Task: Create a due date automation trigger when advanced on, on the monday before a card is due add fields with custom field "Resume" set to a number greater than 1 and greater or equal to 10 at 11:00 AM.
Action: Mouse moved to (1045, 307)
Screenshot: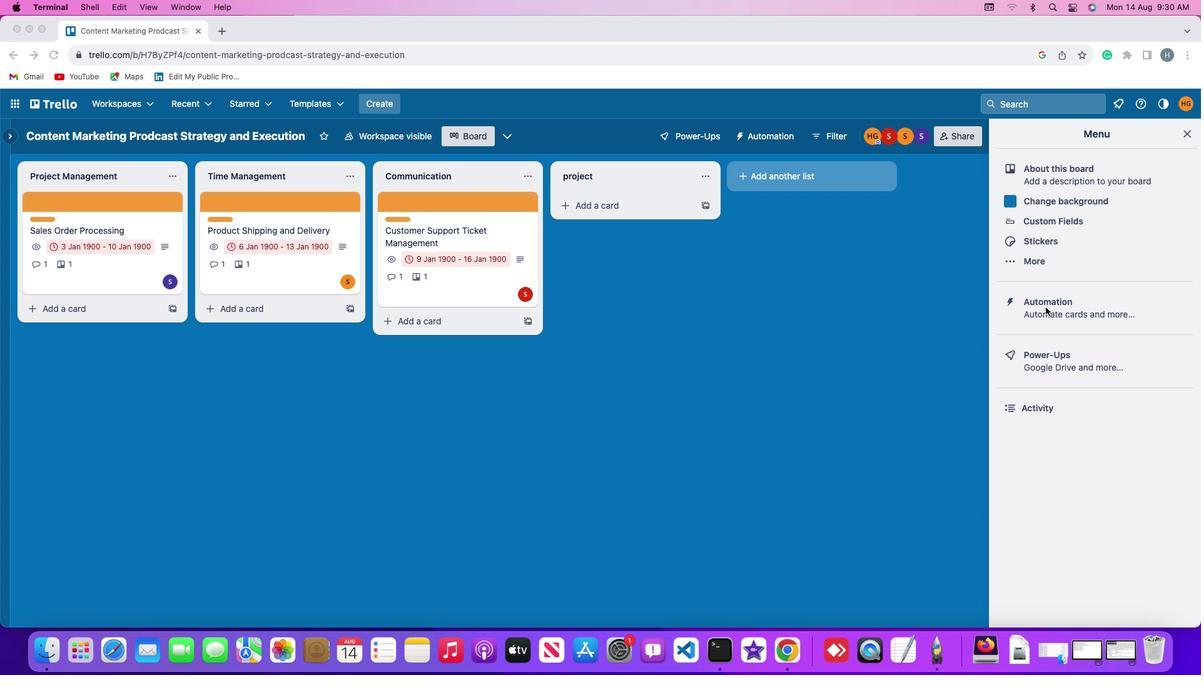 
Action: Mouse pressed left at (1045, 307)
Screenshot: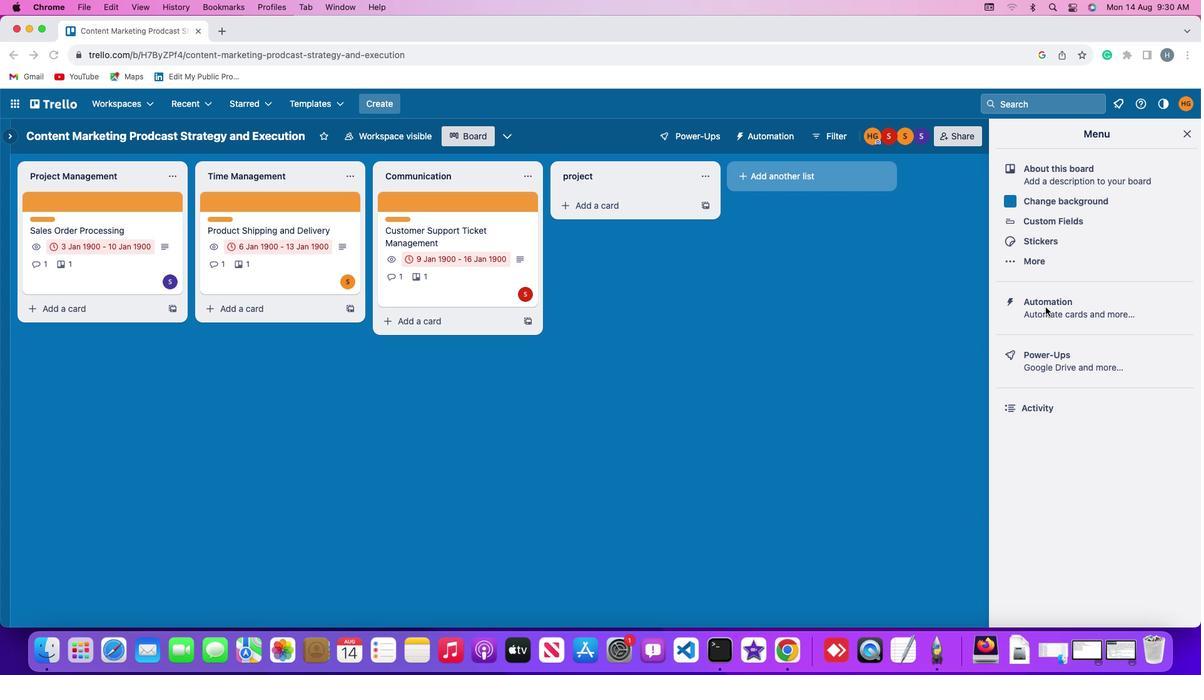 
Action: Mouse moved to (1046, 307)
Screenshot: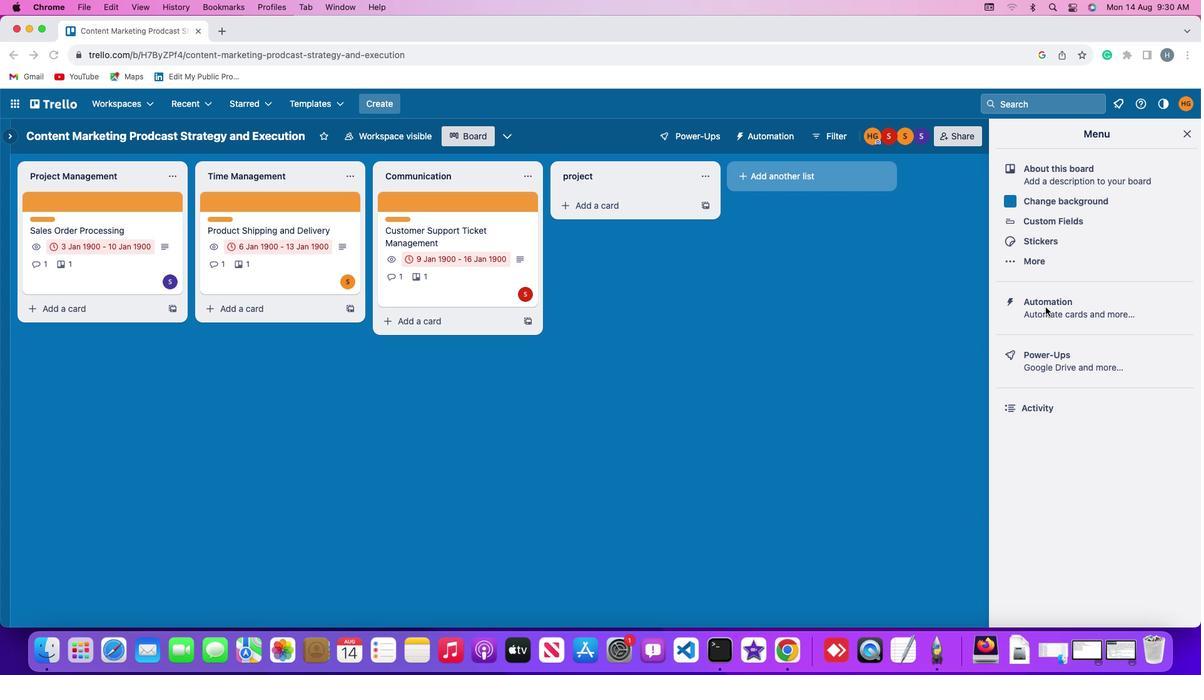 
Action: Mouse pressed left at (1046, 307)
Screenshot: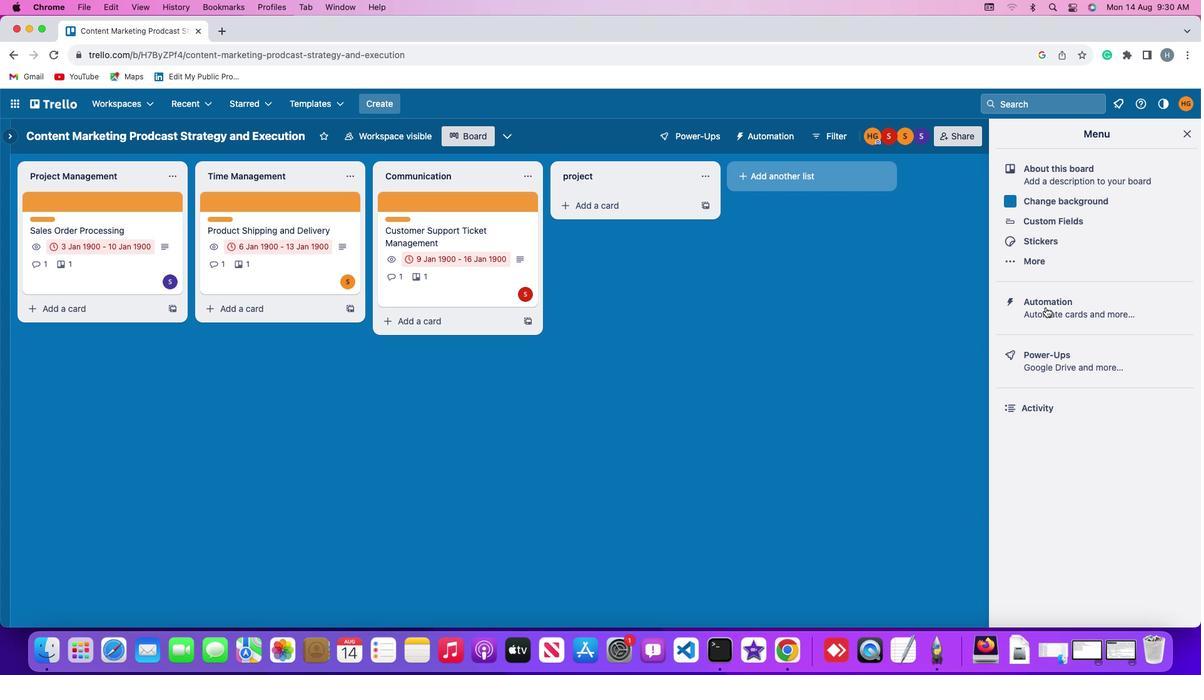 
Action: Mouse moved to (46, 300)
Screenshot: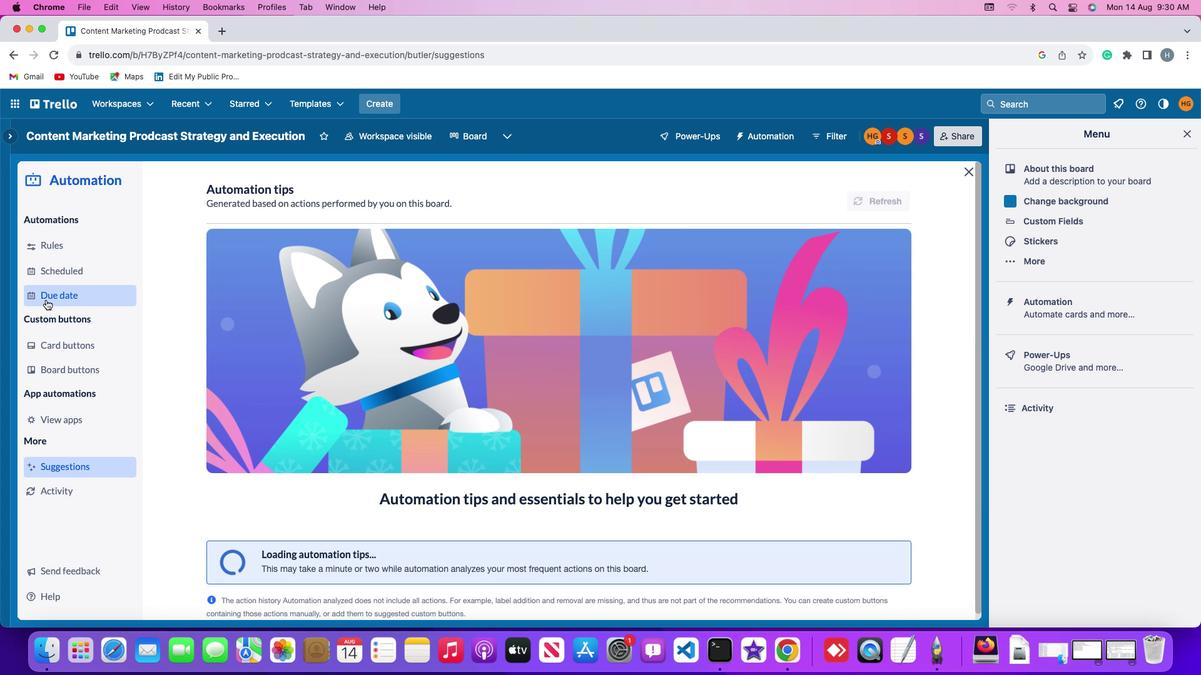 
Action: Mouse pressed left at (46, 300)
Screenshot: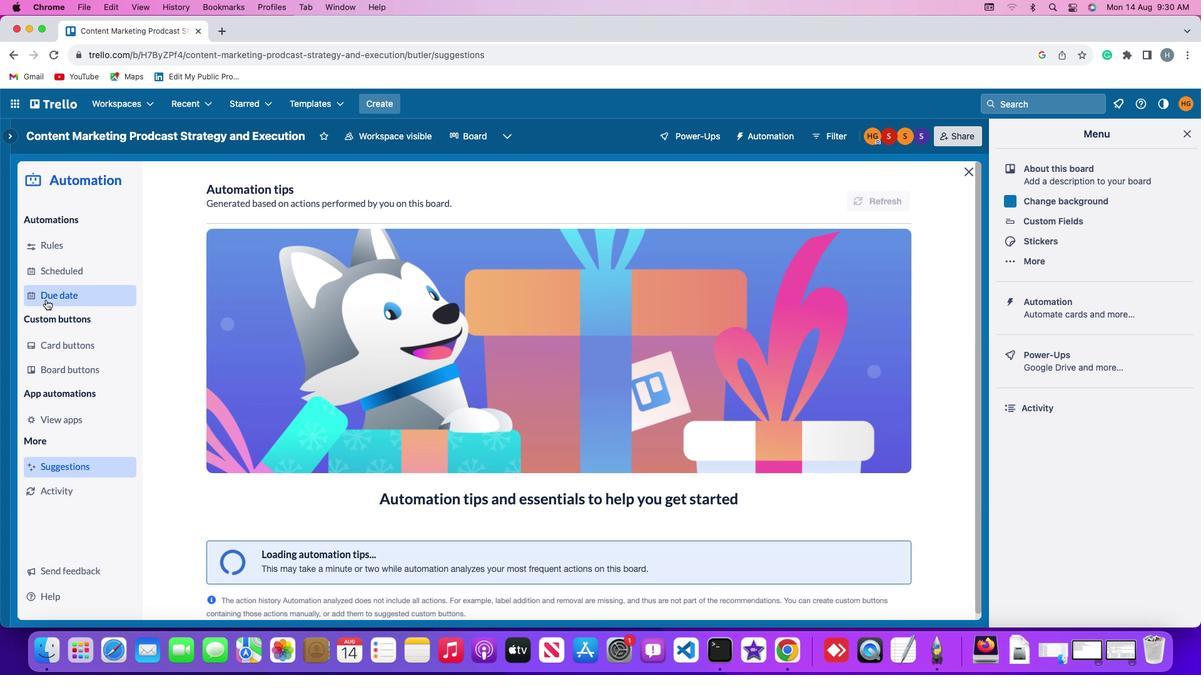 
Action: Mouse moved to (852, 192)
Screenshot: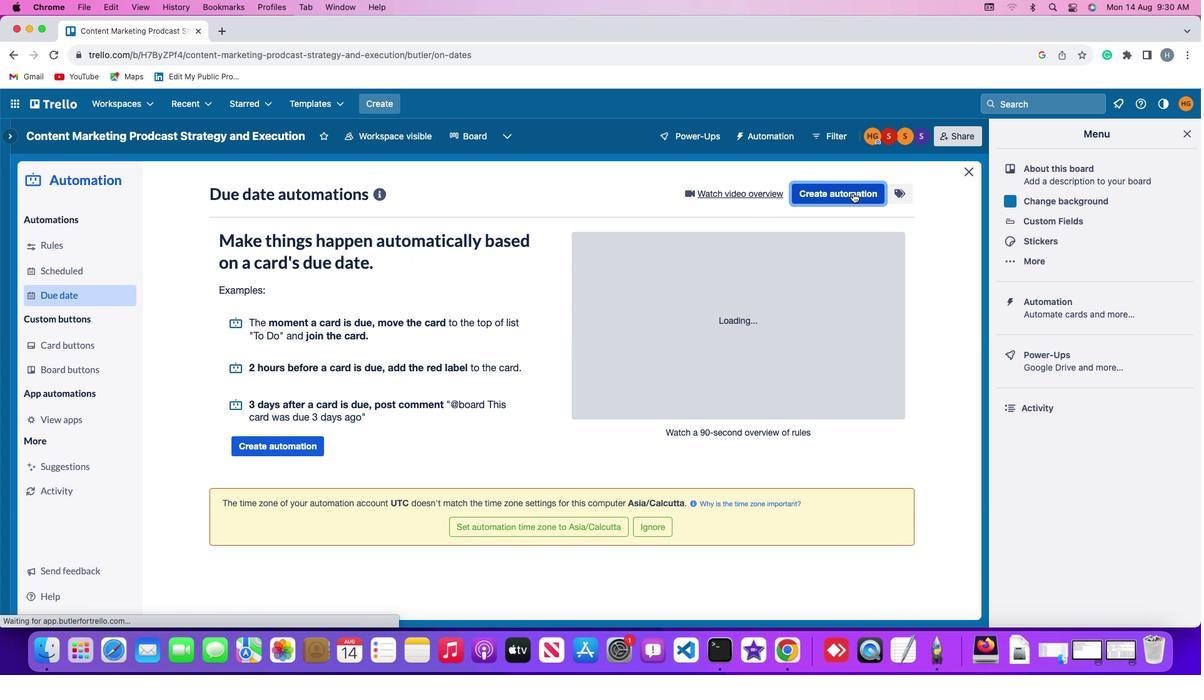 
Action: Mouse pressed left at (852, 192)
Screenshot: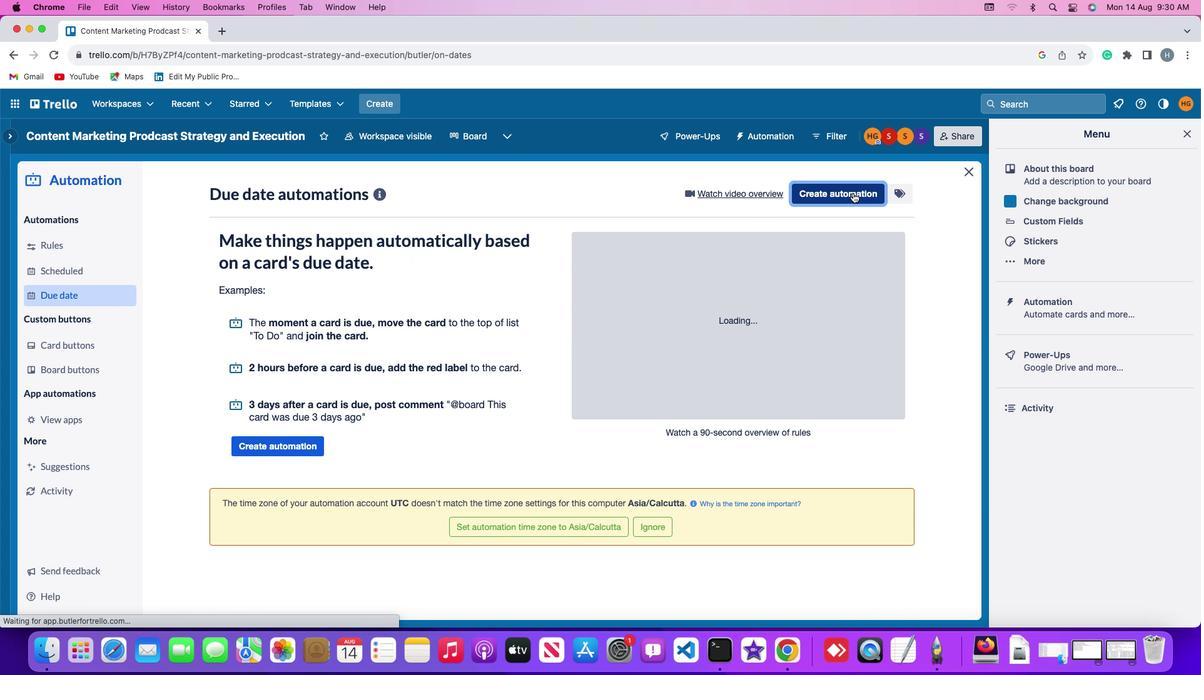 
Action: Mouse moved to (244, 316)
Screenshot: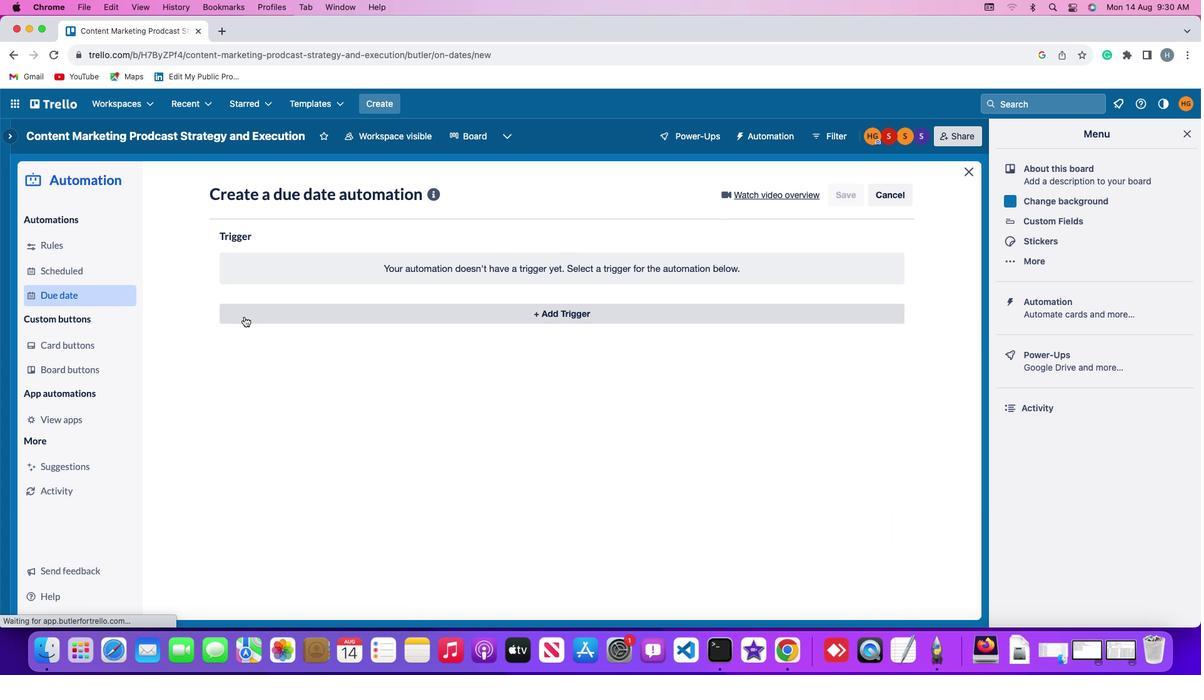 
Action: Mouse pressed left at (244, 316)
Screenshot: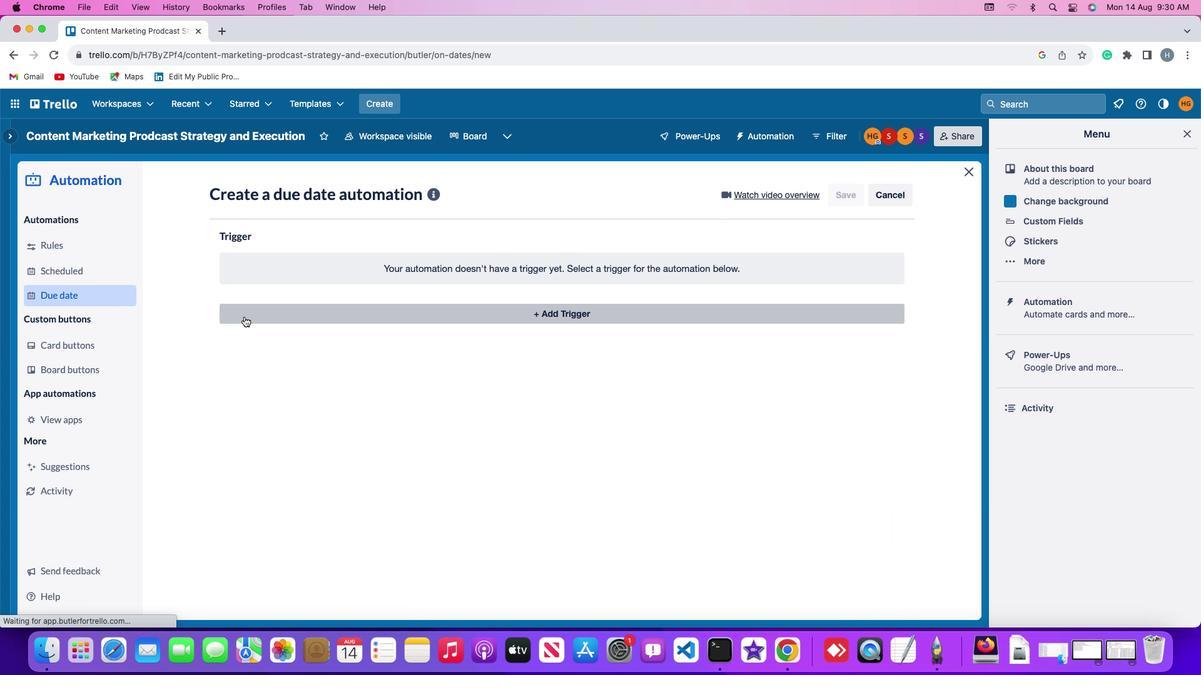 
Action: Mouse moved to (267, 552)
Screenshot: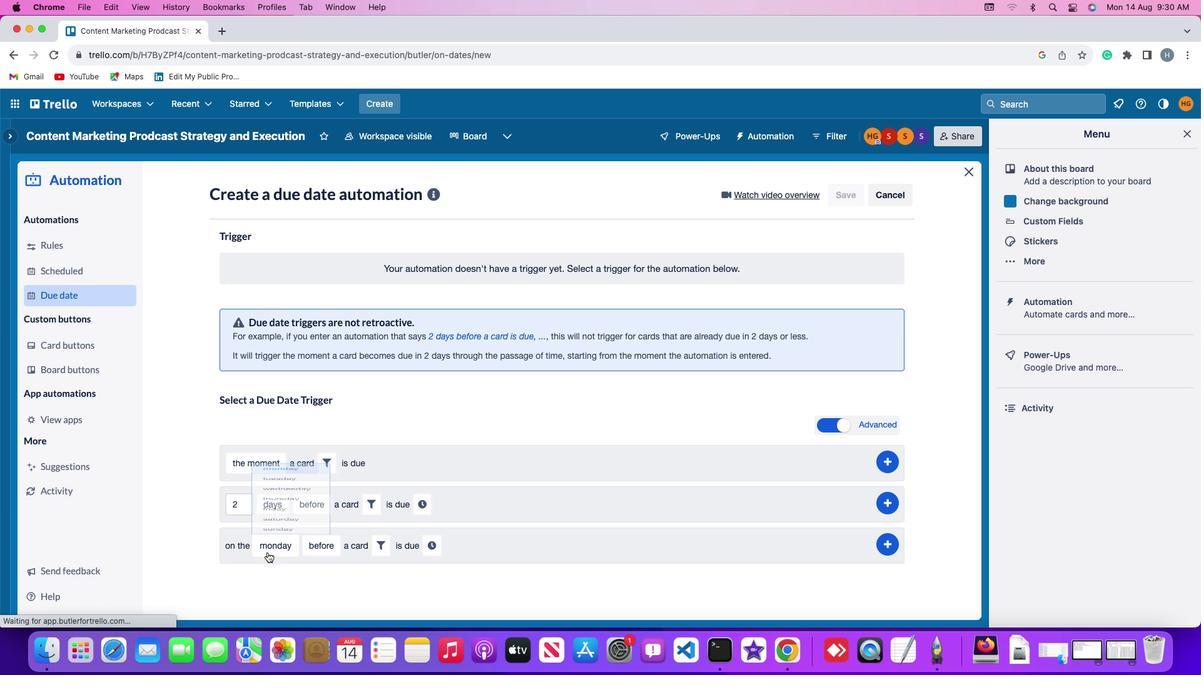 
Action: Mouse pressed left at (267, 552)
Screenshot: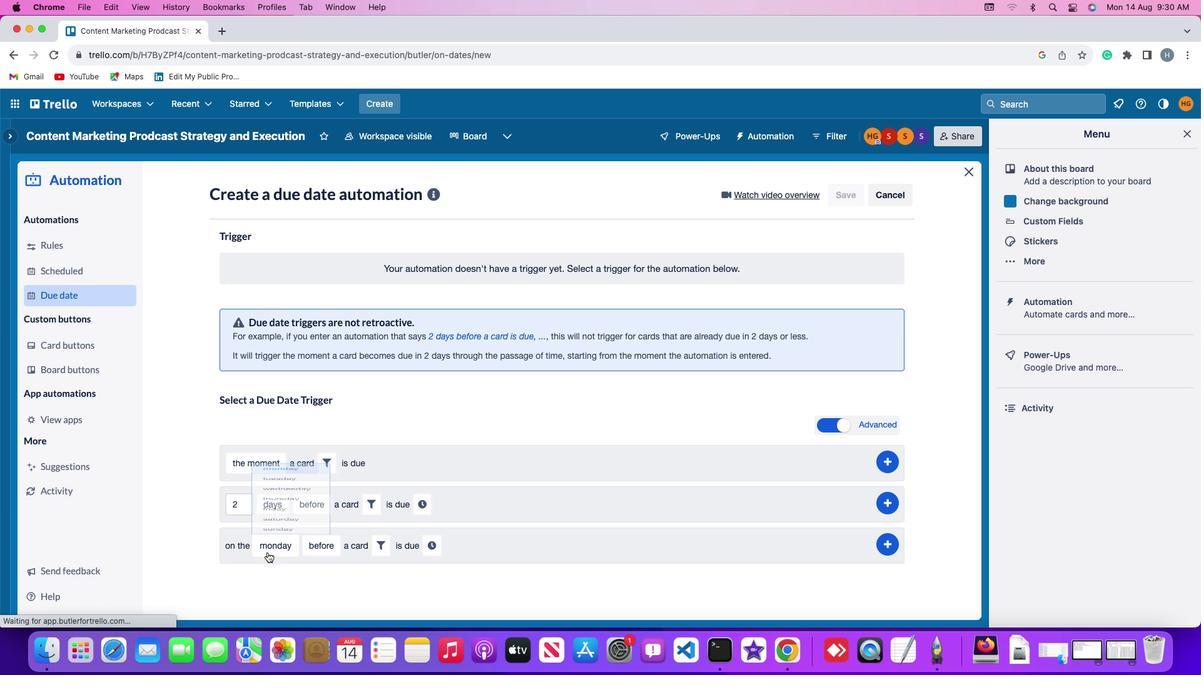 
Action: Mouse moved to (299, 366)
Screenshot: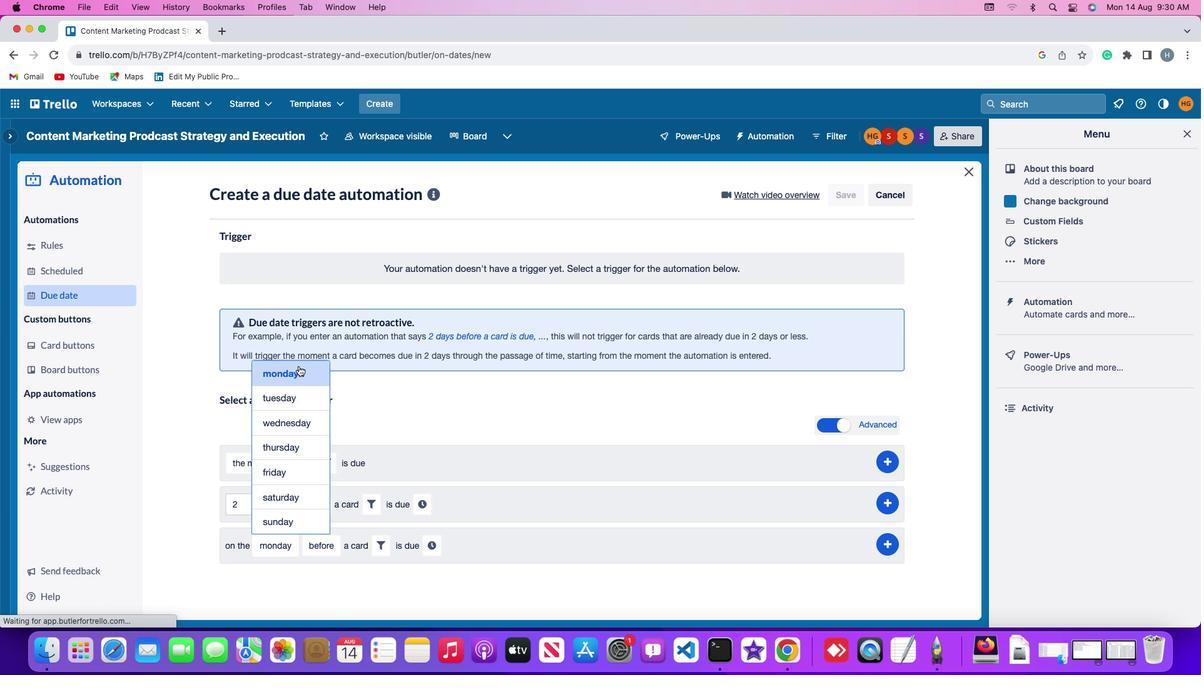 
Action: Mouse pressed left at (299, 366)
Screenshot: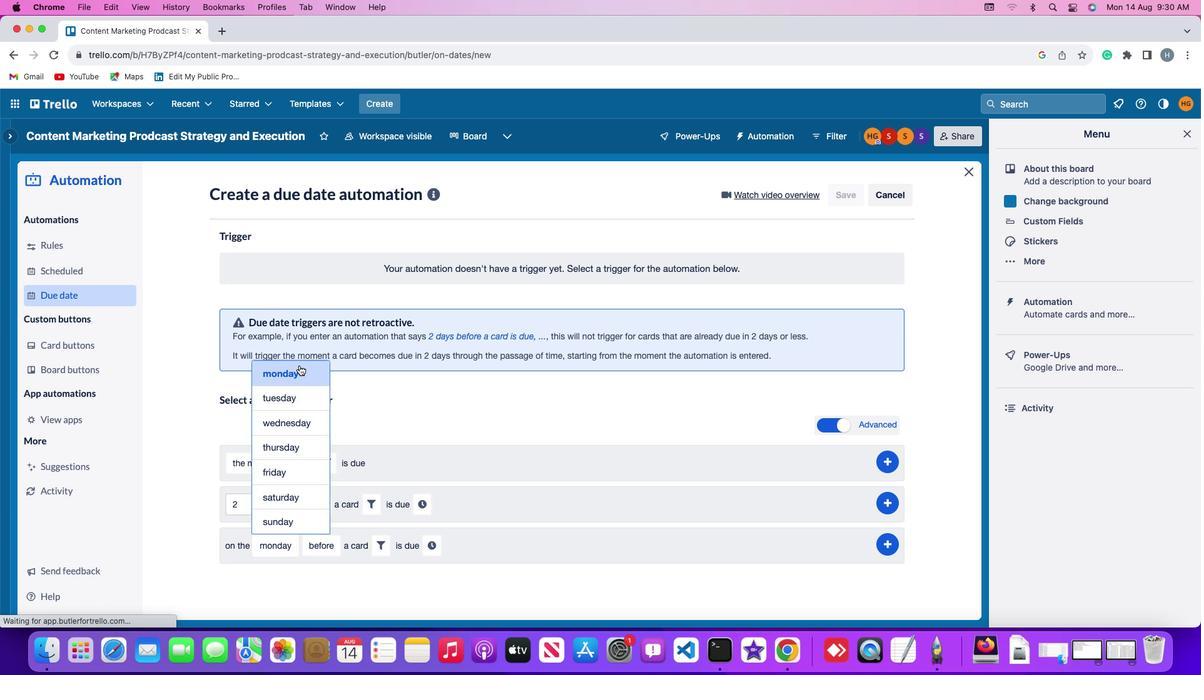 
Action: Mouse moved to (315, 550)
Screenshot: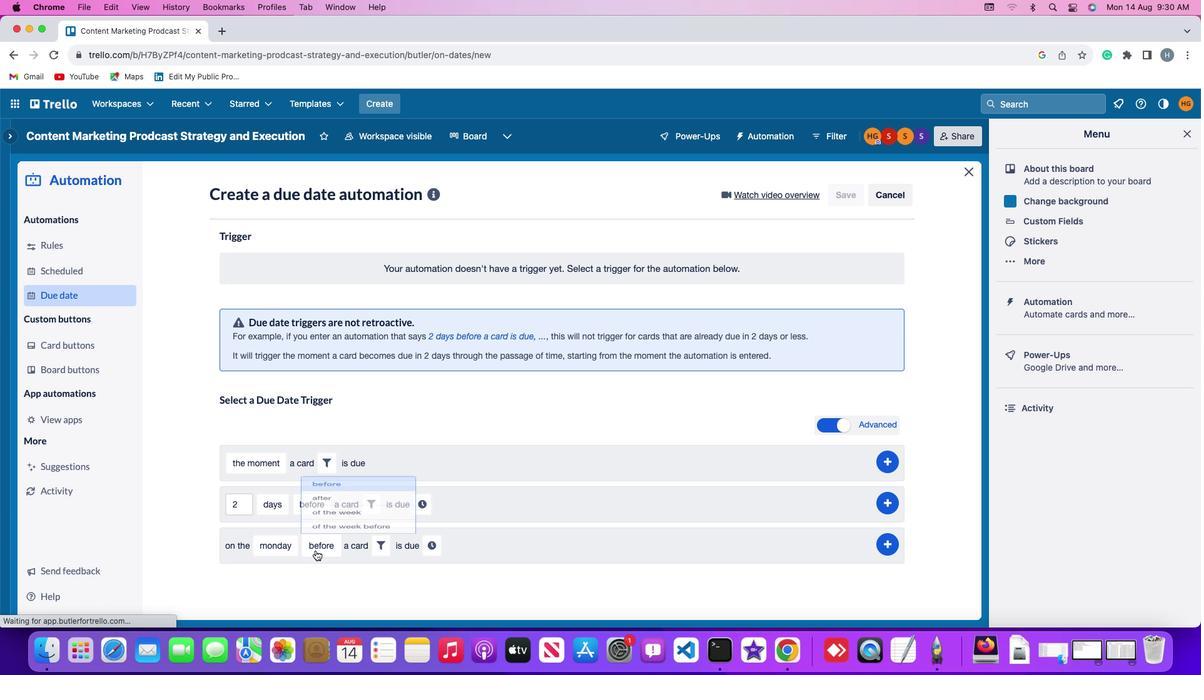 
Action: Mouse pressed left at (315, 550)
Screenshot: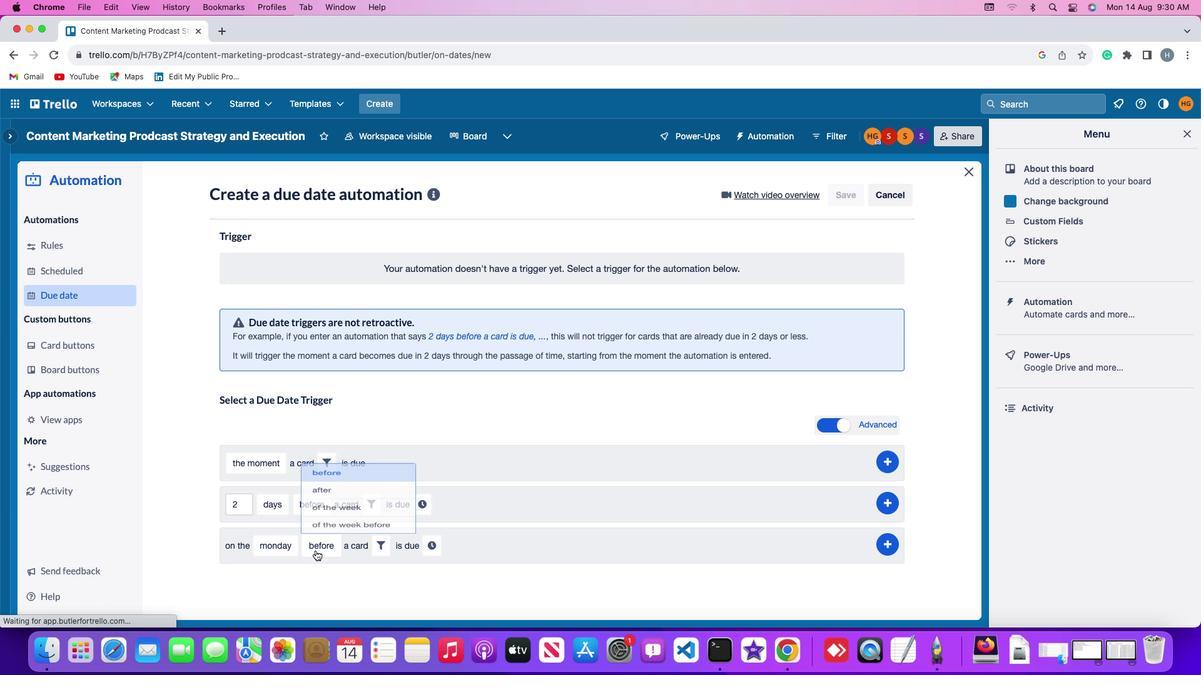 
Action: Mouse moved to (334, 447)
Screenshot: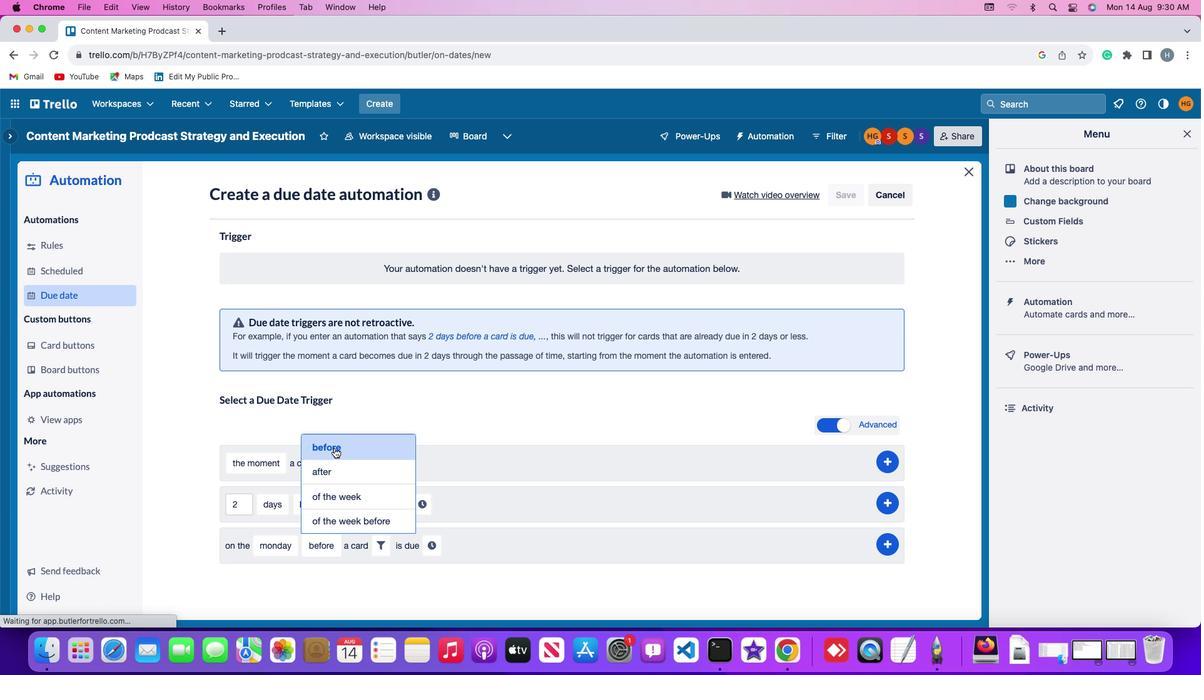 
Action: Mouse pressed left at (334, 447)
Screenshot: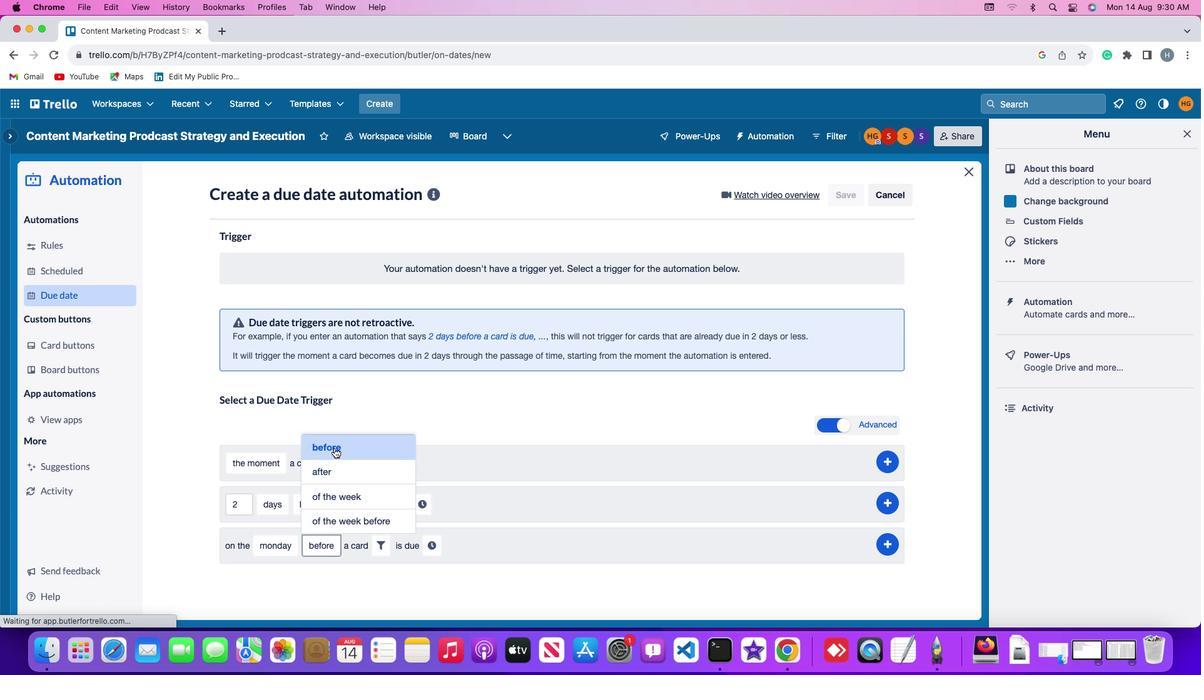 
Action: Mouse moved to (381, 549)
Screenshot: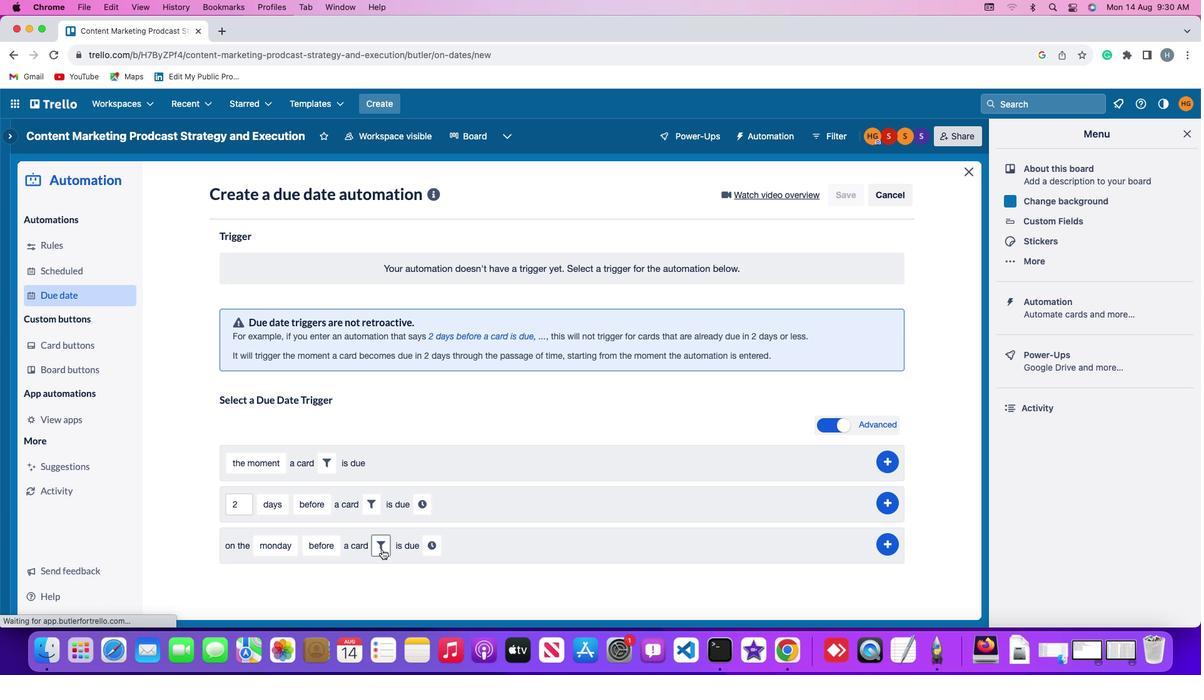 
Action: Mouse pressed left at (381, 549)
Screenshot: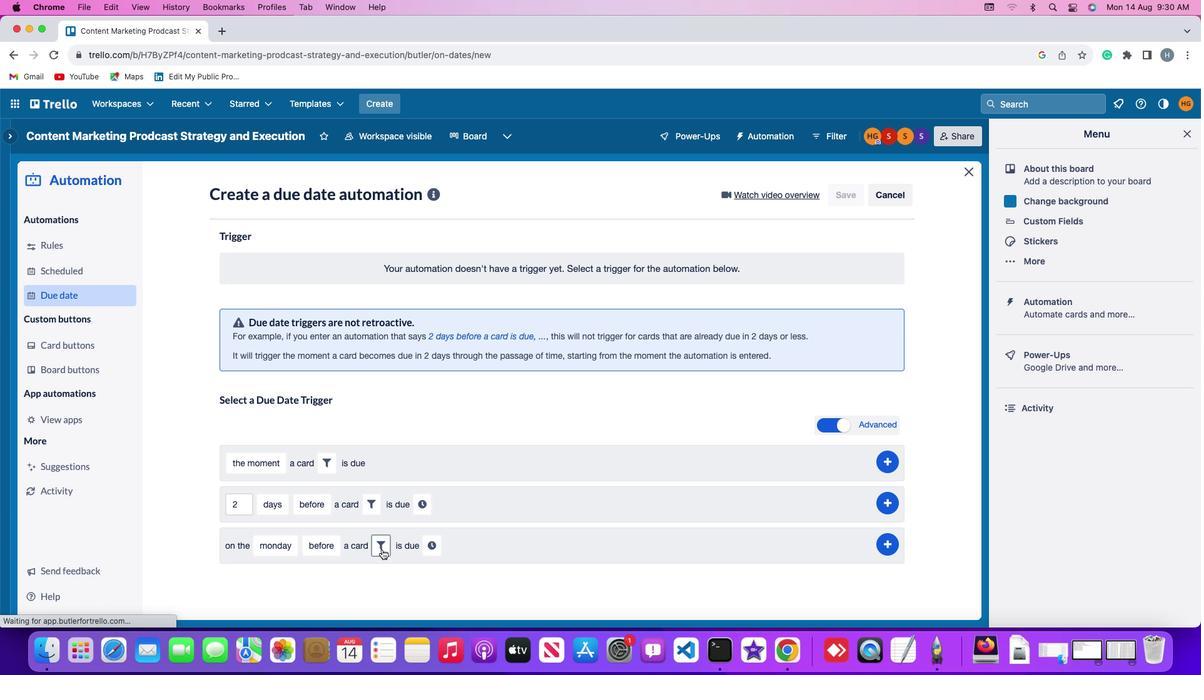 
Action: Mouse moved to (581, 586)
Screenshot: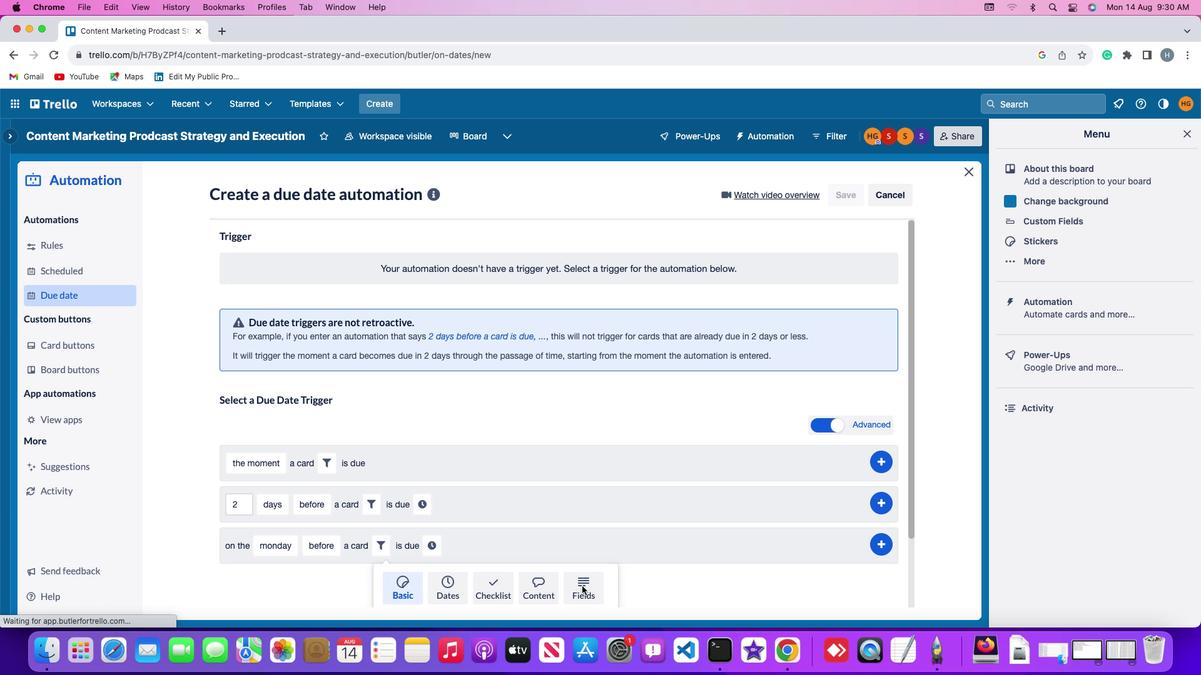 
Action: Mouse pressed left at (581, 586)
Screenshot: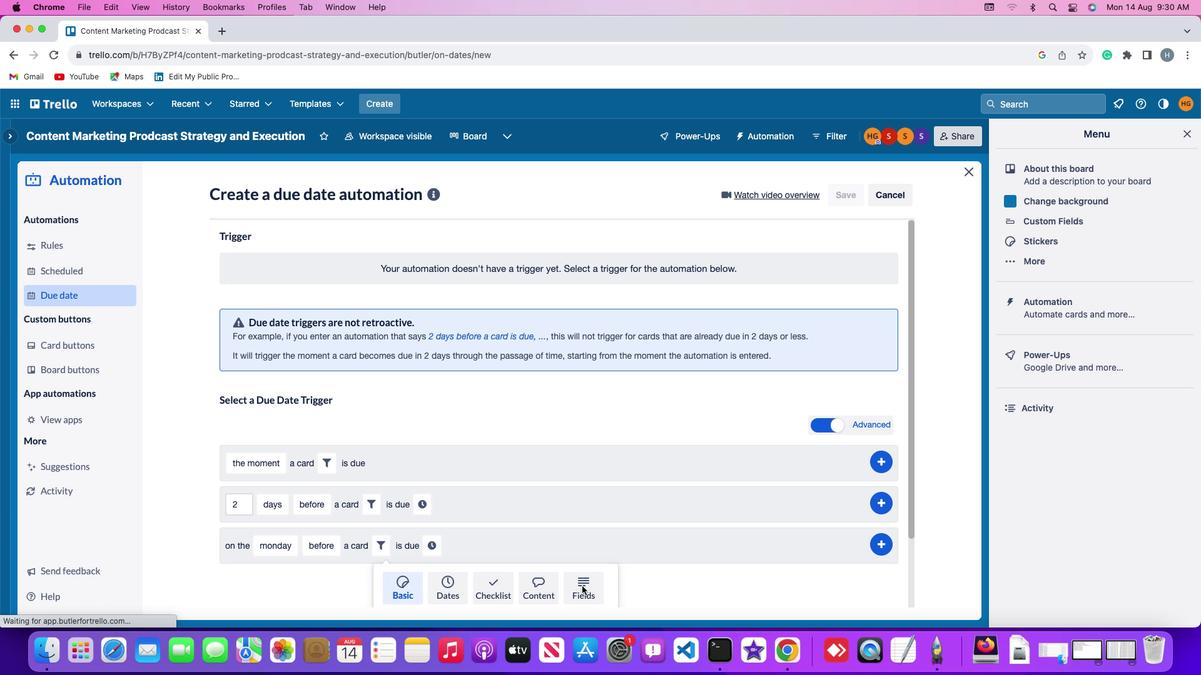 
Action: Mouse moved to (319, 585)
Screenshot: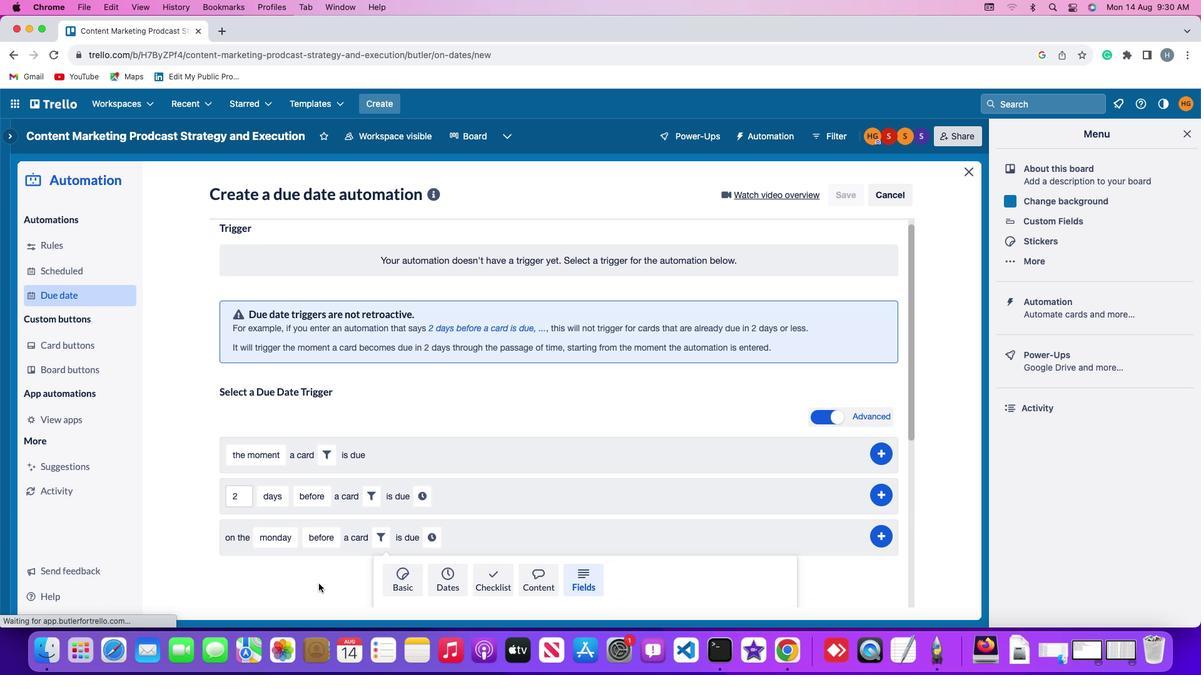 
Action: Mouse scrolled (319, 585) with delta (0, 0)
Screenshot: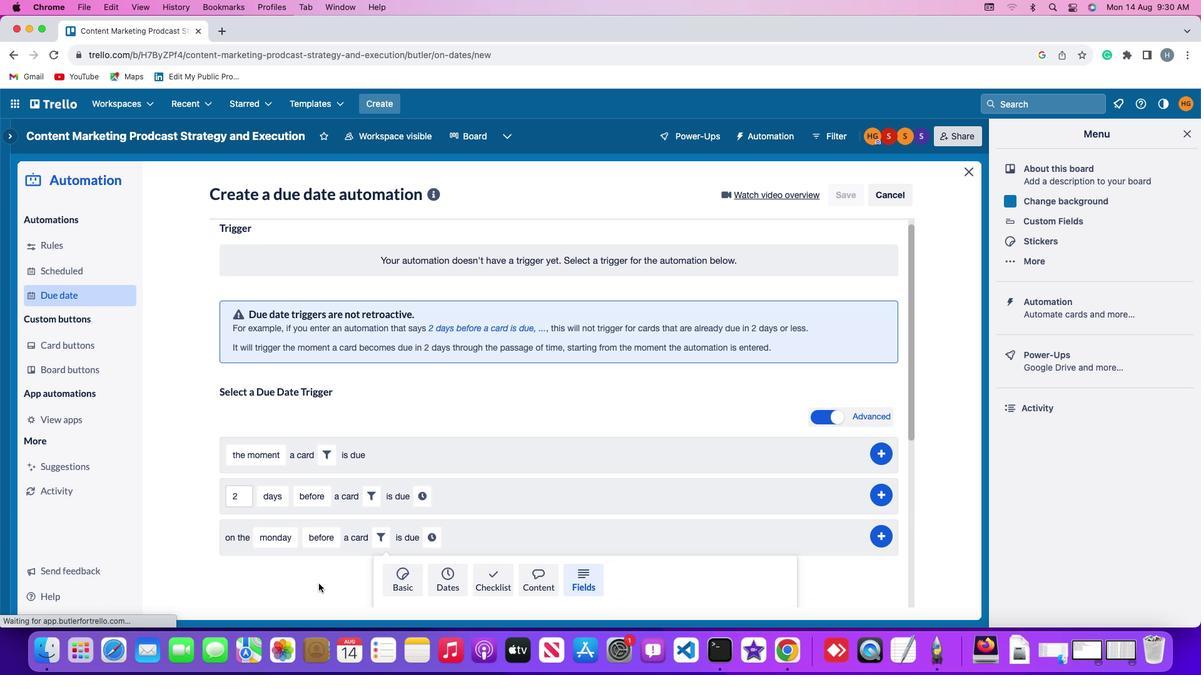 
Action: Mouse moved to (319, 585)
Screenshot: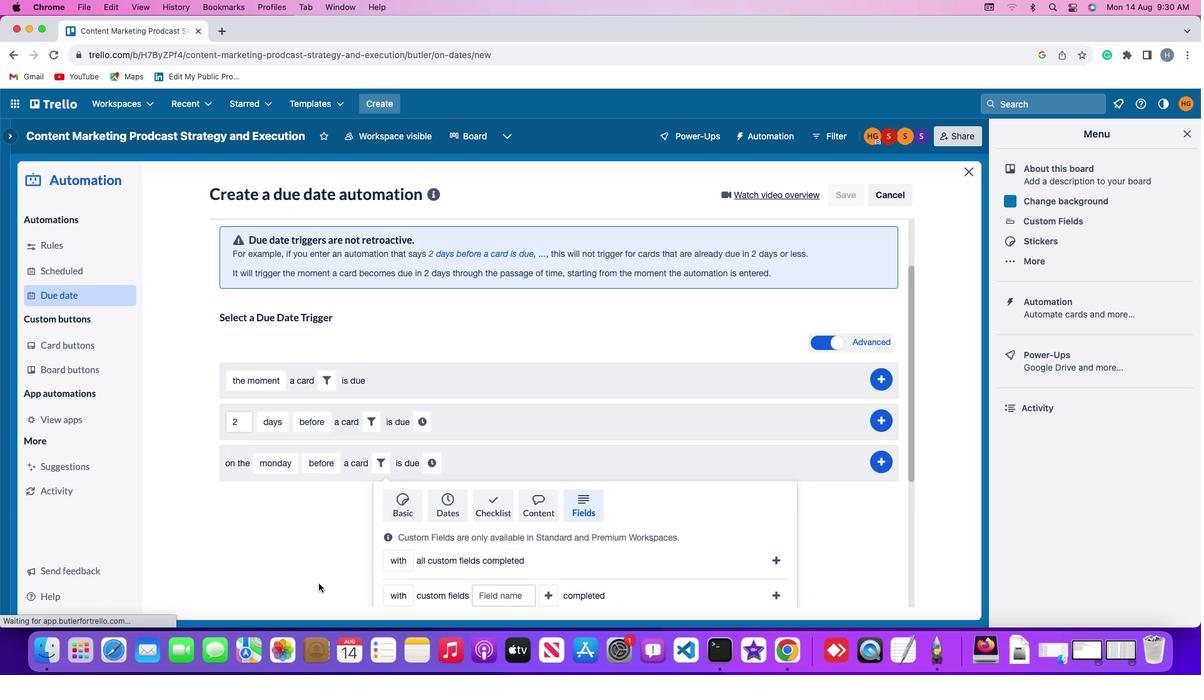 
Action: Mouse scrolled (319, 585) with delta (0, 0)
Screenshot: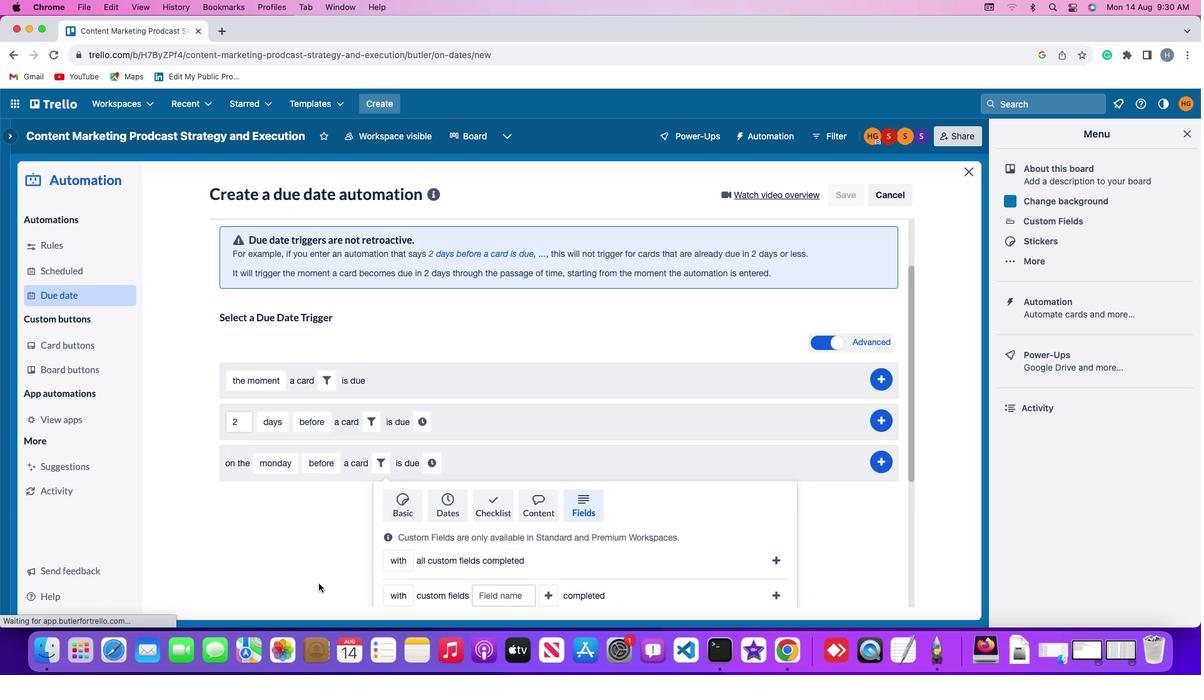 
Action: Mouse moved to (319, 584)
Screenshot: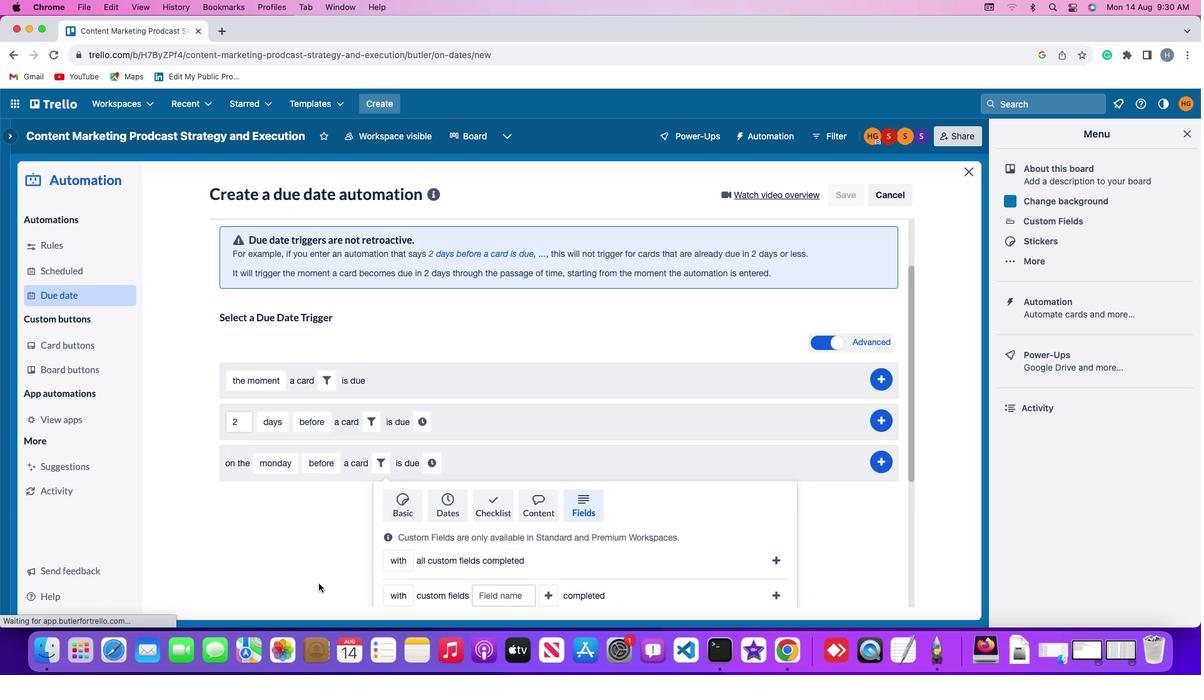 
Action: Mouse scrolled (319, 584) with delta (0, -1)
Screenshot: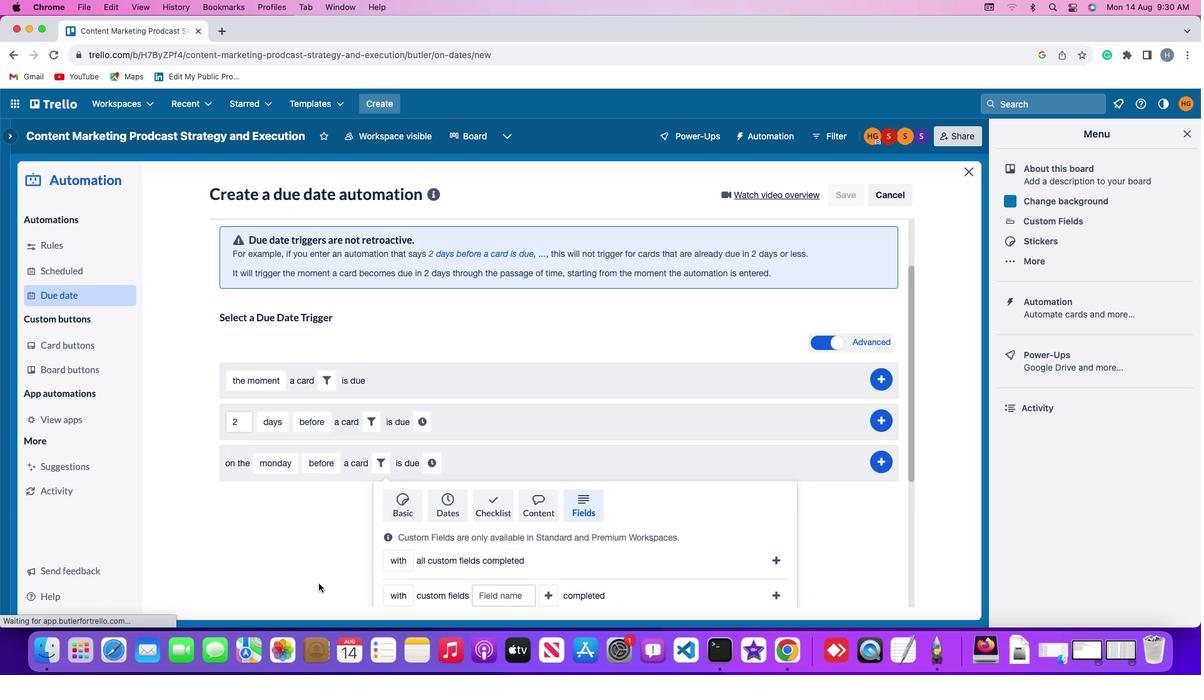 
Action: Mouse scrolled (319, 584) with delta (0, -3)
Screenshot: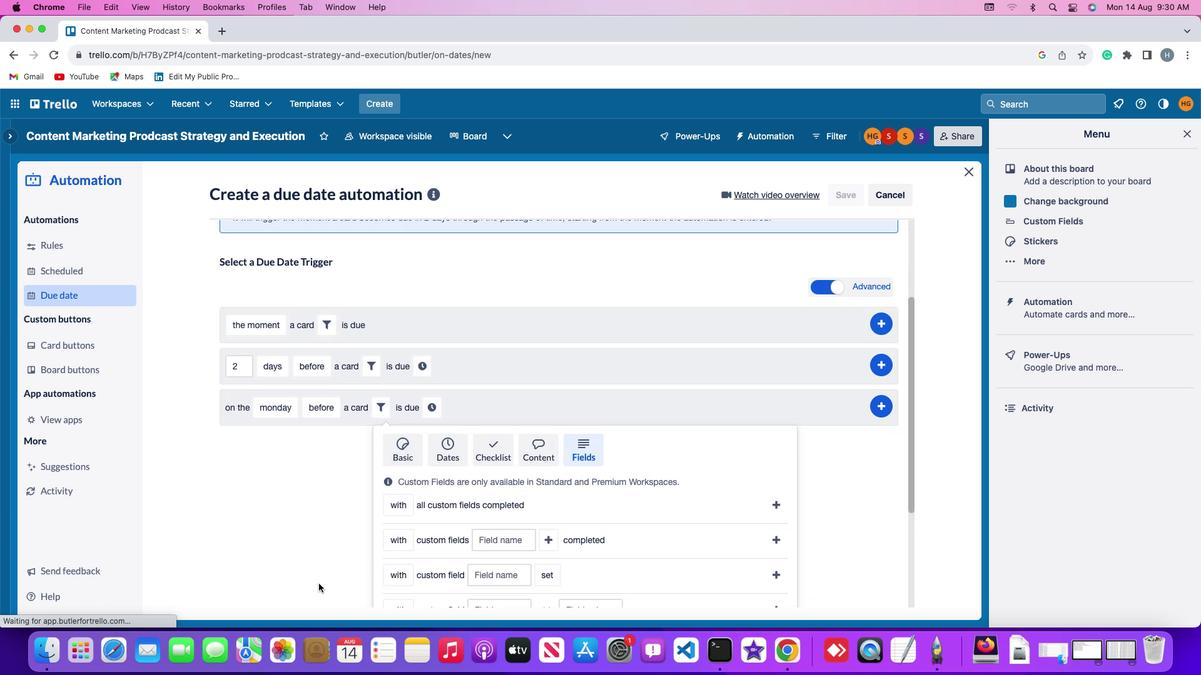 
Action: Mouse moved to (319, 584)
Screenshot: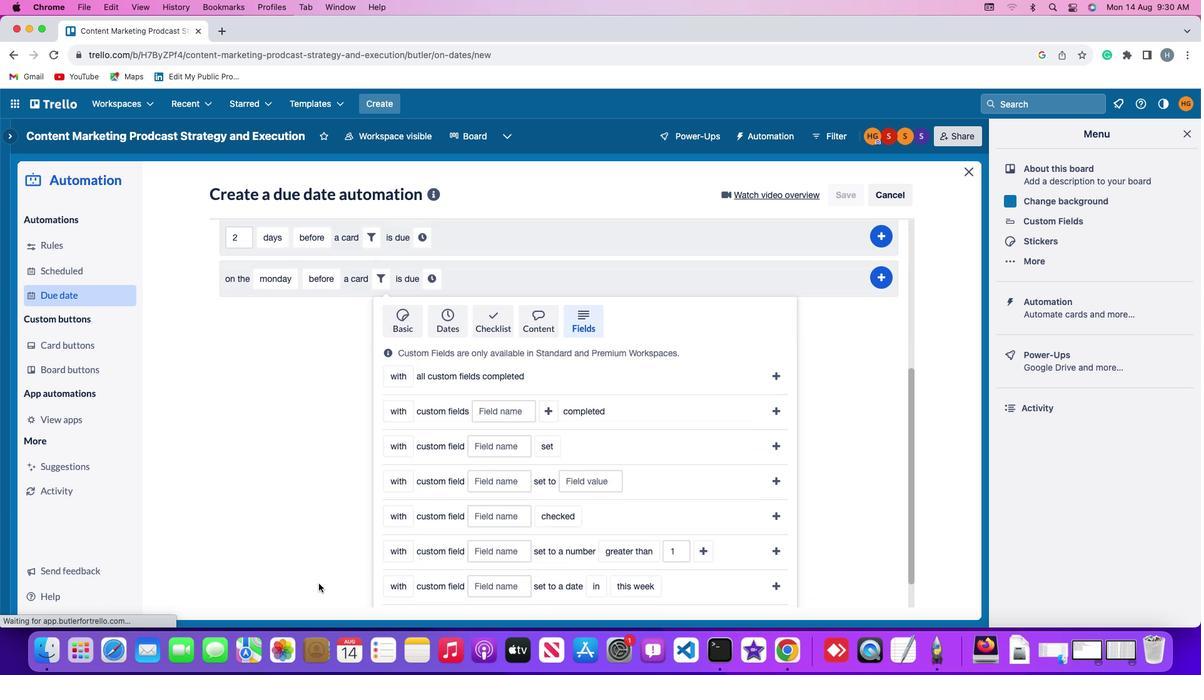 
Action: Mouse scrolled (319, 584) with delta (0, -3)
Screenshot: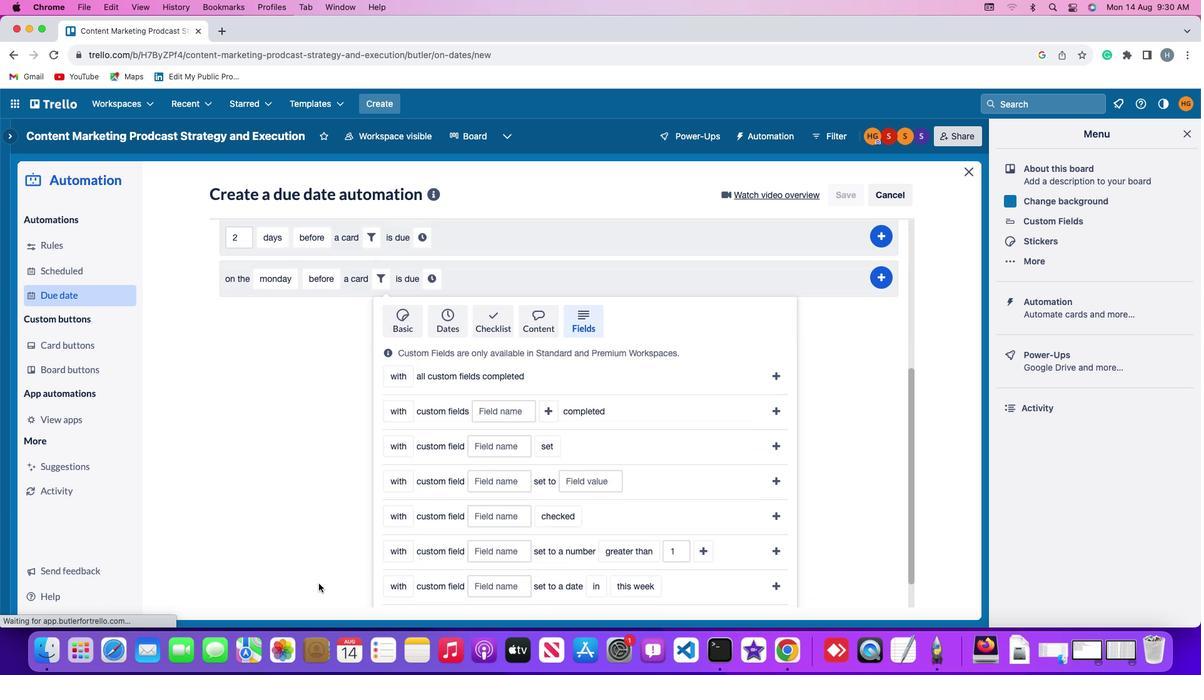 
Action: Mouse moved to (317, 579)
Screenshot: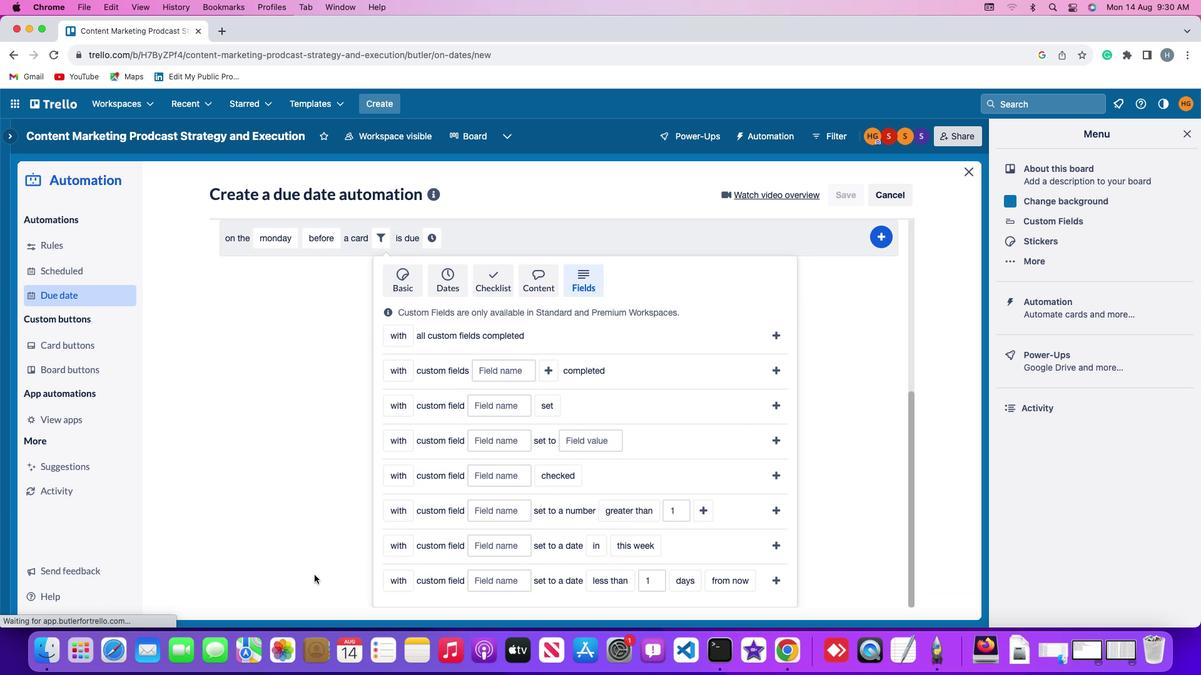 
Action: Mouse scrolled (317, 579) with delta (0, 0)
Screenshot: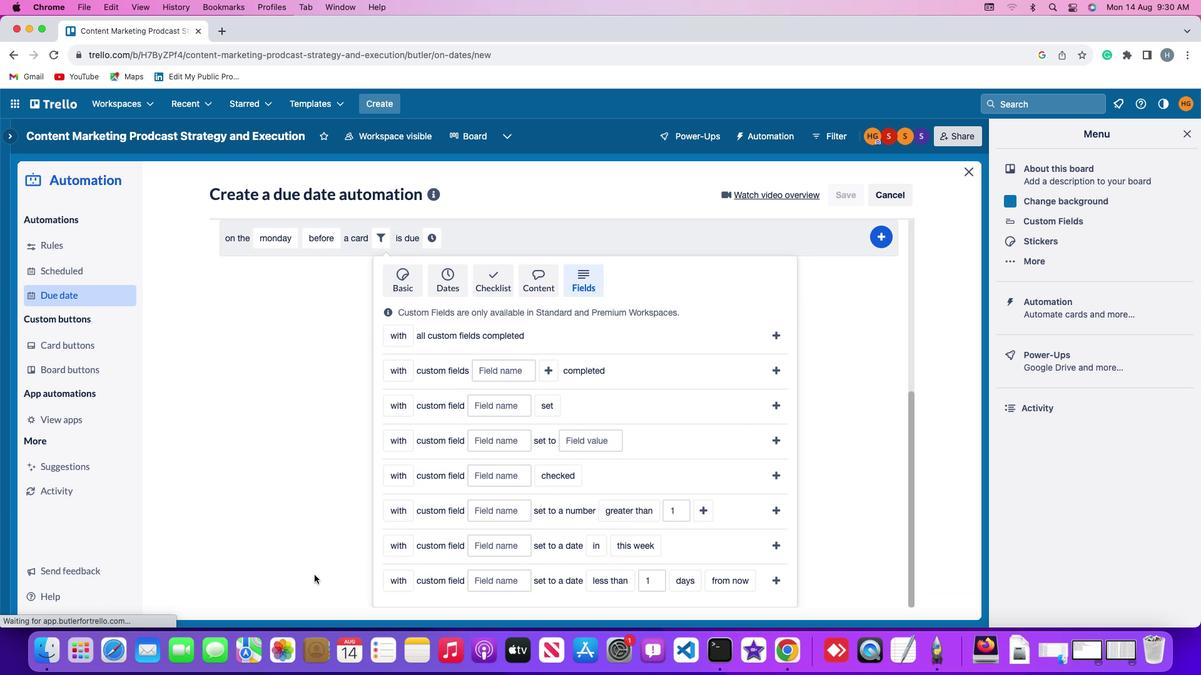 
Action: Mouse moved to (317, 578)
Screenshot: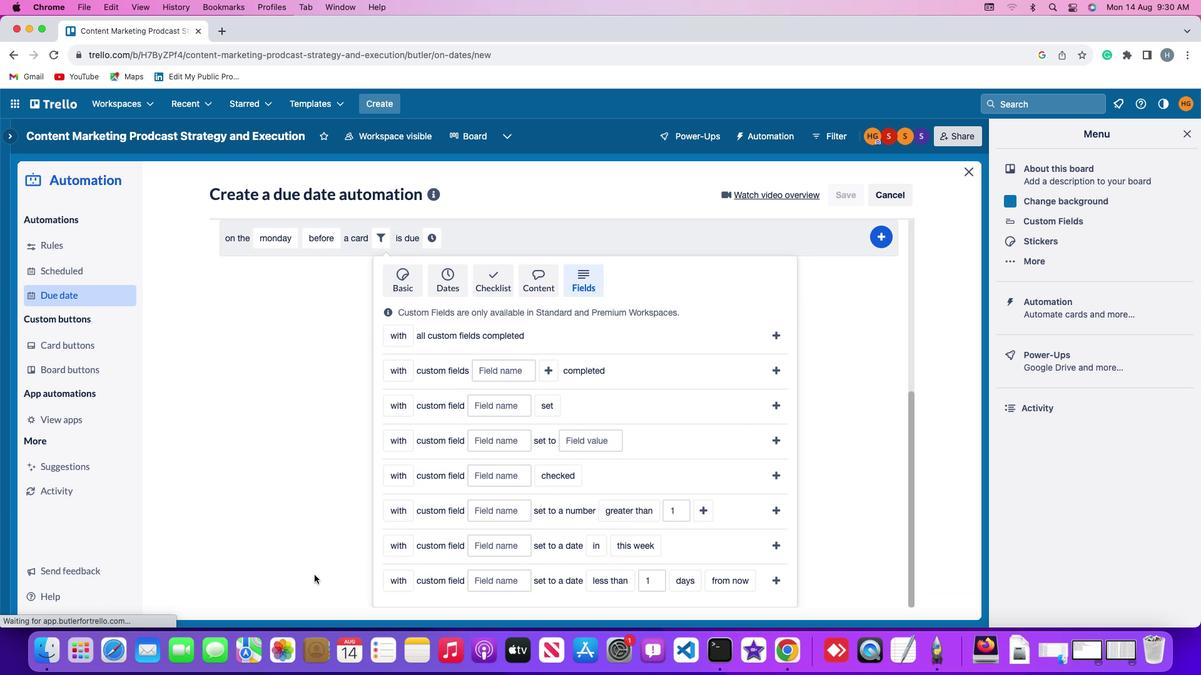 
Action: Mouse scrolled (317, 578) with delta (0, 0)
Screenshot: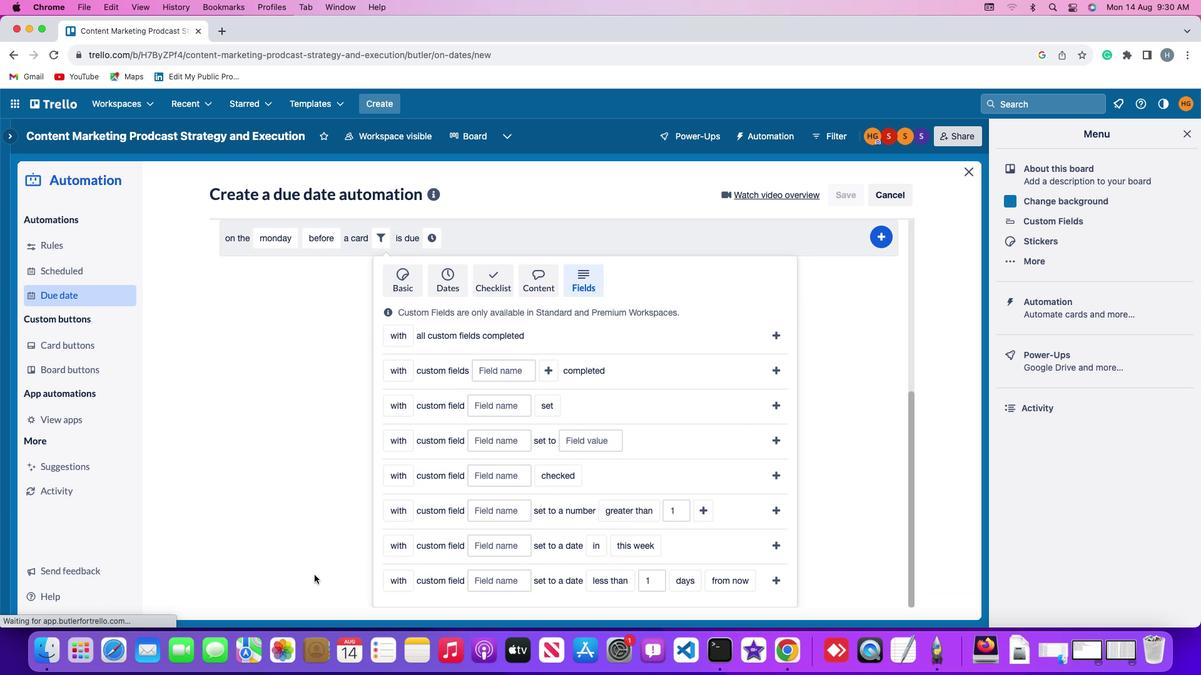 
Action: Mouse moved to (317, 576)
Screenshot: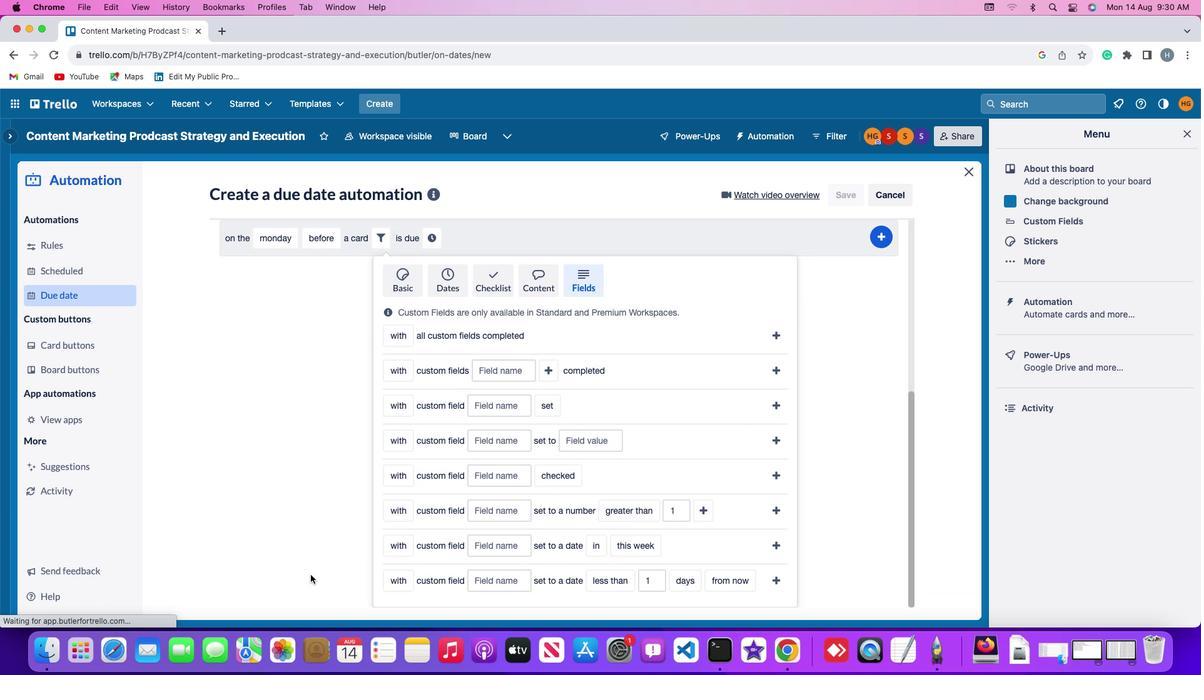 
Action: Mouse scrolled (317, 576) with delta (0, -1)
Screenshot: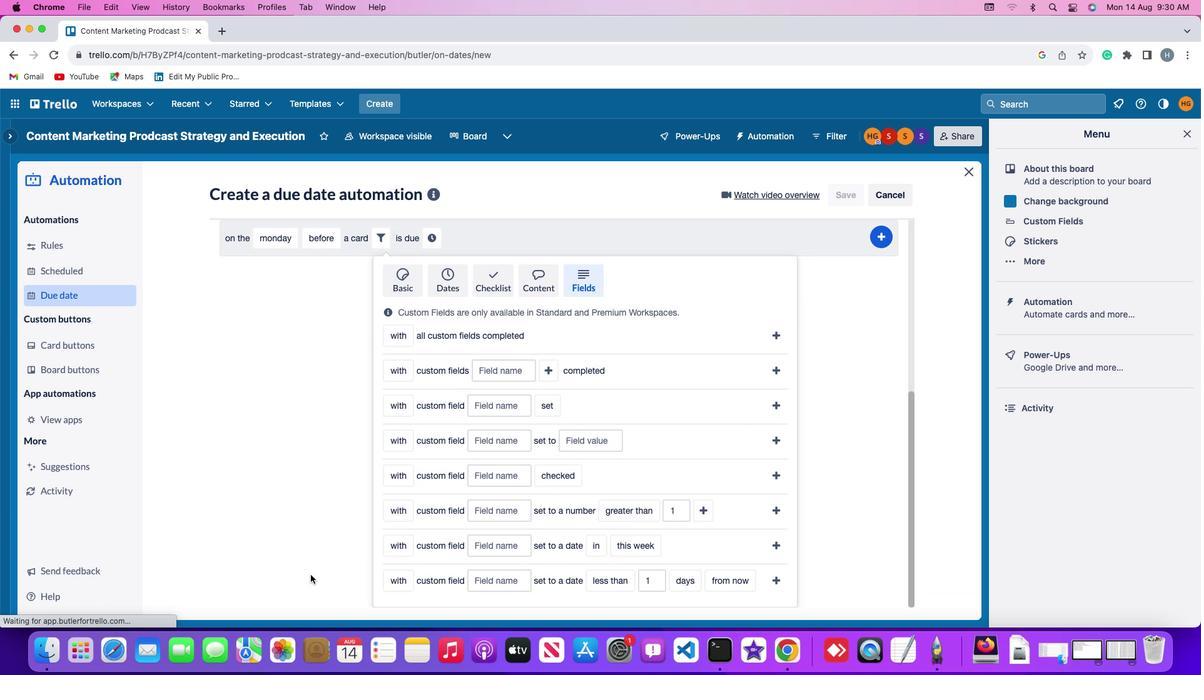 
Action: Mouse moved to (315, 575)
Screenshot: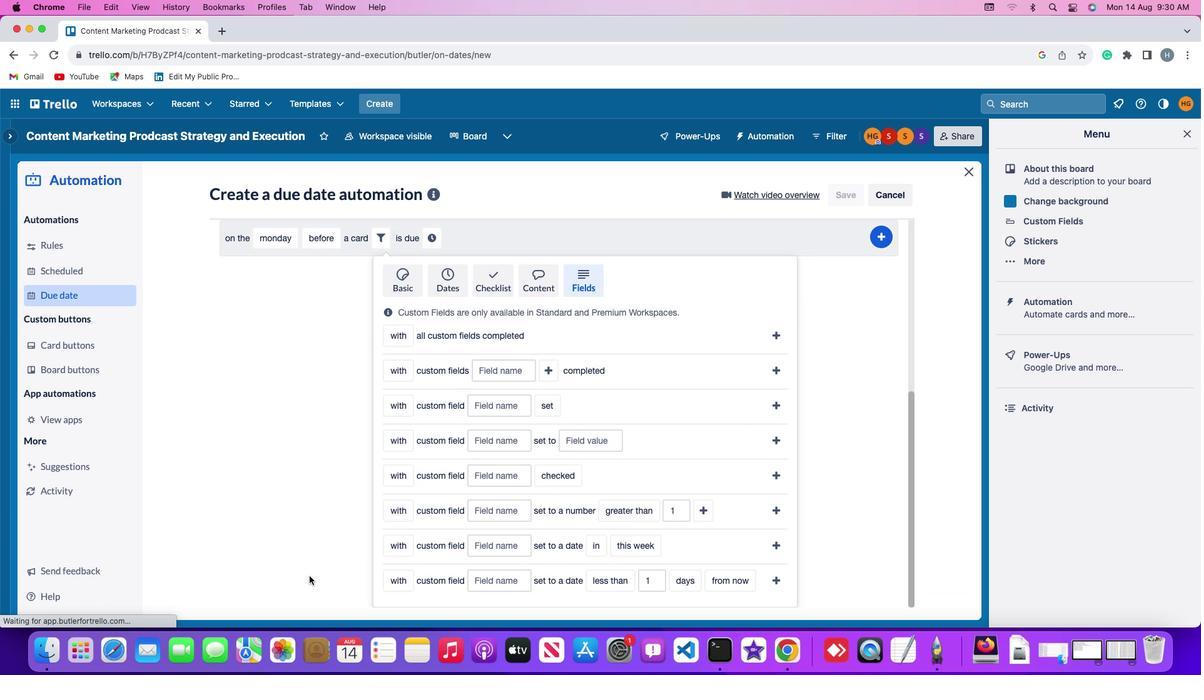 
Action: Mouse scrolled (315, 575) with delta (0, -3)
Screenshot: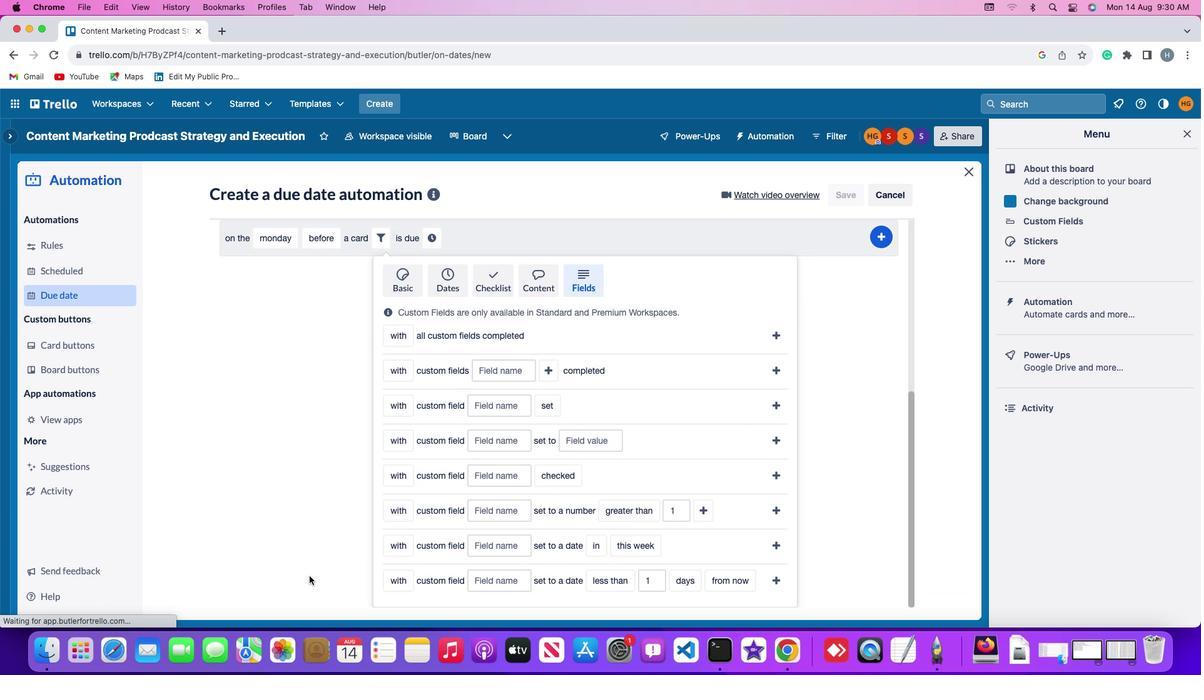 
Action: Mouse moved to (405, 510)
Screenshot: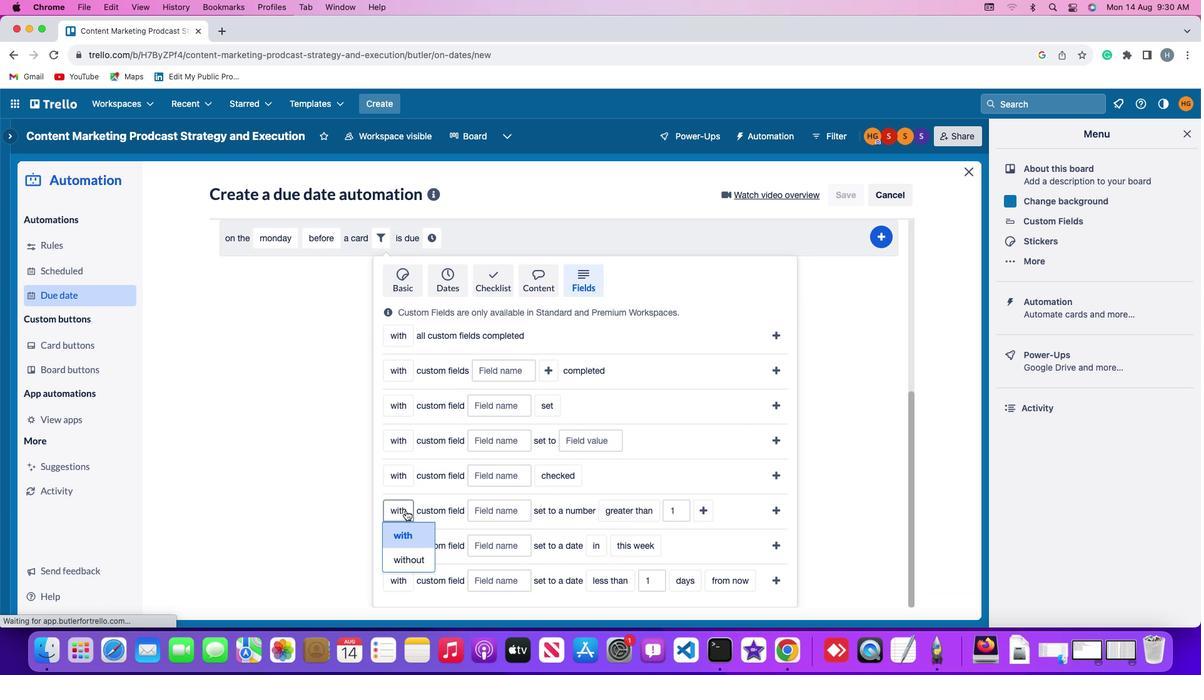 
Action: Mouse pressed left at (405, 510)
Screenshot: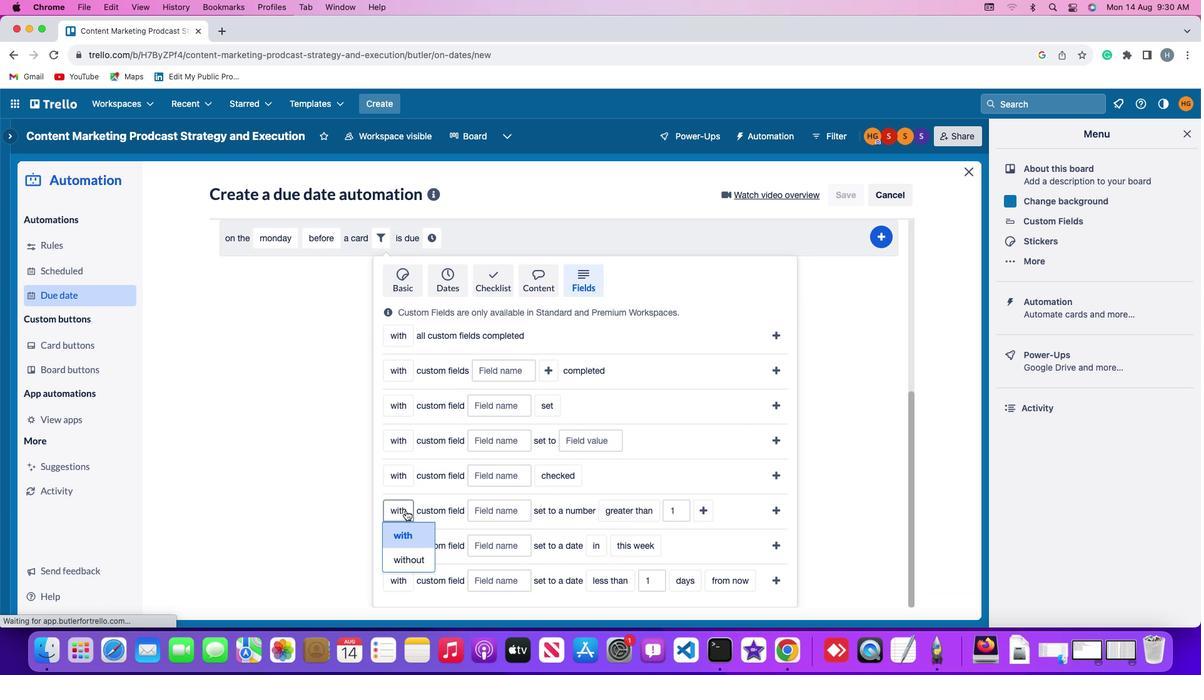 
Action: Mouse moved to (406, 532)
Screenshot: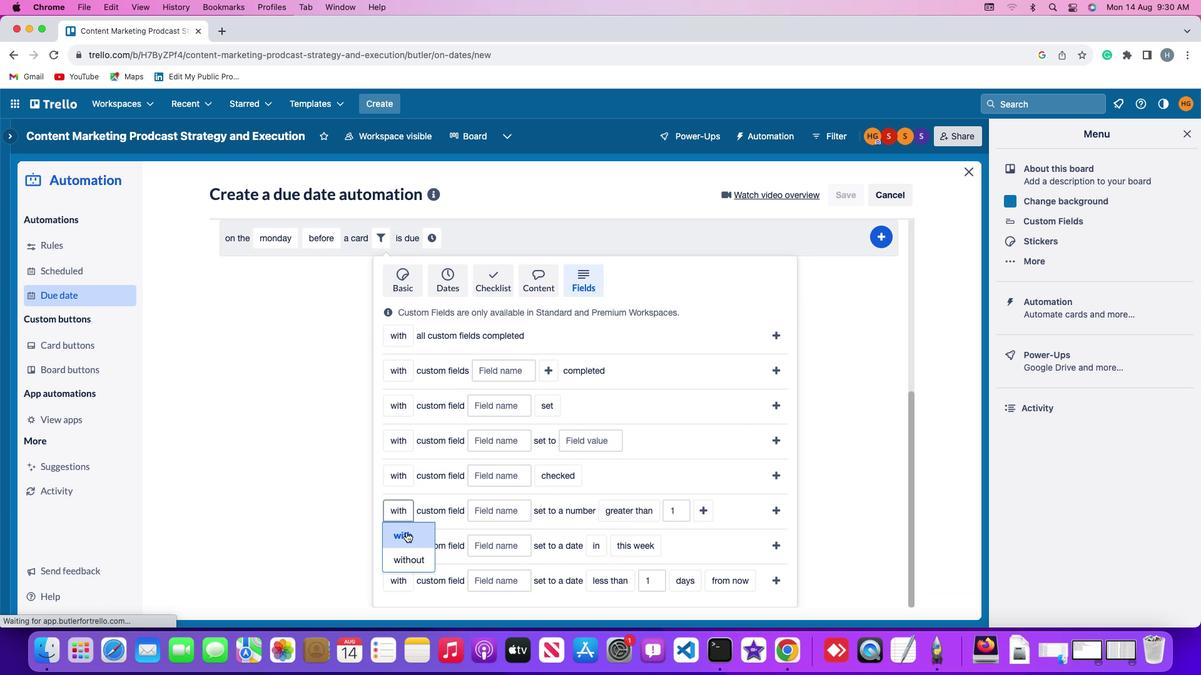 
Action: Mouse pressed left at (406, 532)
Screenshot: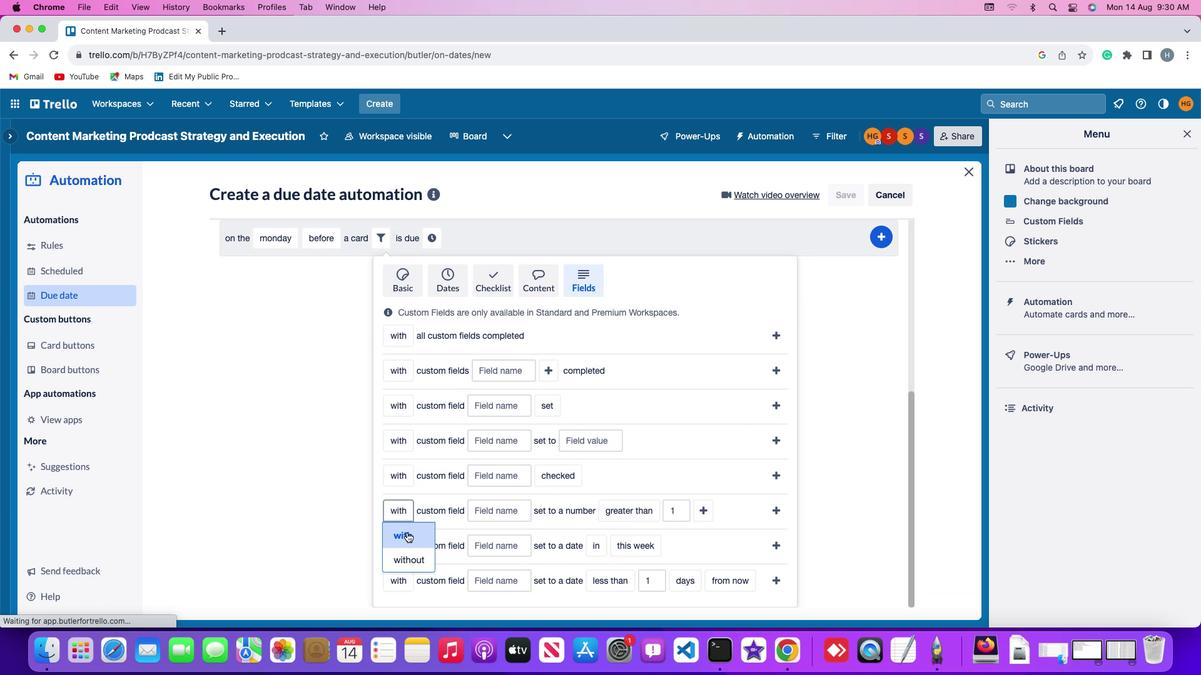 
Action: Mouse moved to (489, 515)
Screenshot: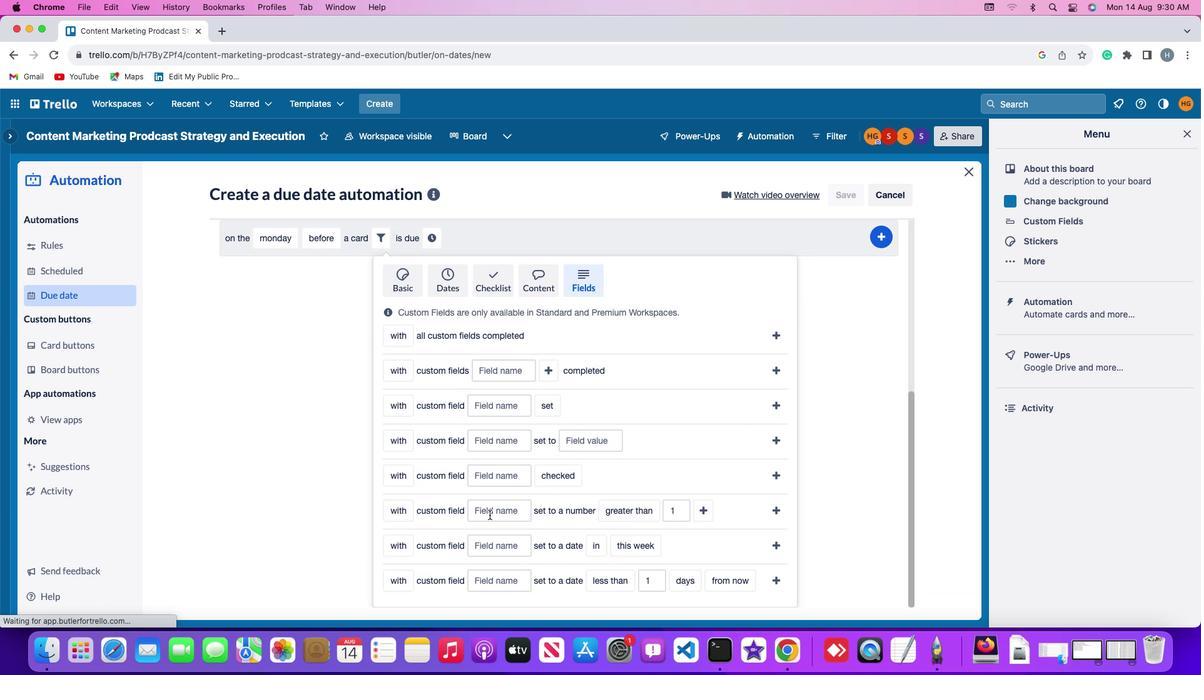 
Action: Mouse pressed left at (489, 515)
Screenshot: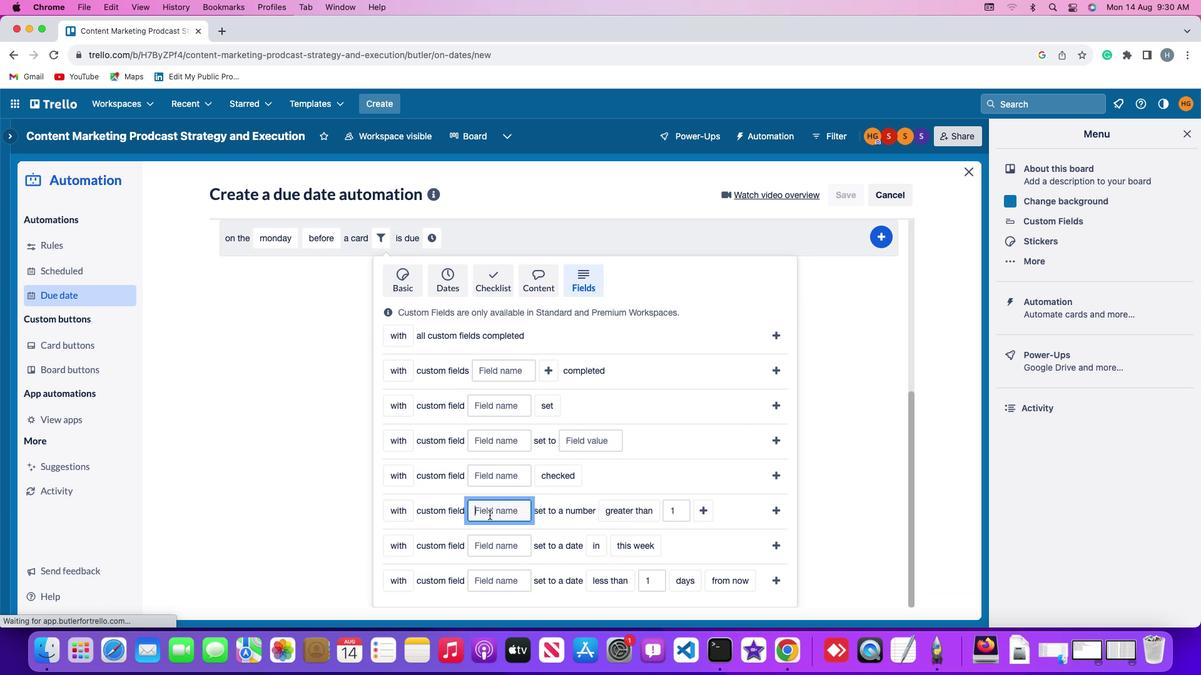 
Action: Mouse moved to (490, 515)
Screenshot: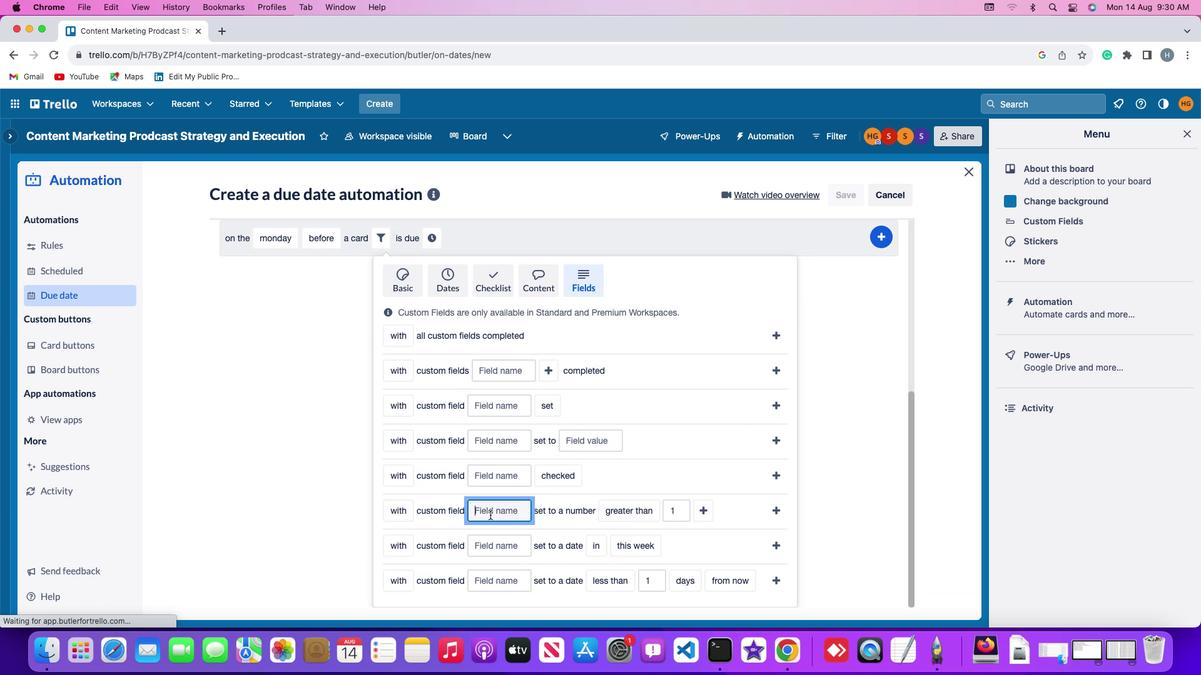 
Action: Key pressed Key.shift'R''e''s''u''m'
Screenshot: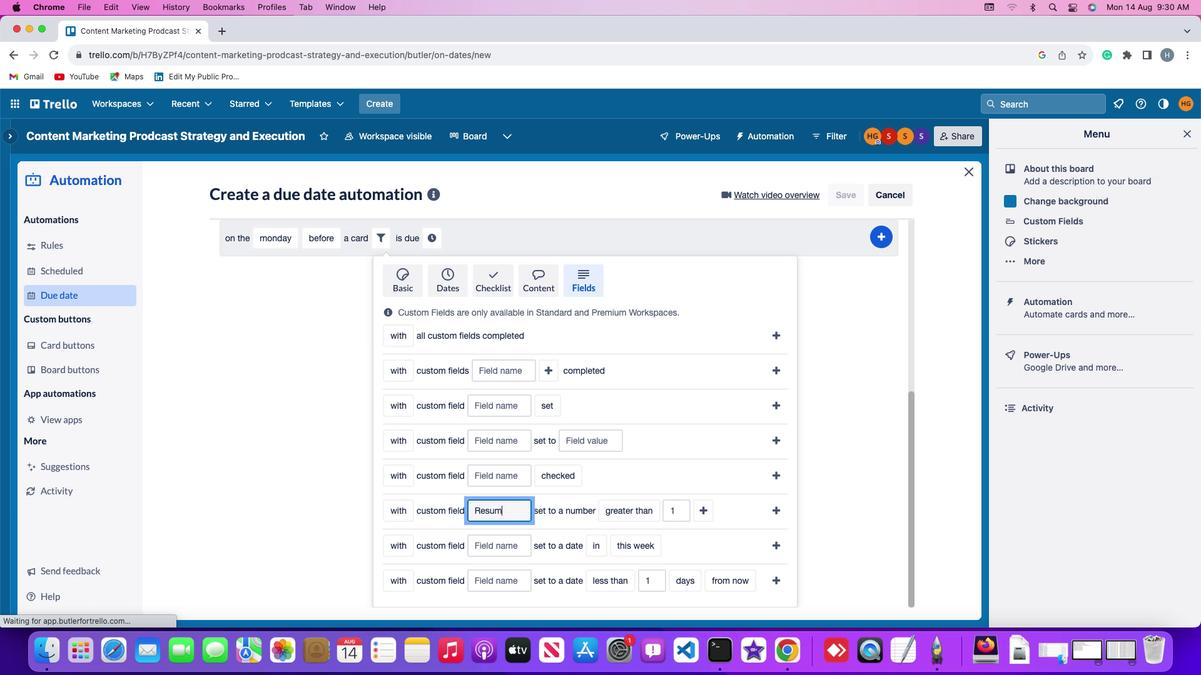 
Action: Mouse moved to (490, 514)
Screenshot: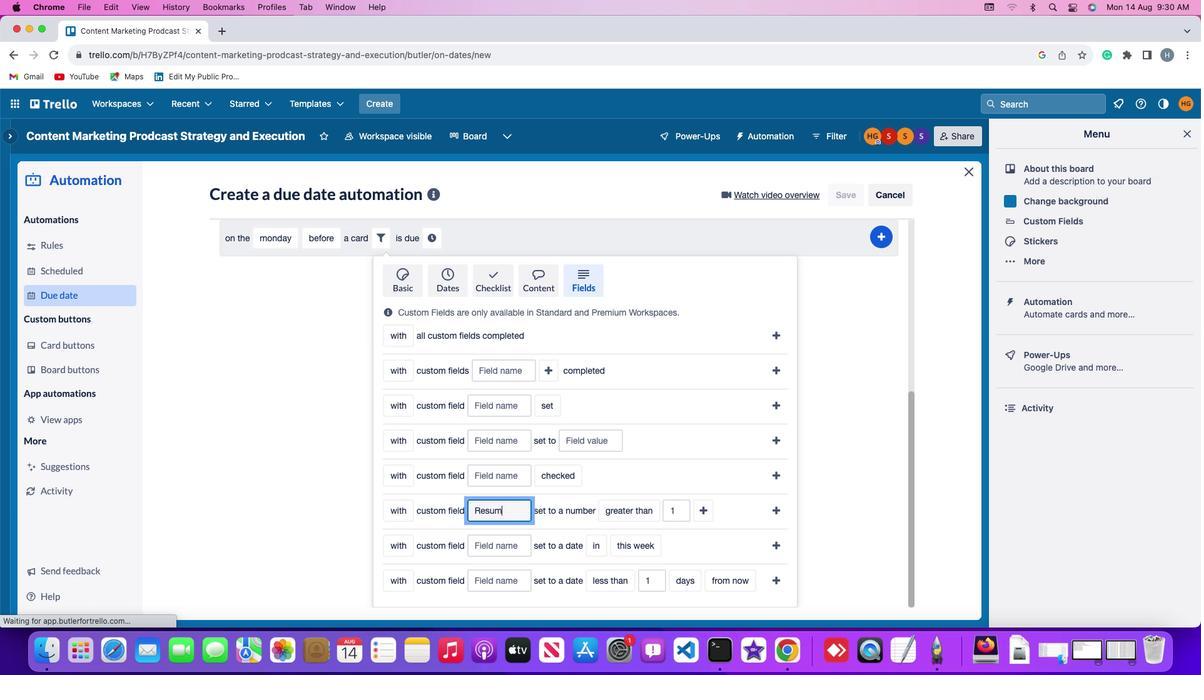 
Action: Key pressed 'e'
Screenshot: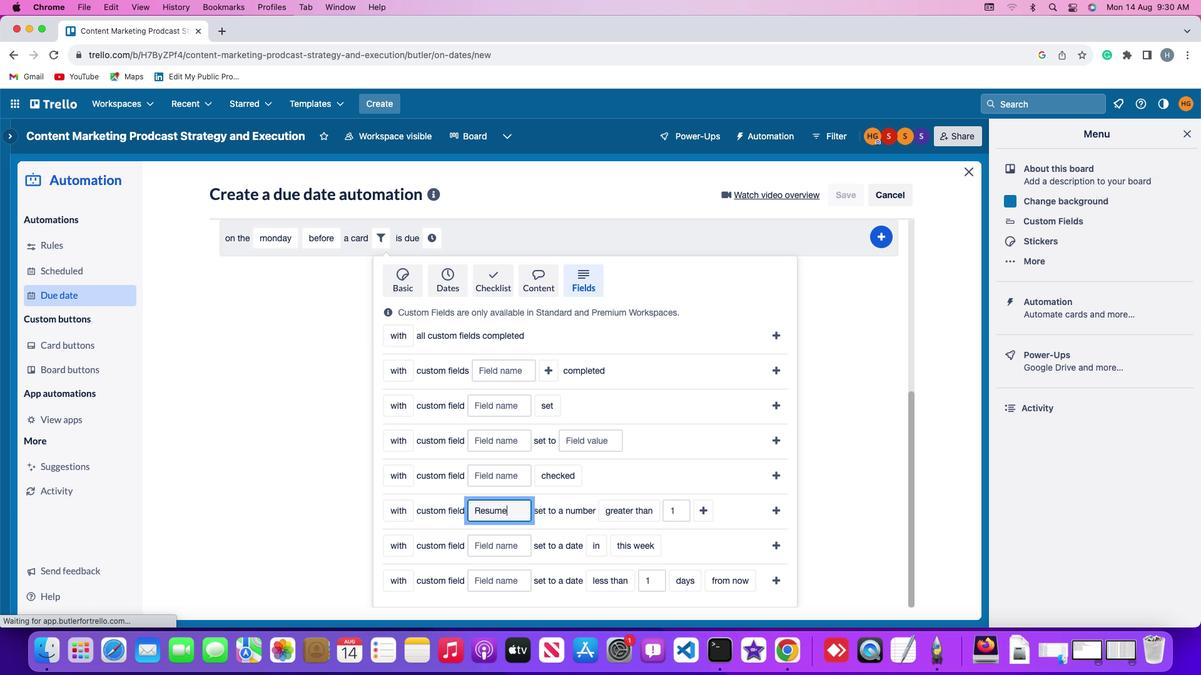 
Action: Mouse moved to (615, 509)
Screenshot: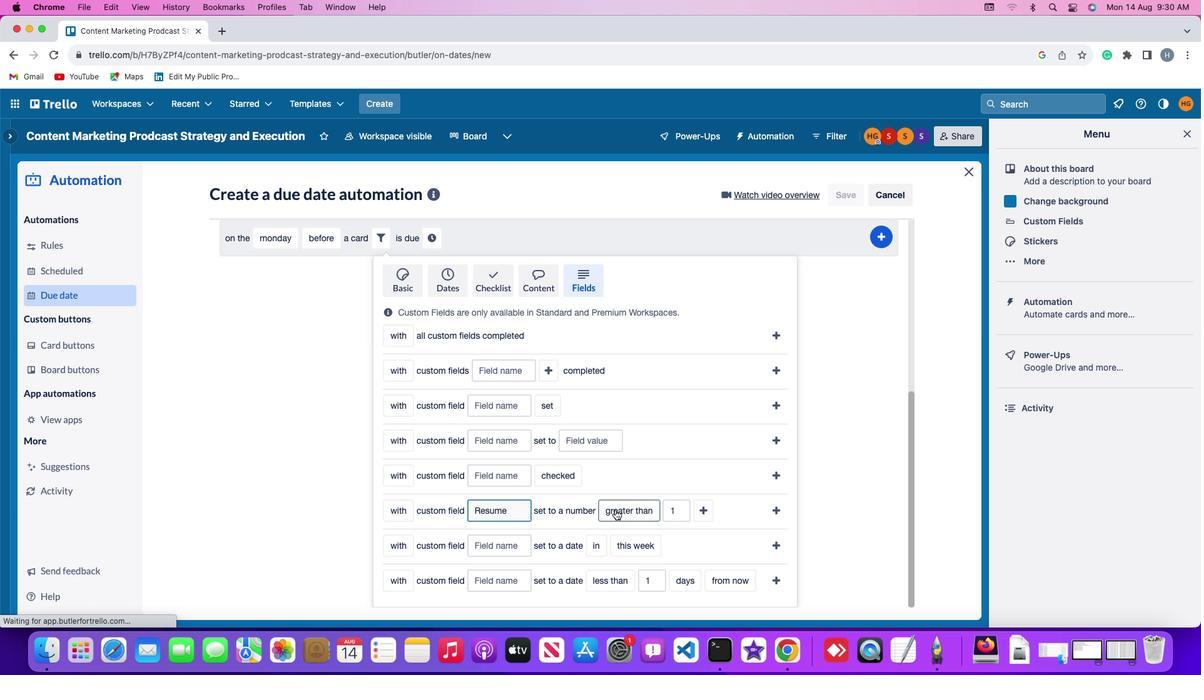 
Action: Mouse pressed left at (615, 509)
Screenshot: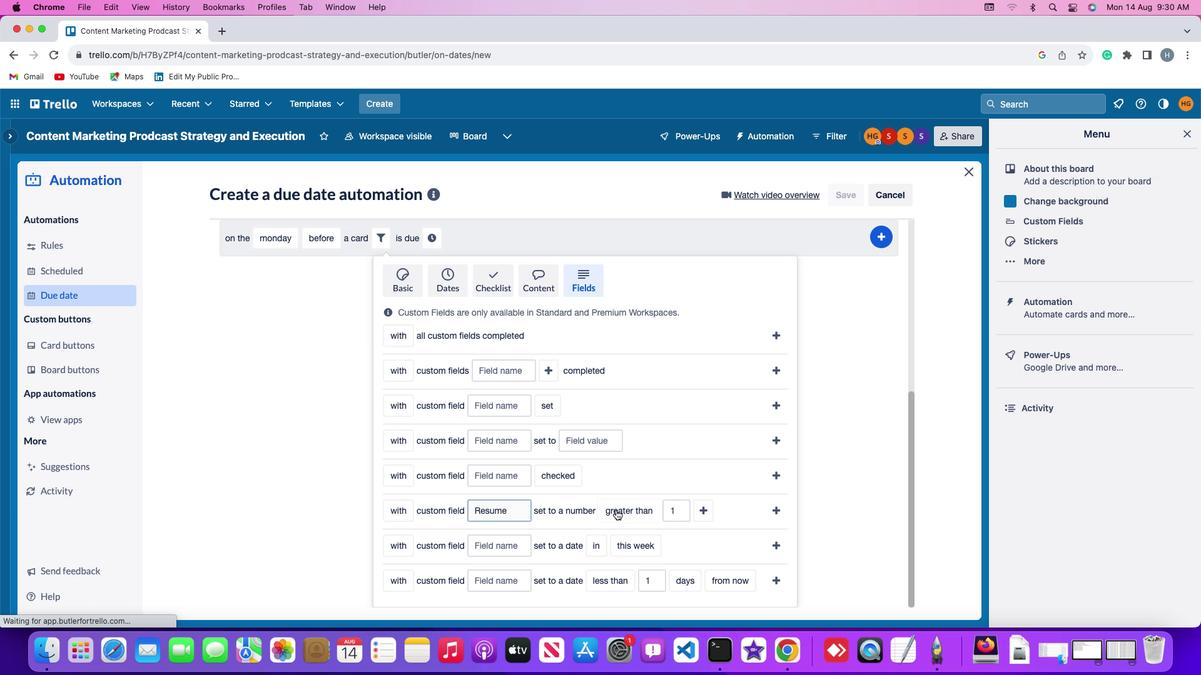 
Action: Mouse moved to (646, 412)
Screenshot: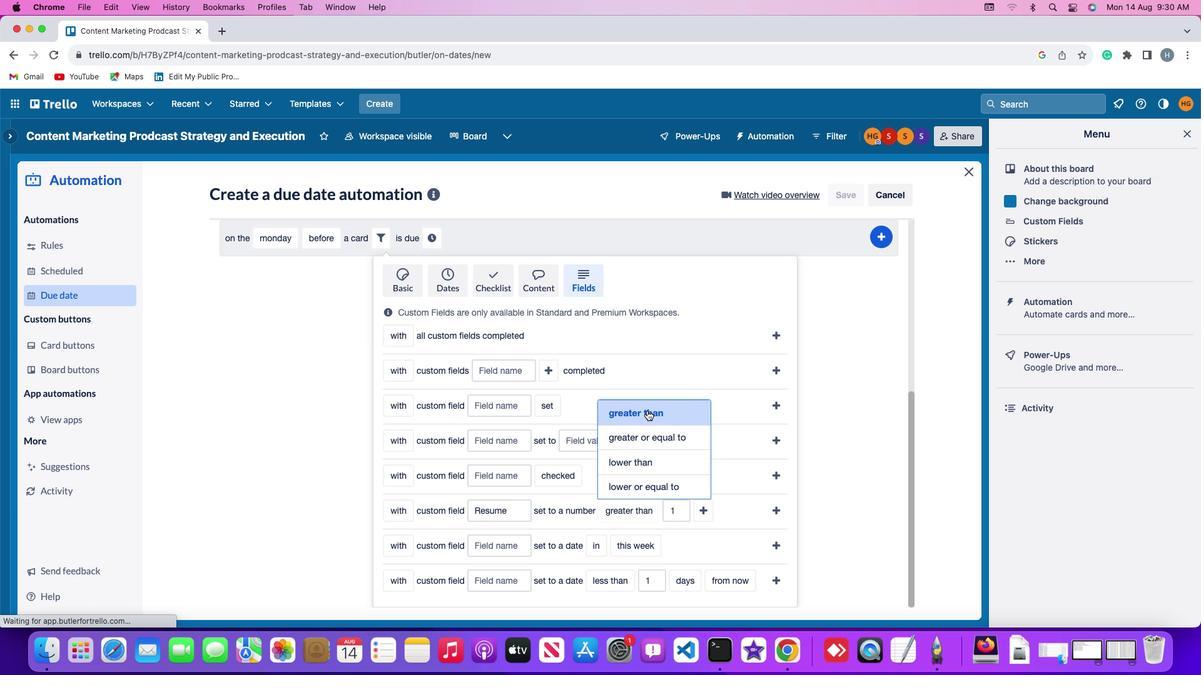 
Action: Mouse pressed left at (646, 412)
Screenshot: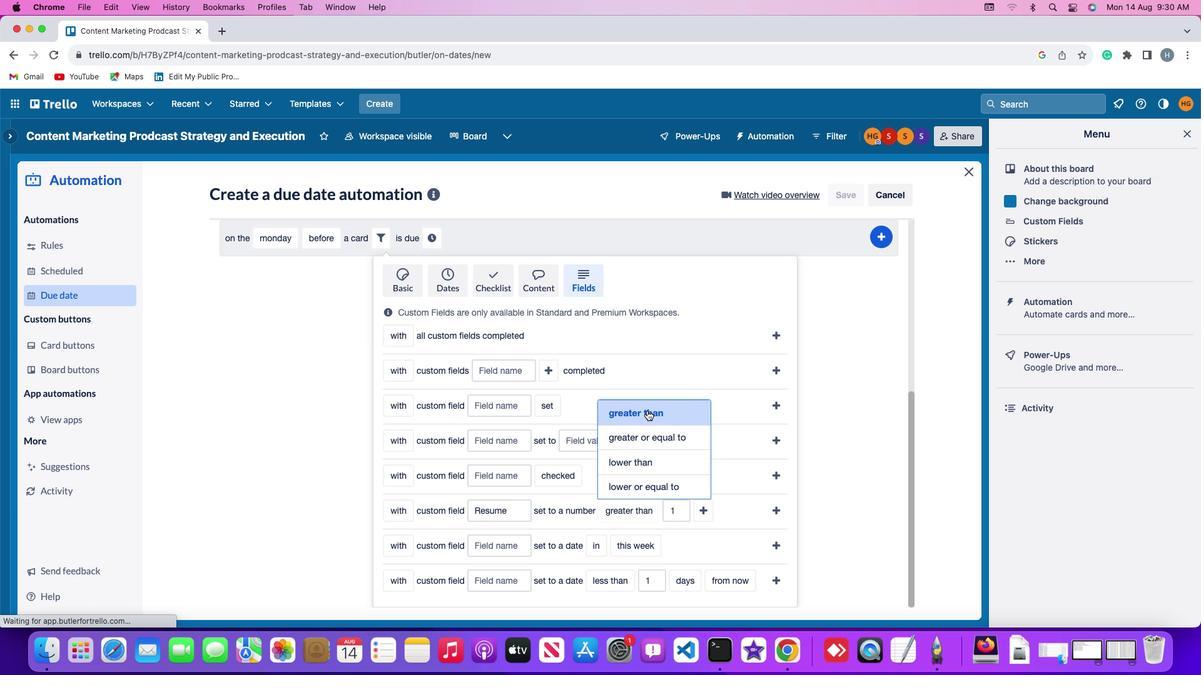 
Action: Mouse moved to (684, 510)
Screenshot: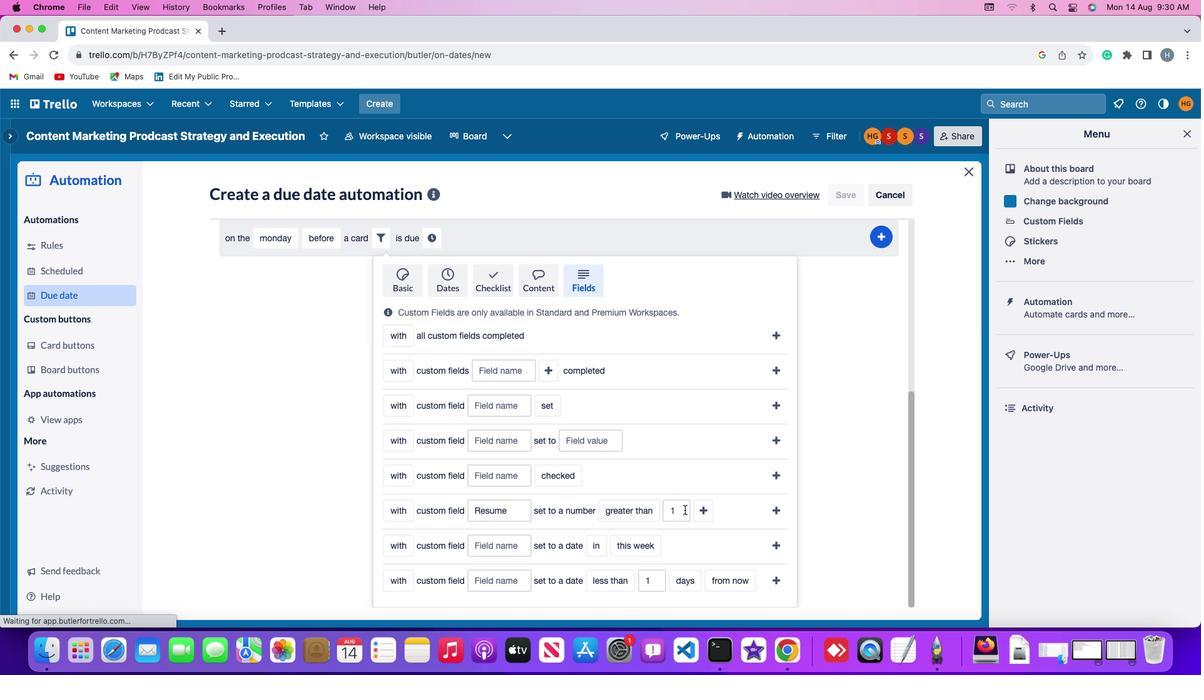 
Action: Mouse pressed left at (684, 510)
Screenshot: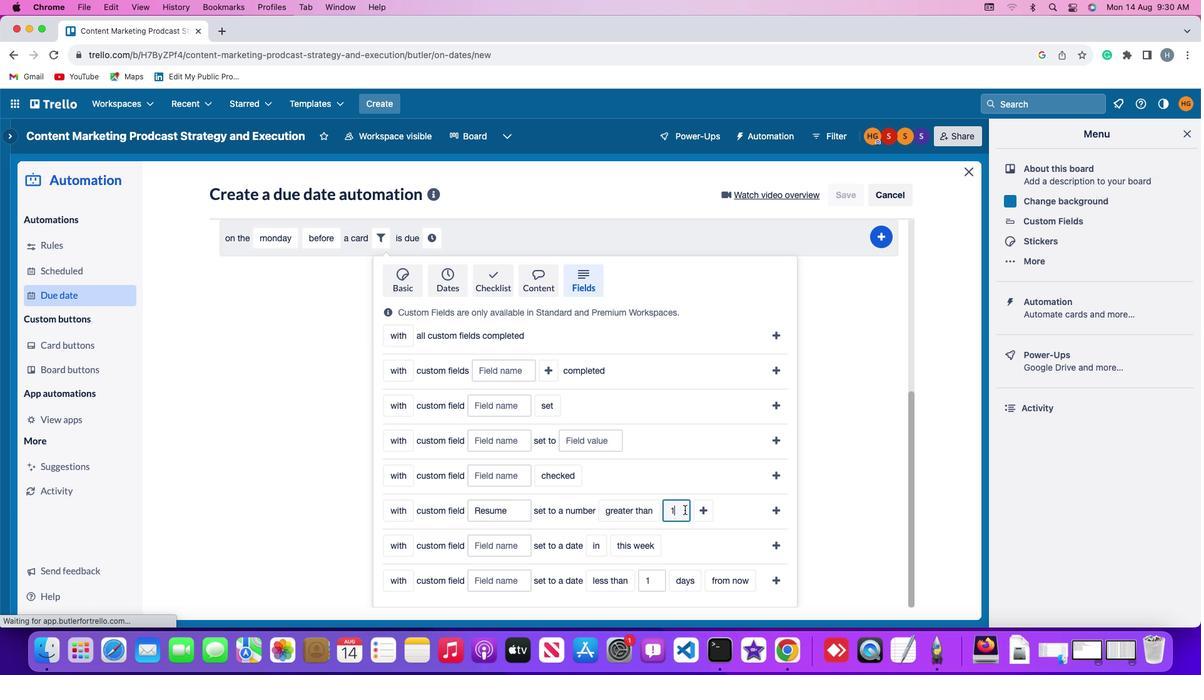 
Action: Key pressed Key.backspace
Screenshot: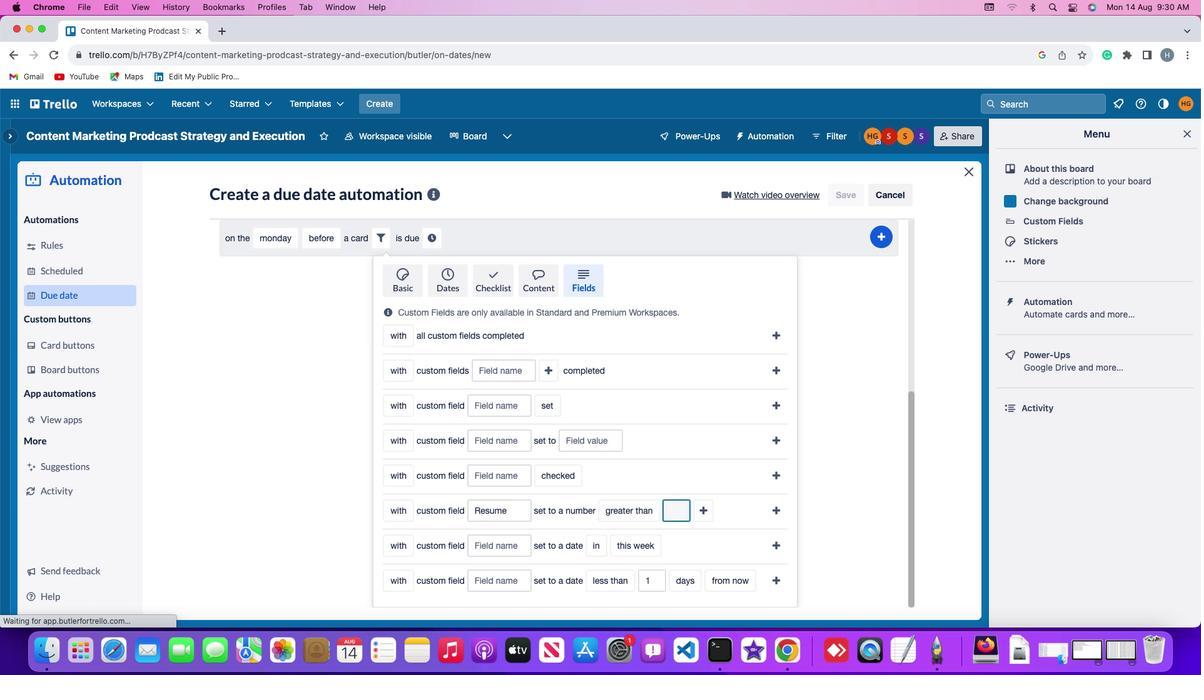 
Action: Mouse moved to (697, 509)
Screenshot: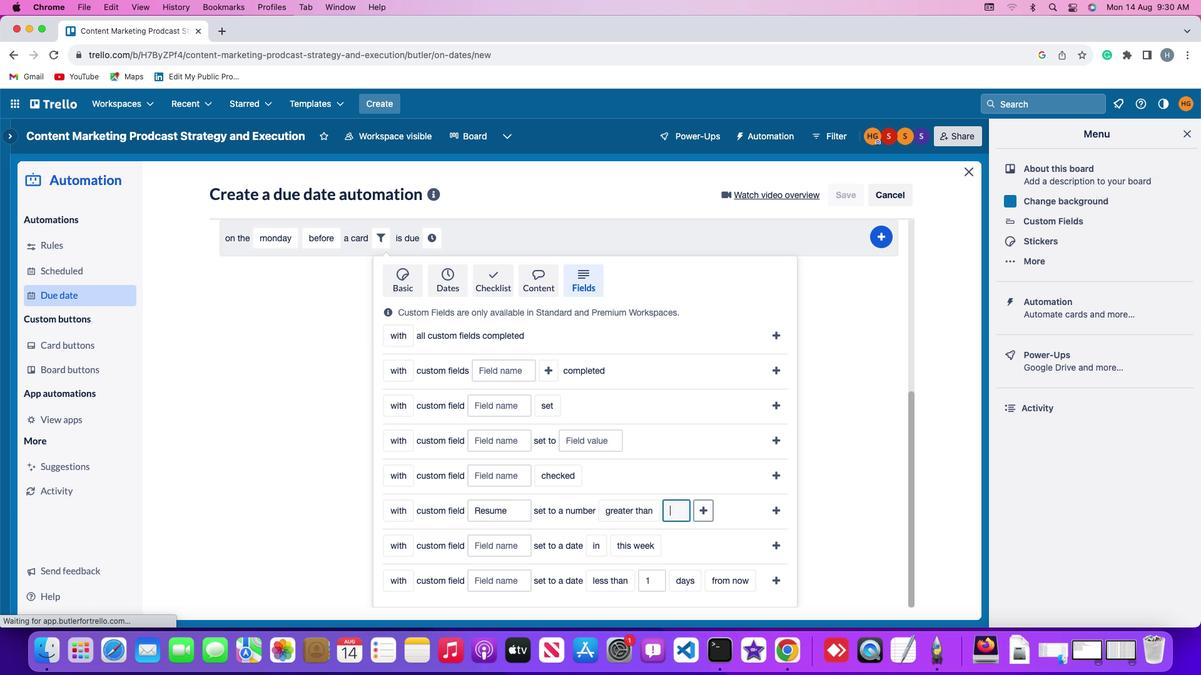 
Action: Key pressed Key.backspace
Screenshot: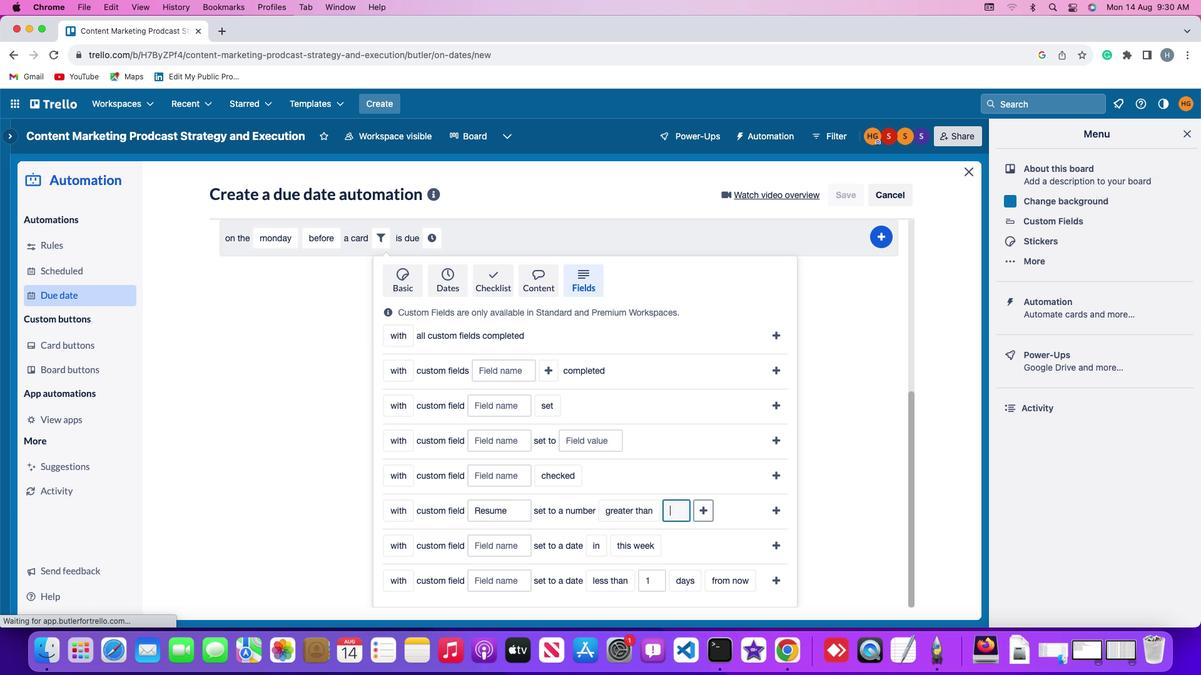 
Action: Mouse moved to (677, 508)
Screenshot: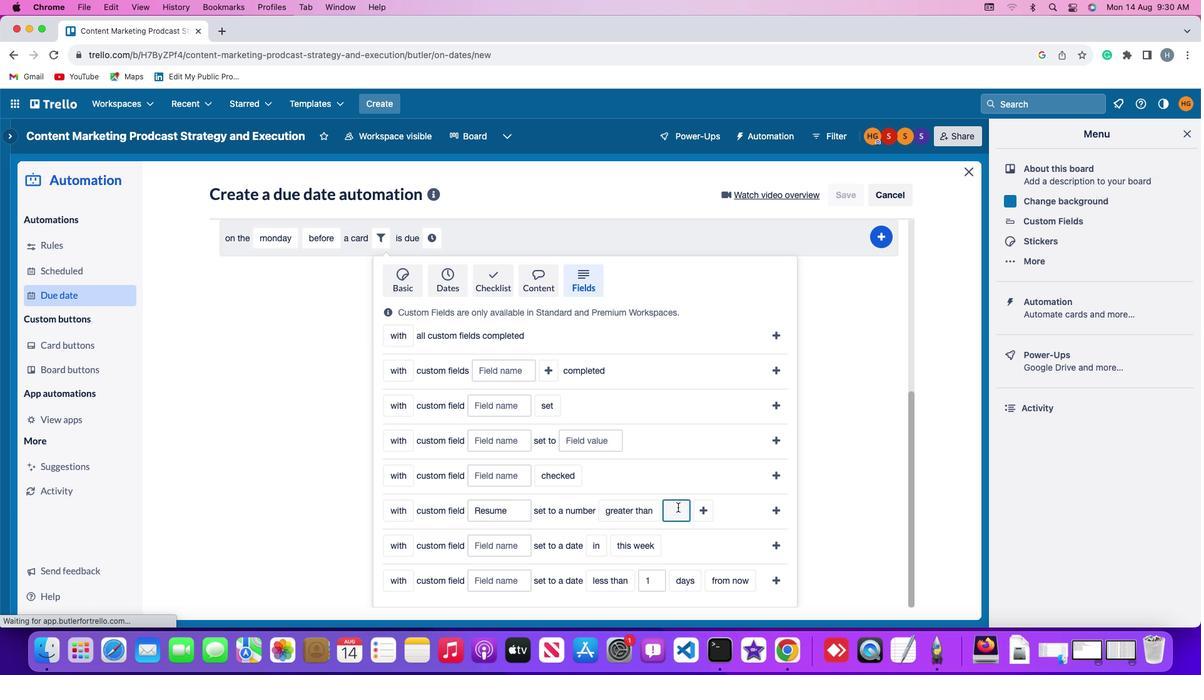 
Action: Mouse pressed left at (677, 508)
Screenshot: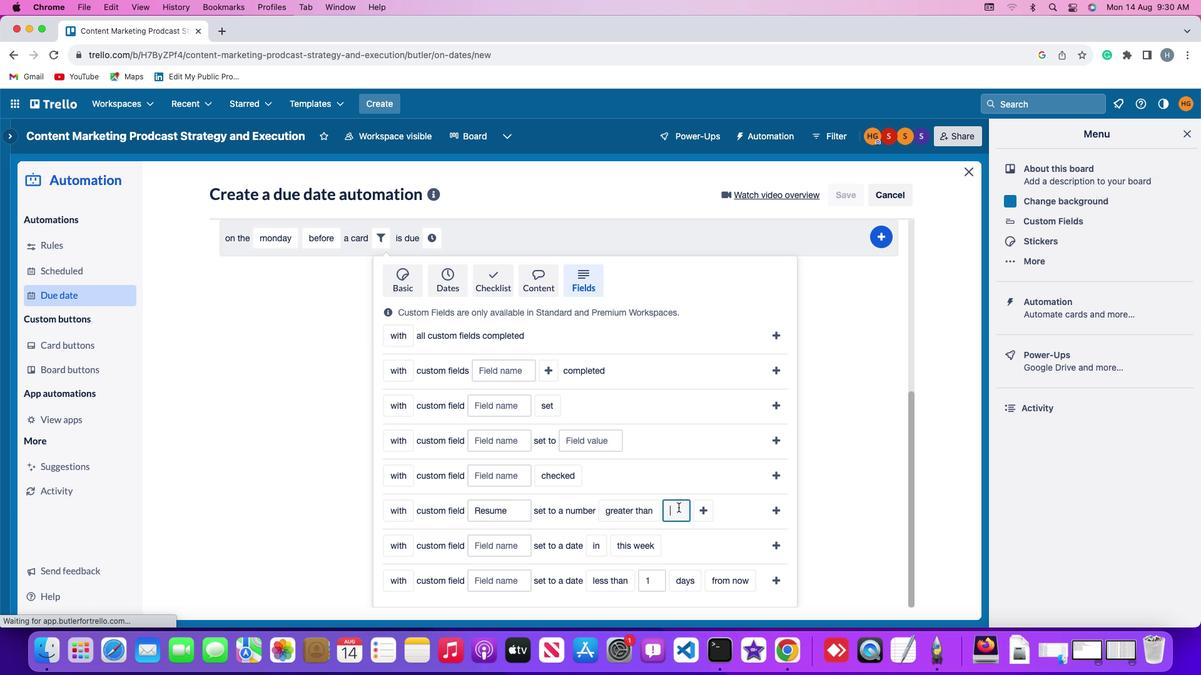 
Action: Mouse moved to (678, 507)
Screenshot: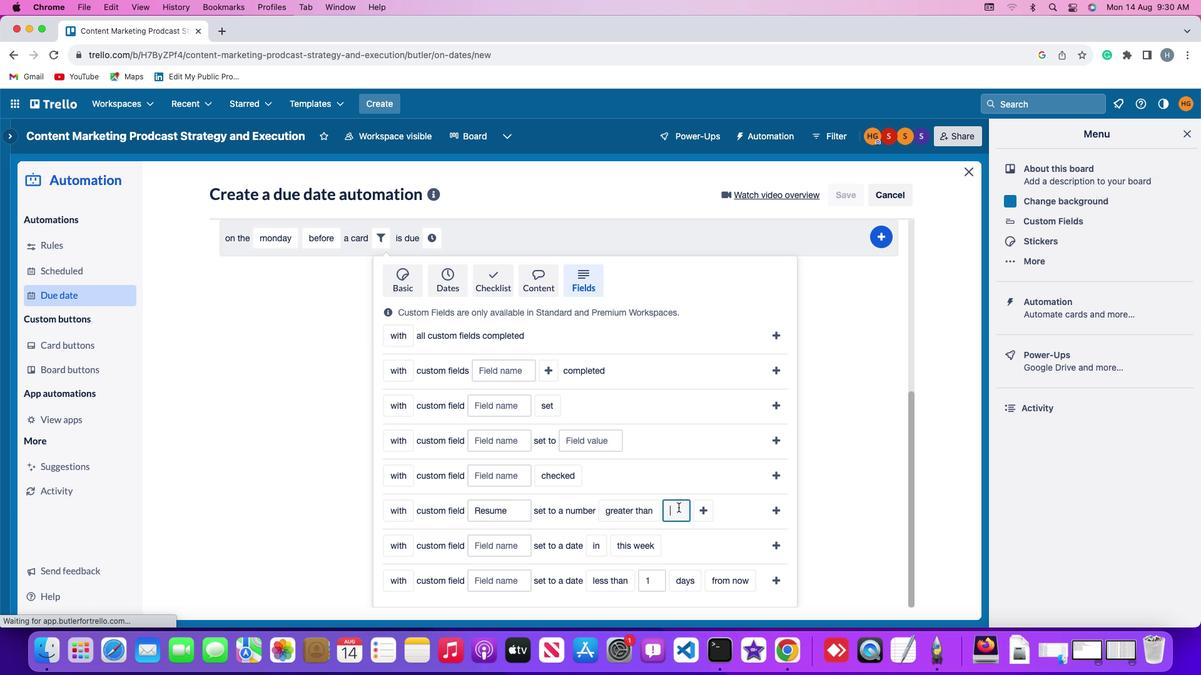 
Action: Key pressed '1'
Screenshot: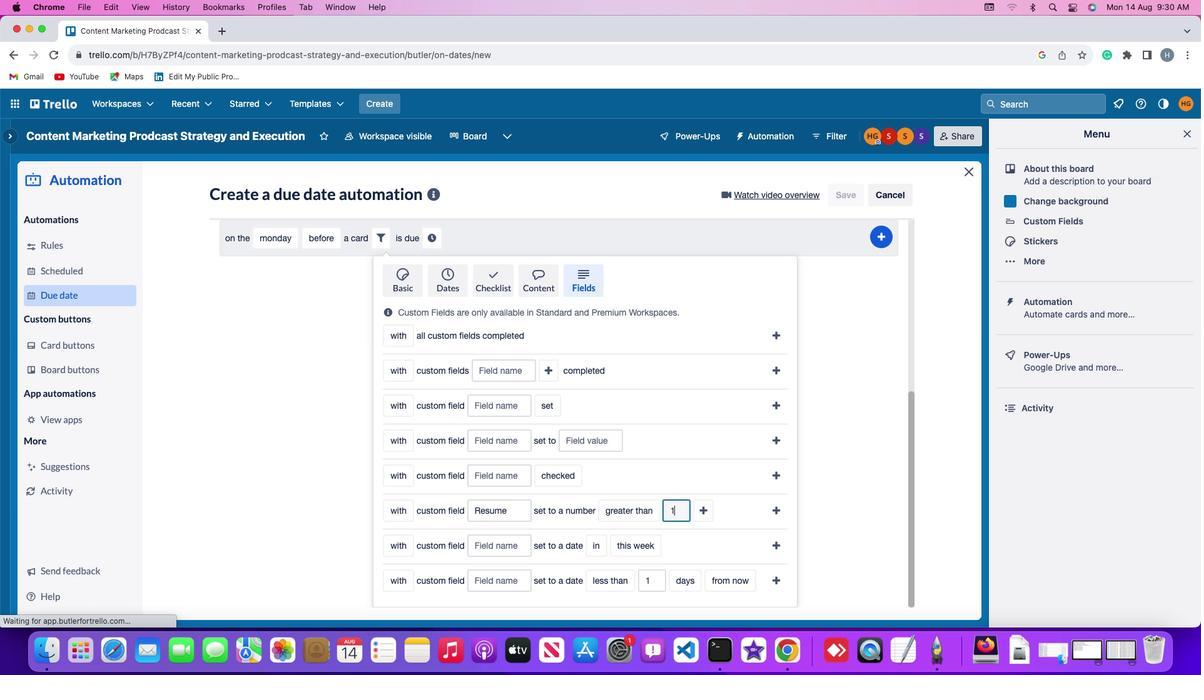 
Action: Mouse moved to (698, 508)
Screenshot: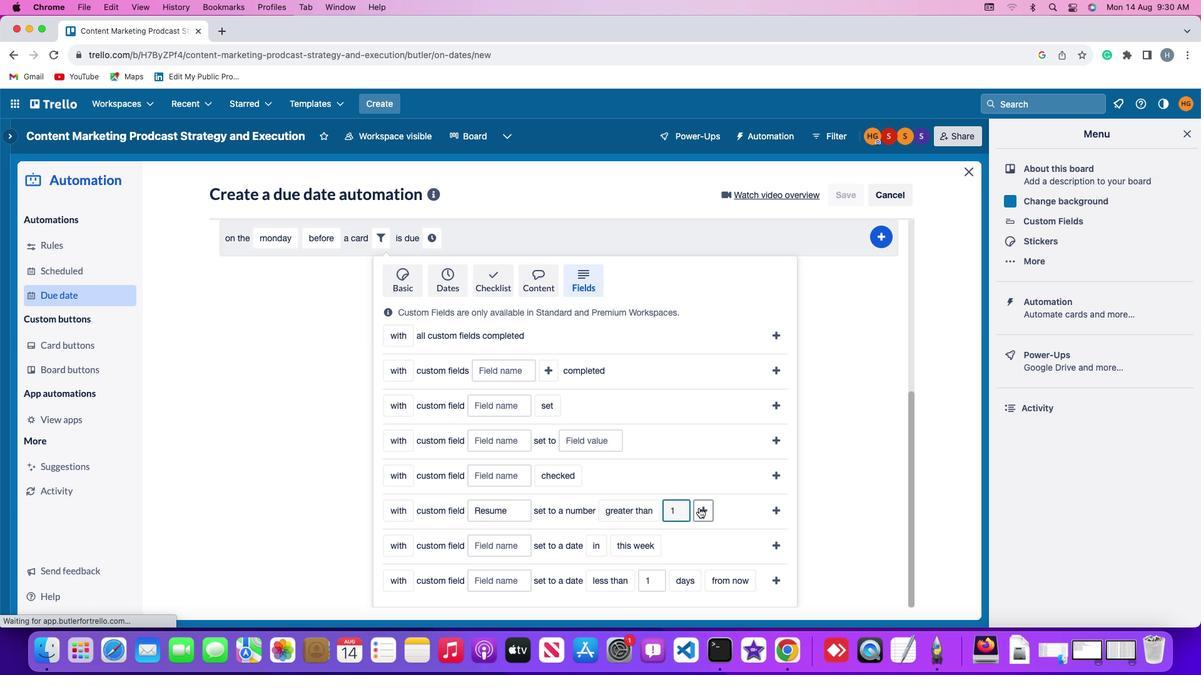 
Action: Mouse pressed left at (698, 508)
Screenshot: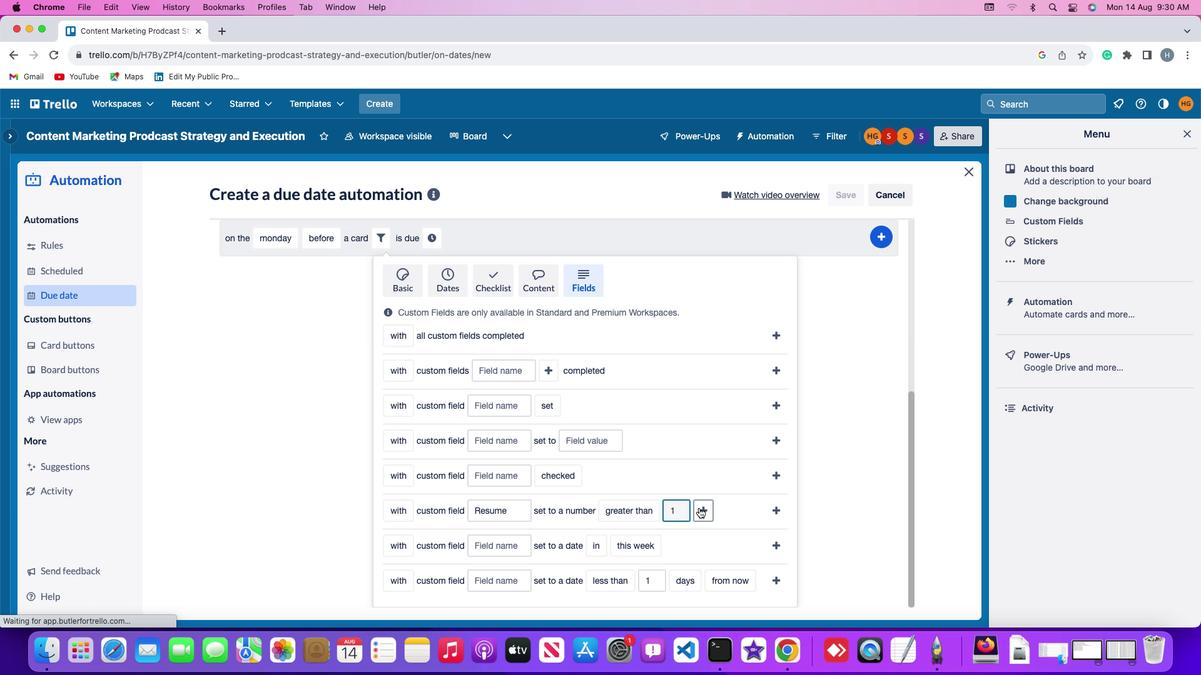 
Action: Mouse moved to (751, 518)
Screenshot: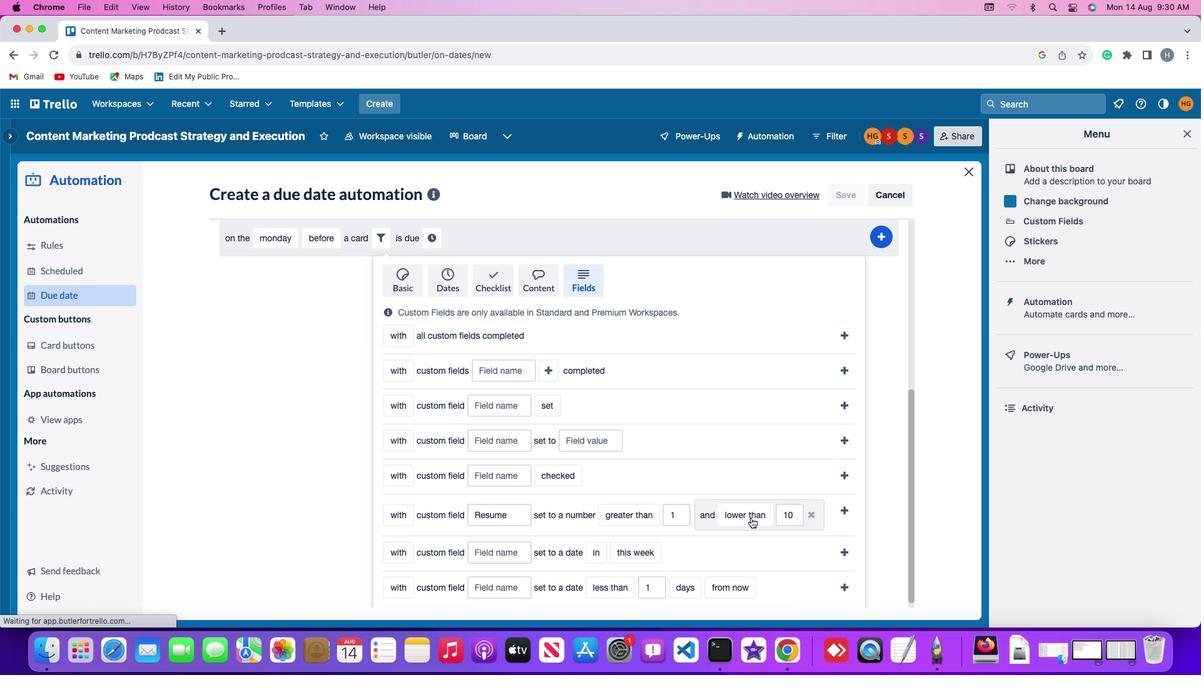 
Action: Mouse pressed left at (751, 518)
Screenshot: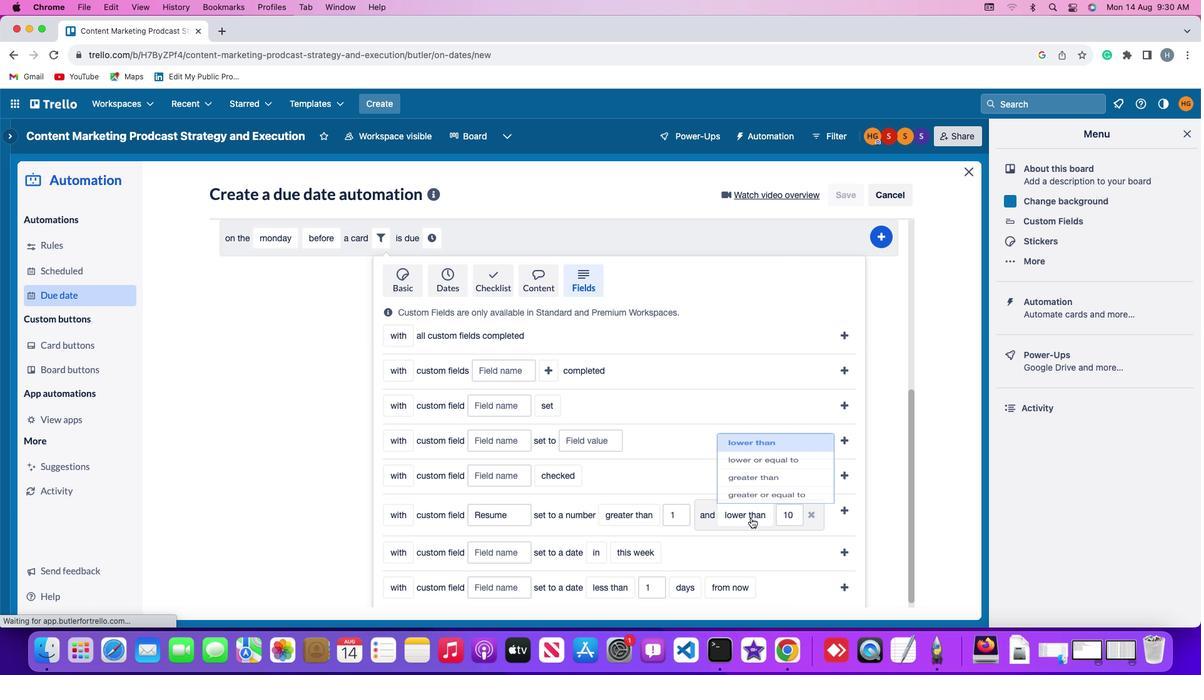 
Action: Mouse moved to (749, 491)
Screenshot: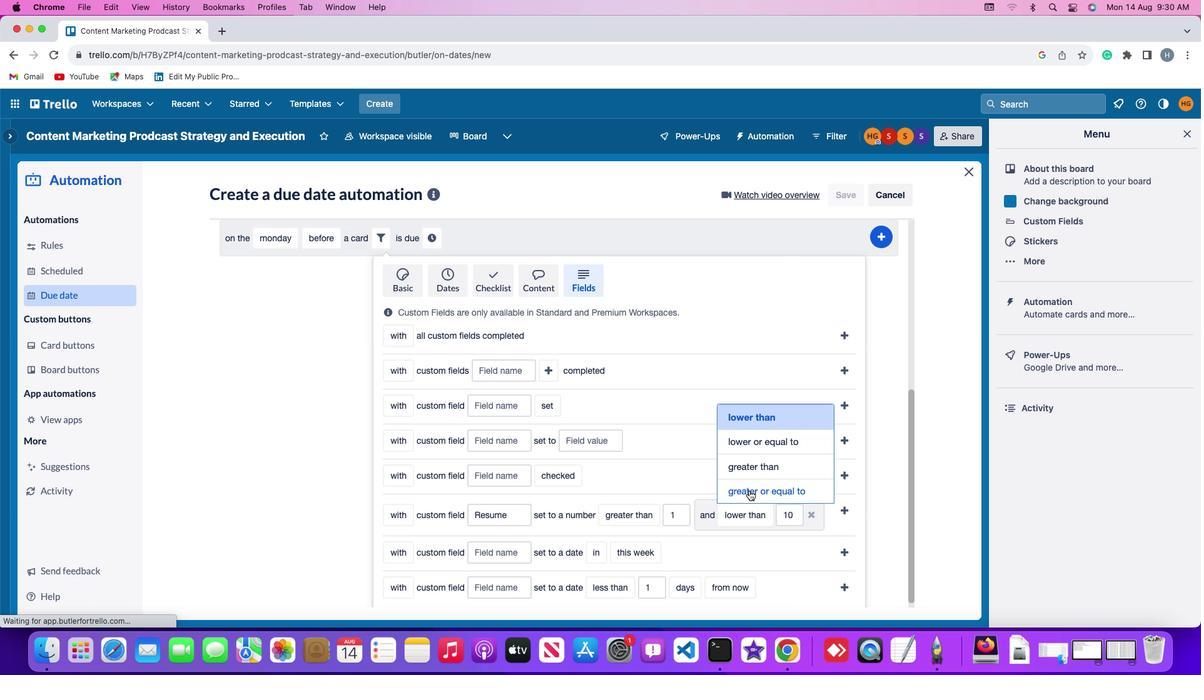 
Action: Mouse pressed left at (749, 491)
Screenshot: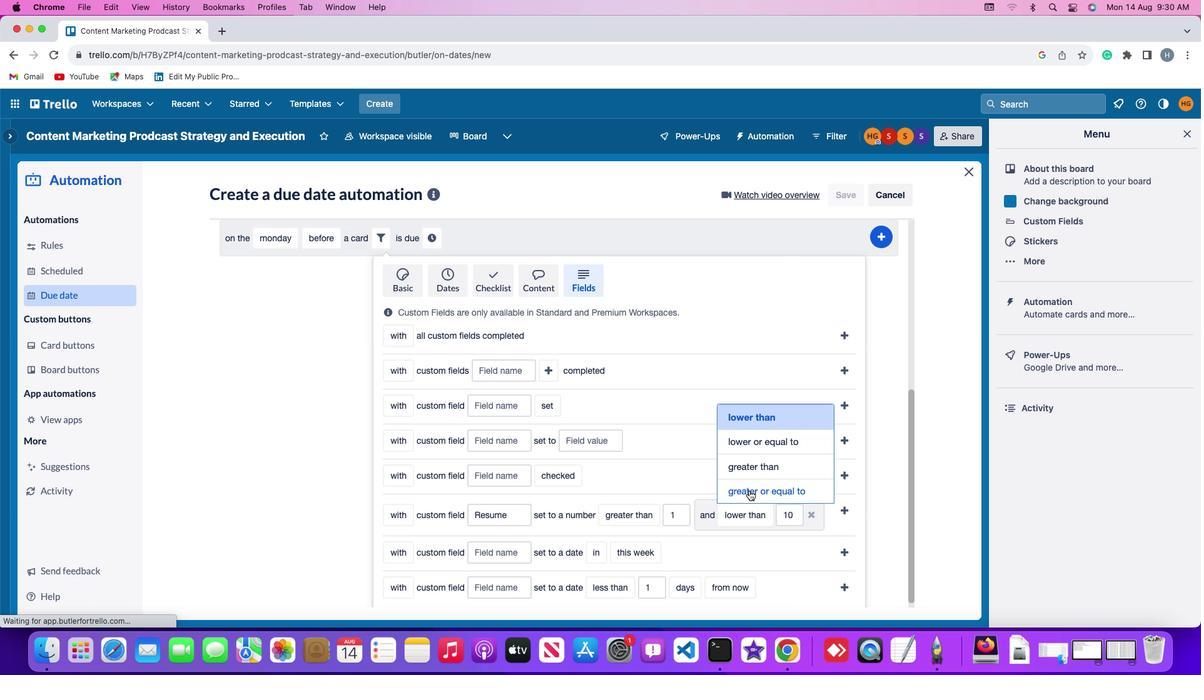 
Action: Mouse moved to (827, 515)
Screenshot: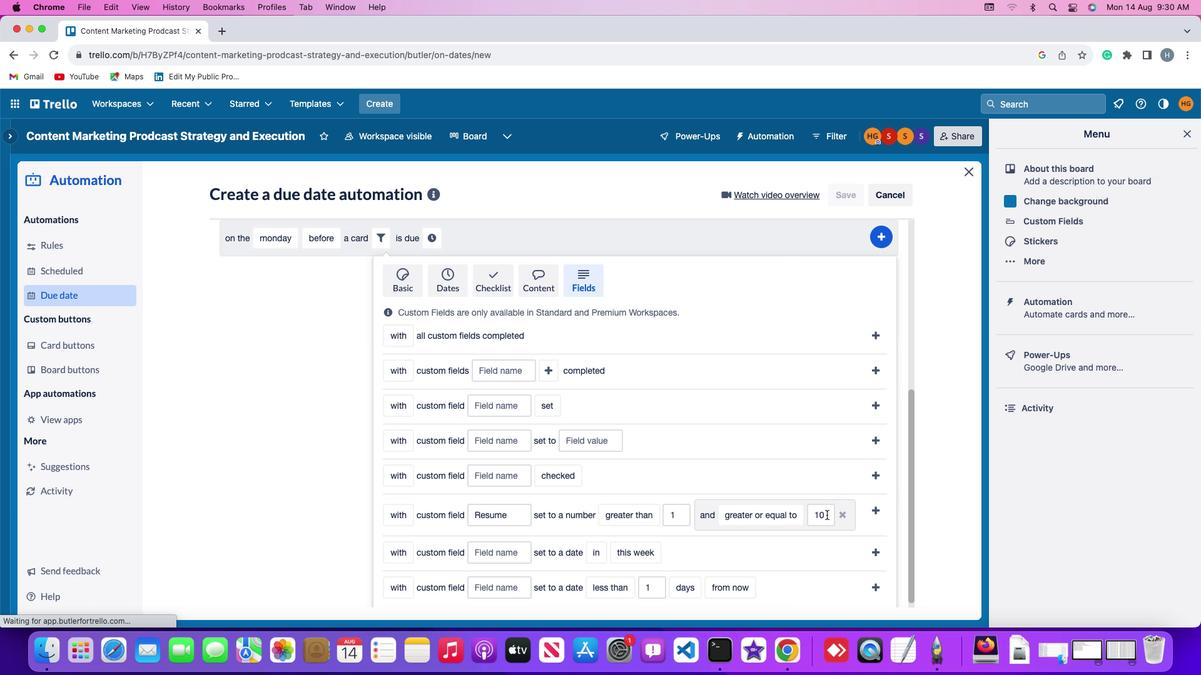 
Action: Mouse pressed left at (827, 515)
Screenshot: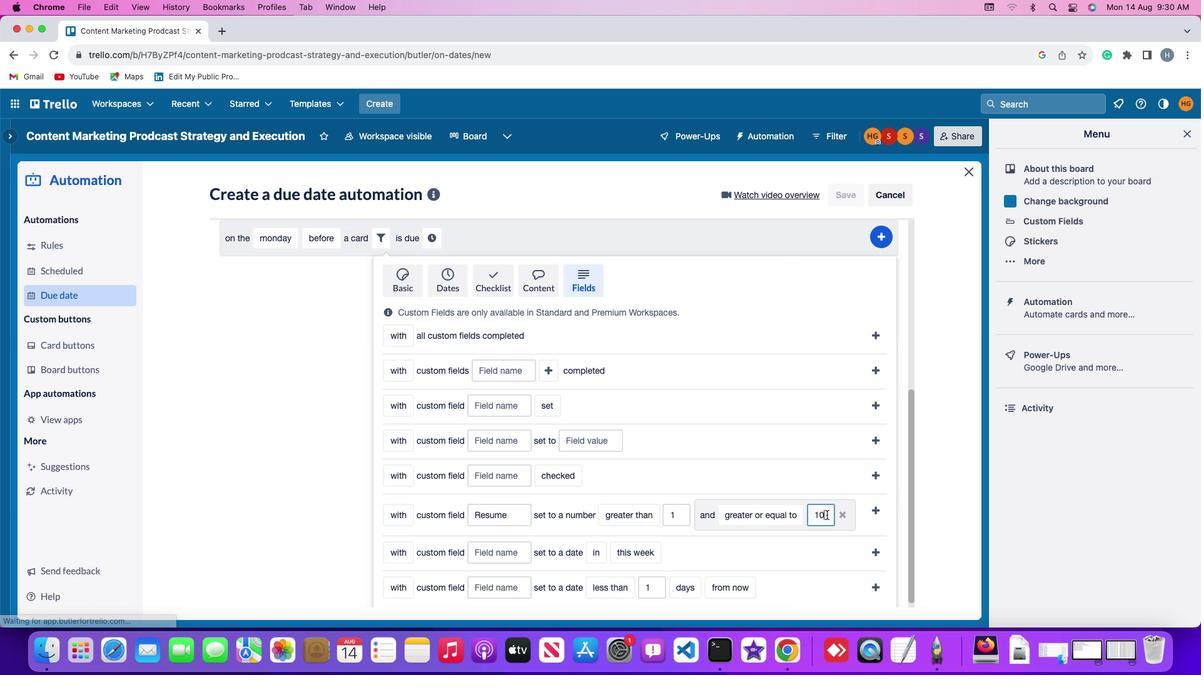 
Action: Key pressed Key.backspaceKey.backspace'1''0'
Screenshot: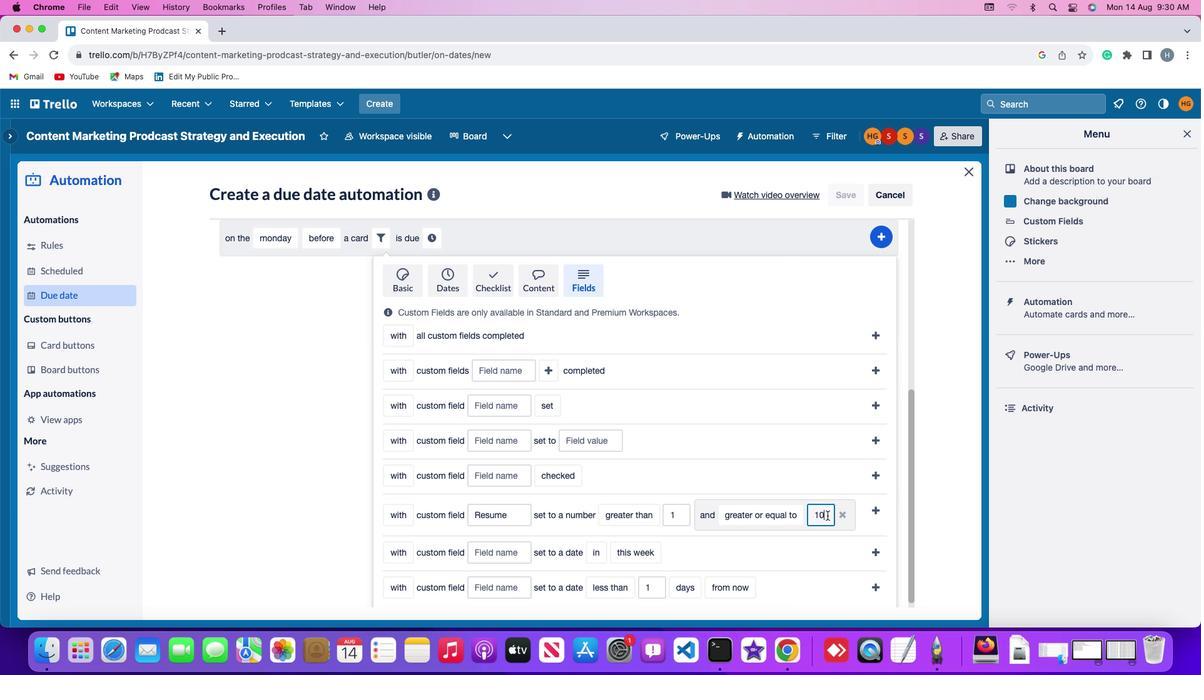 
Action: Mouse moved to (875, 512)
Screenshot: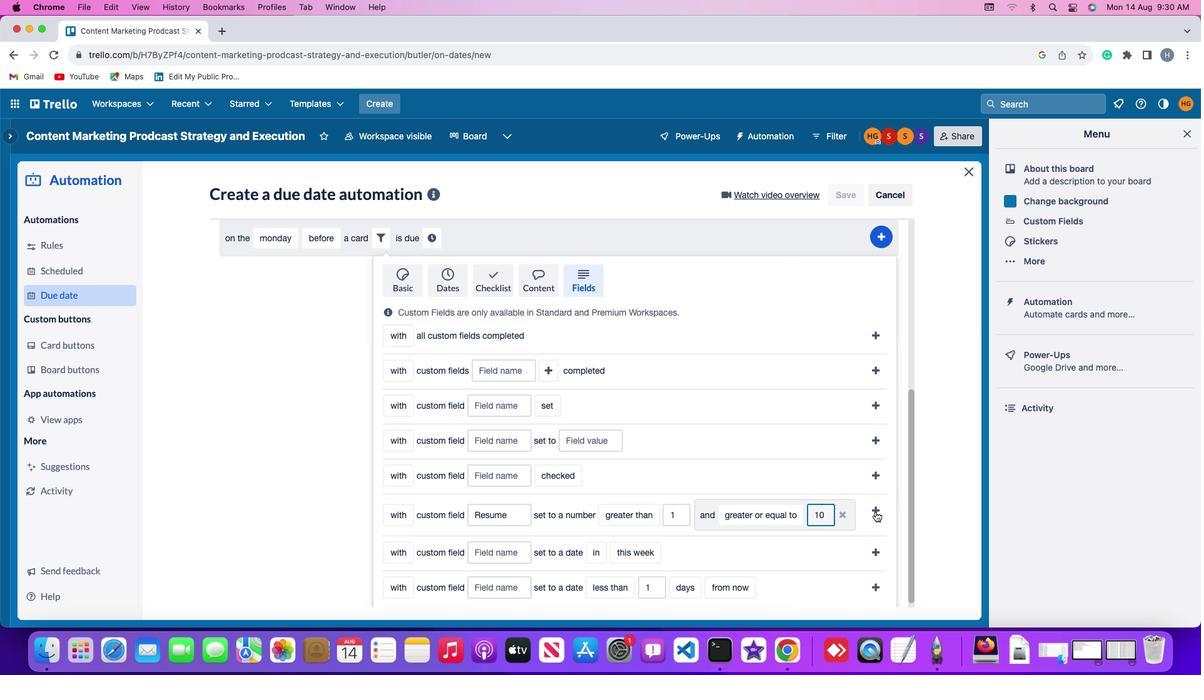 
Action: Mouse pressed left at (875, 512)
Screenshot: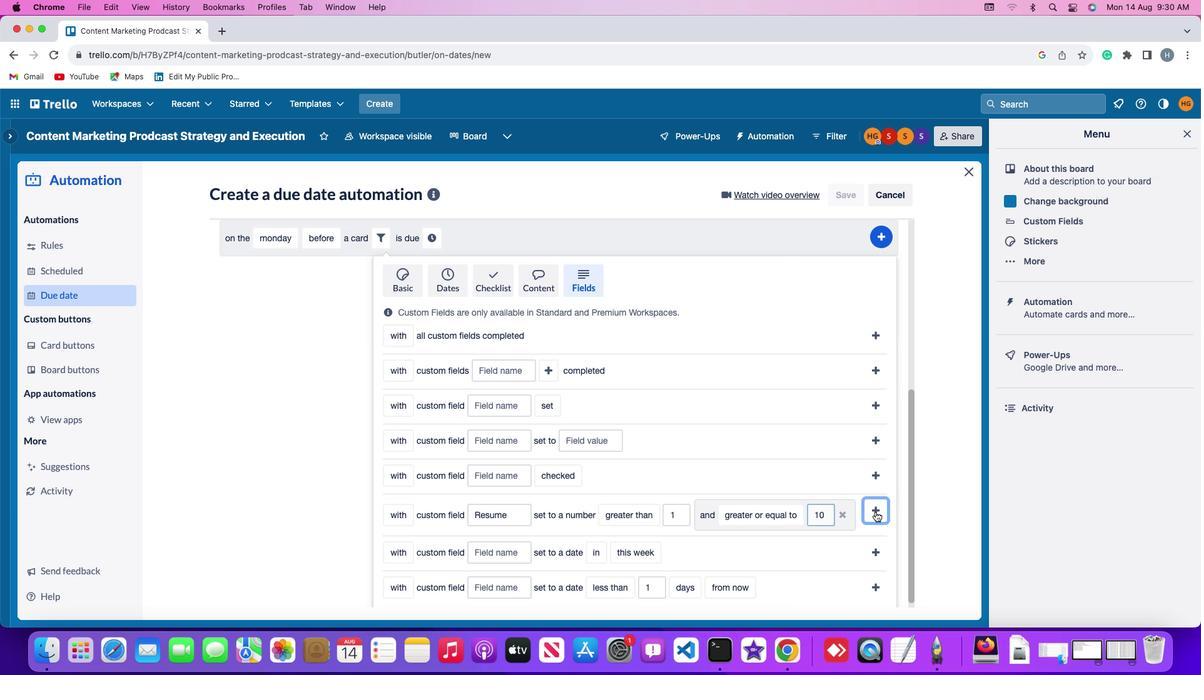 
Action: Mouse moved to (800, 539)
Screenshot: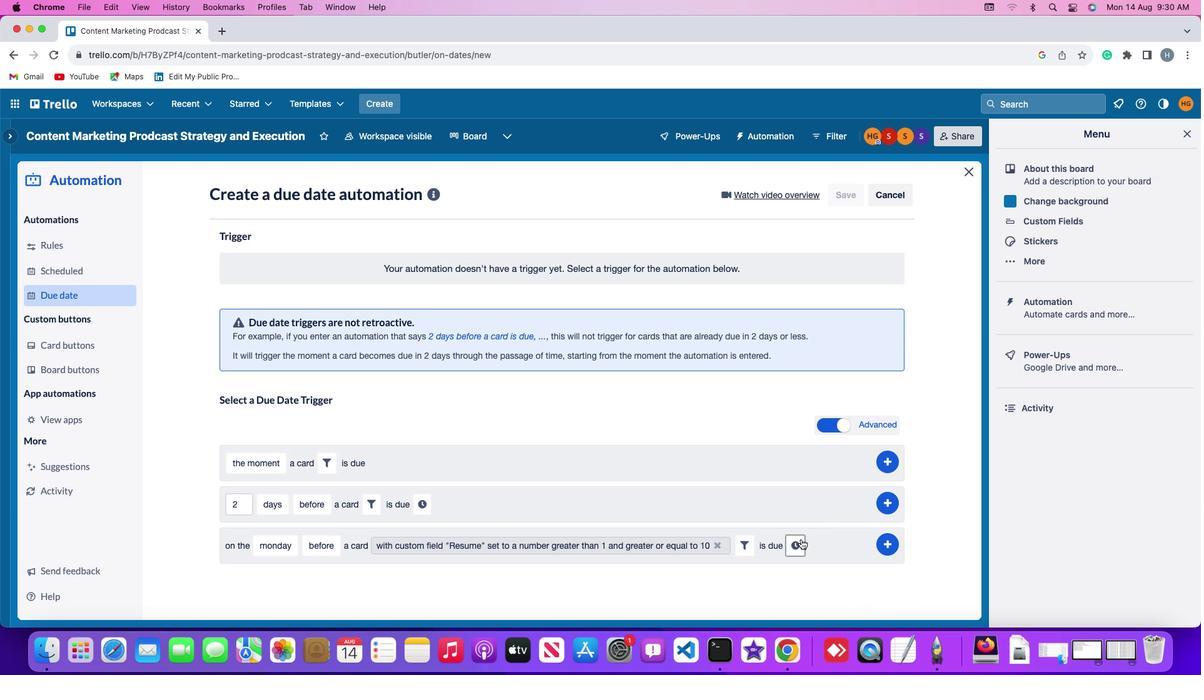
Action: Mouse pressed left at (800, 539)
Screenshot: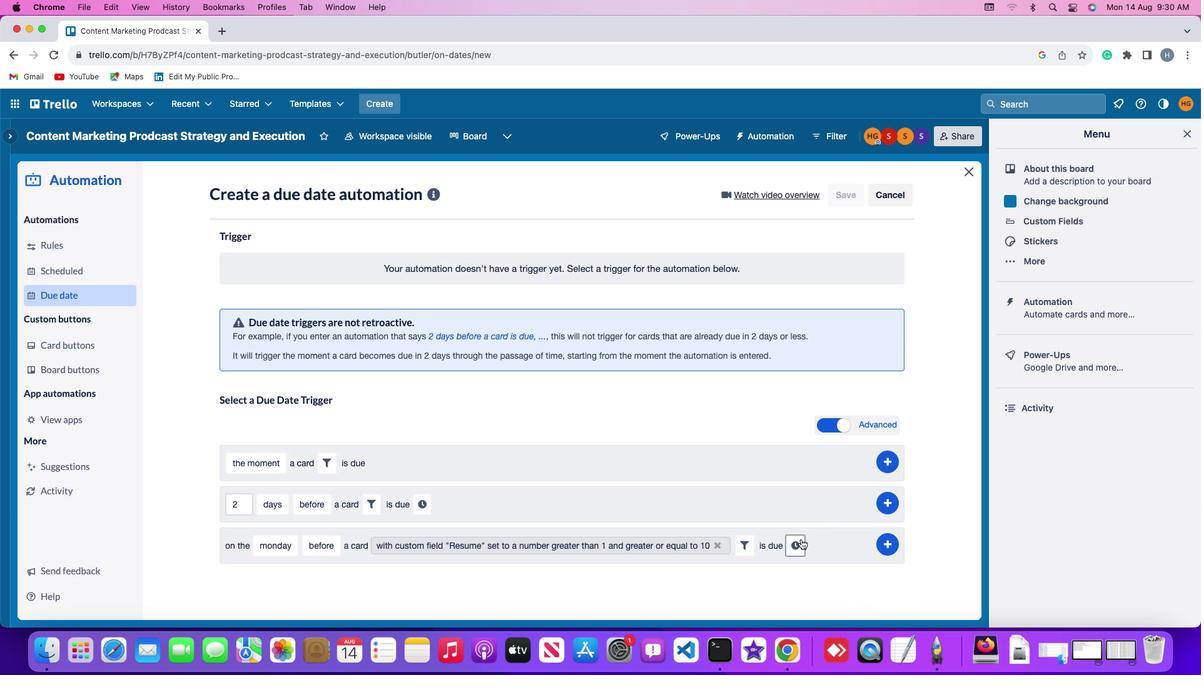 
Action: Mouse moved to (260, 573)
Screenshot: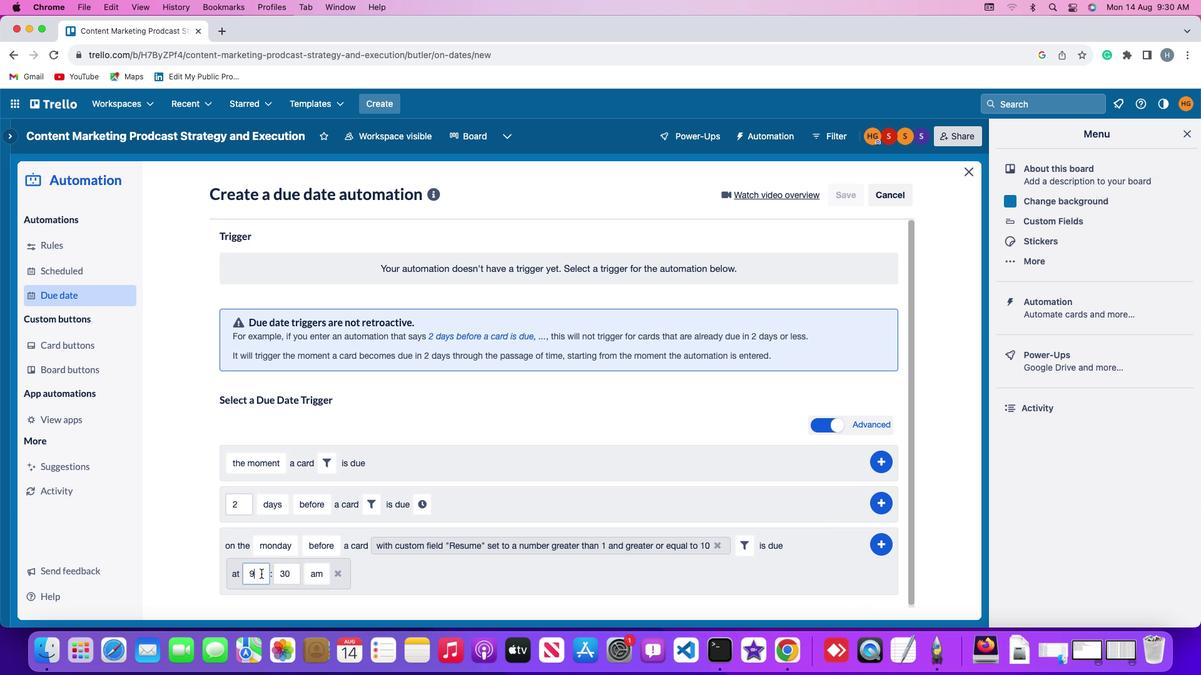 
Action: Mouse pressed left at (260, 573)
Screenshot: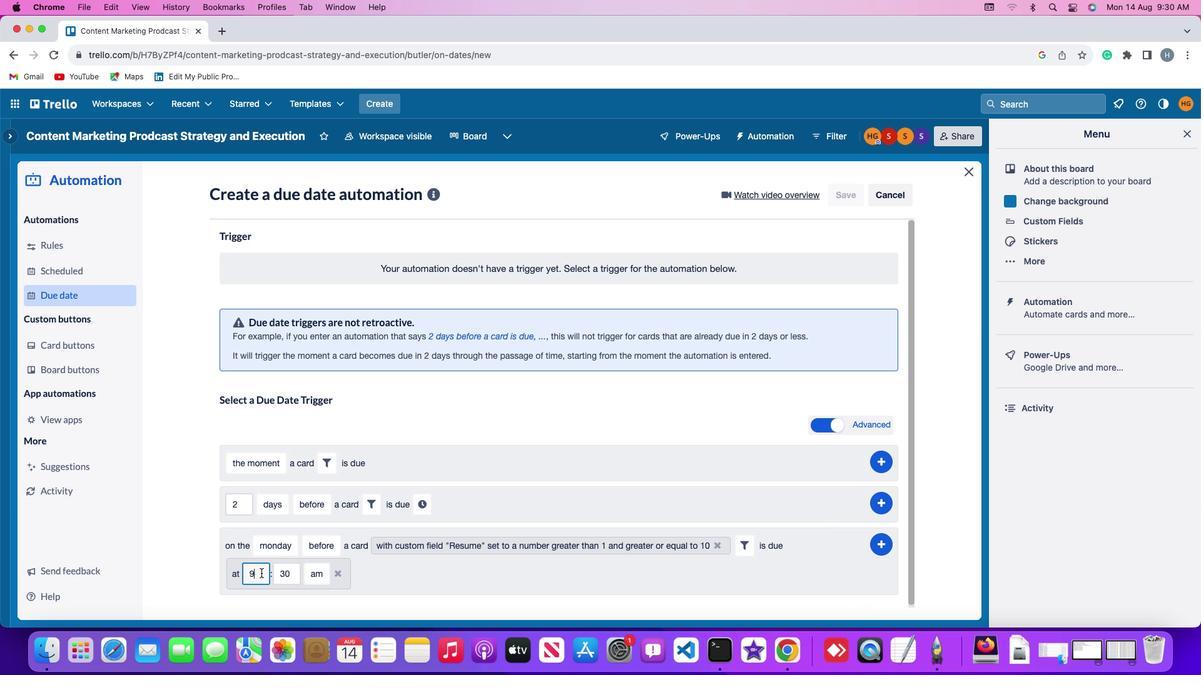
Action: Mouse moved to (260, 573)
Screenshot: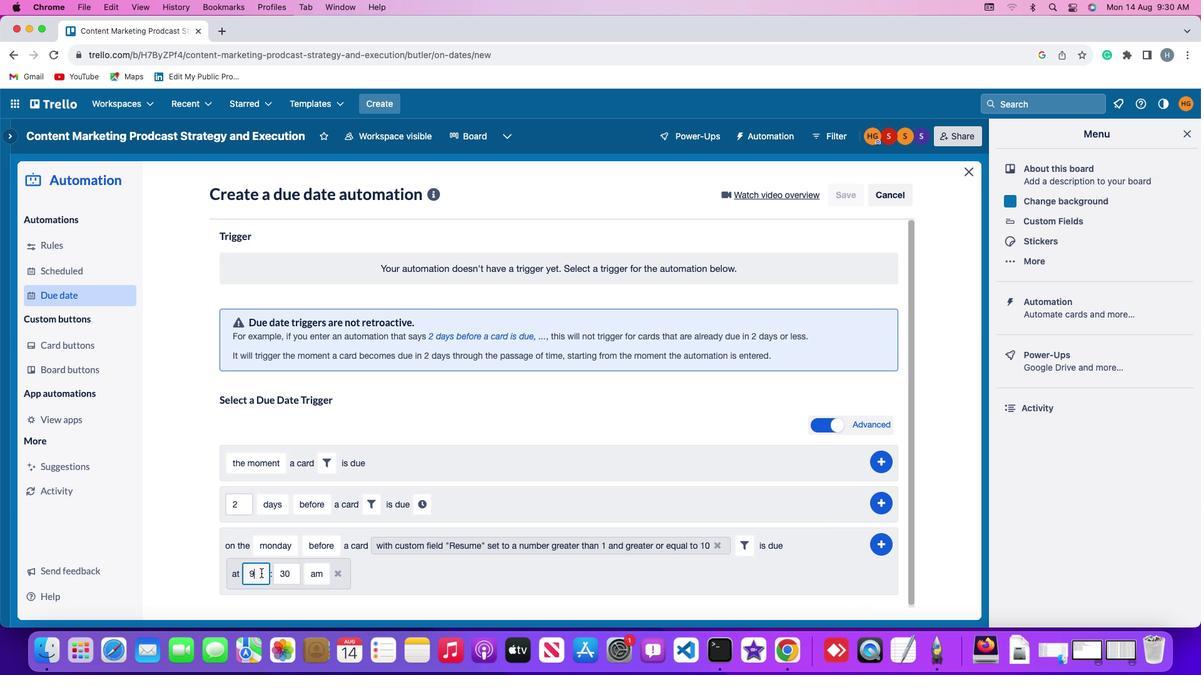 
Action: Key pressed Key.backspace'1''1'
Screenshot: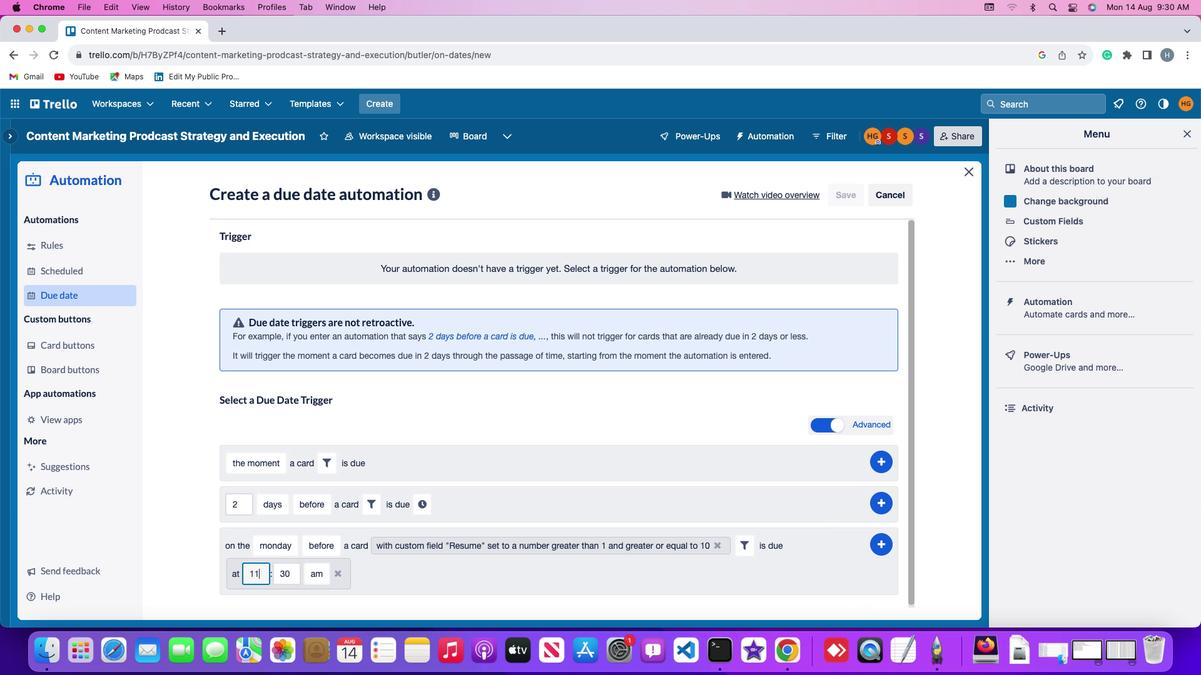
Action: Mouse moved to (289, 571)
Screenshot: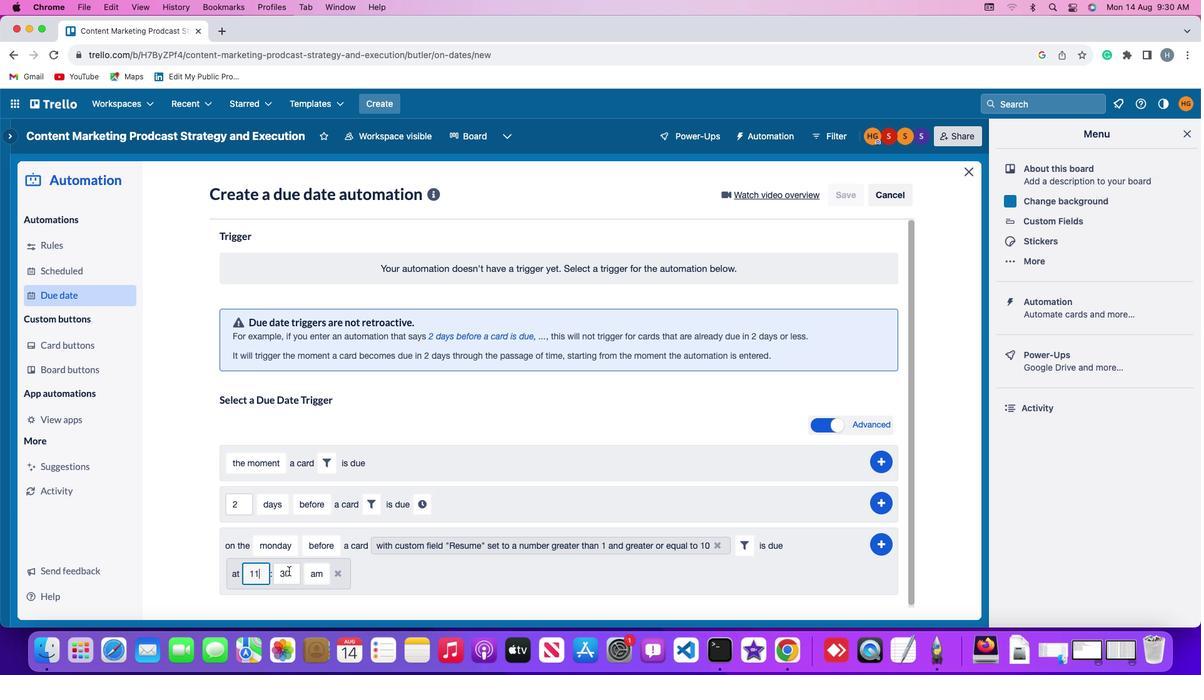 
Action: Mouse pressed left at (289, 571)
Screenshot: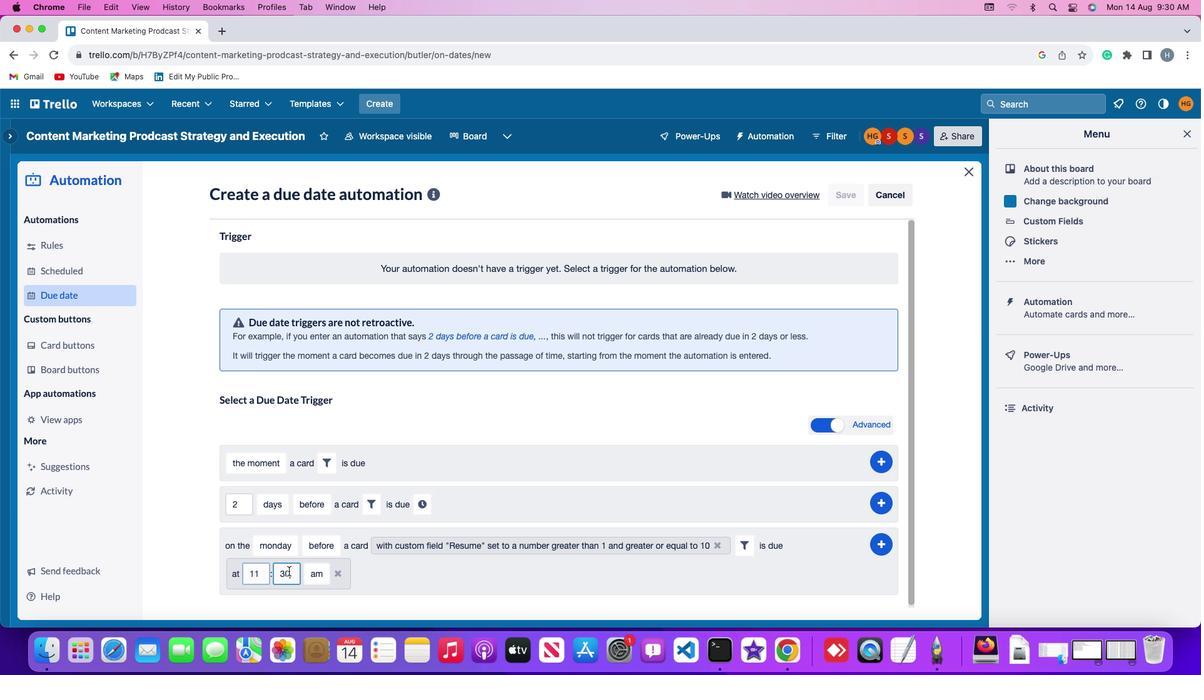 
Action: Key pressed Key.backspace
Screenshot: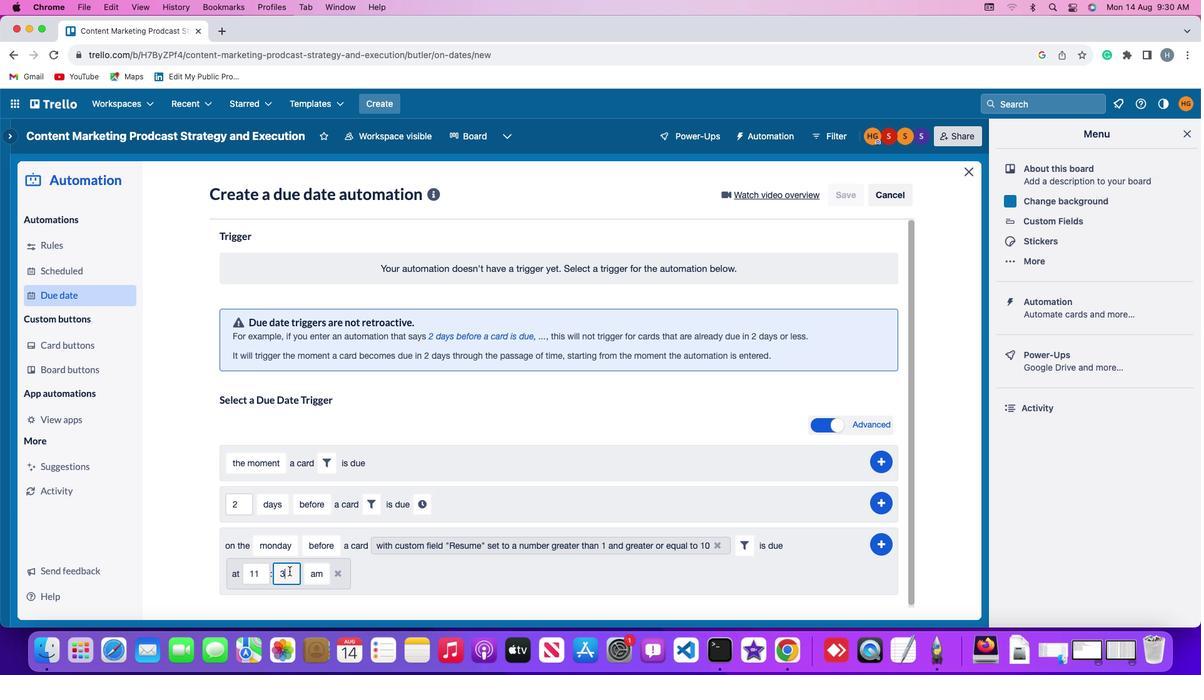 
Action: Mouse moved to (289, 571)
Screenshot: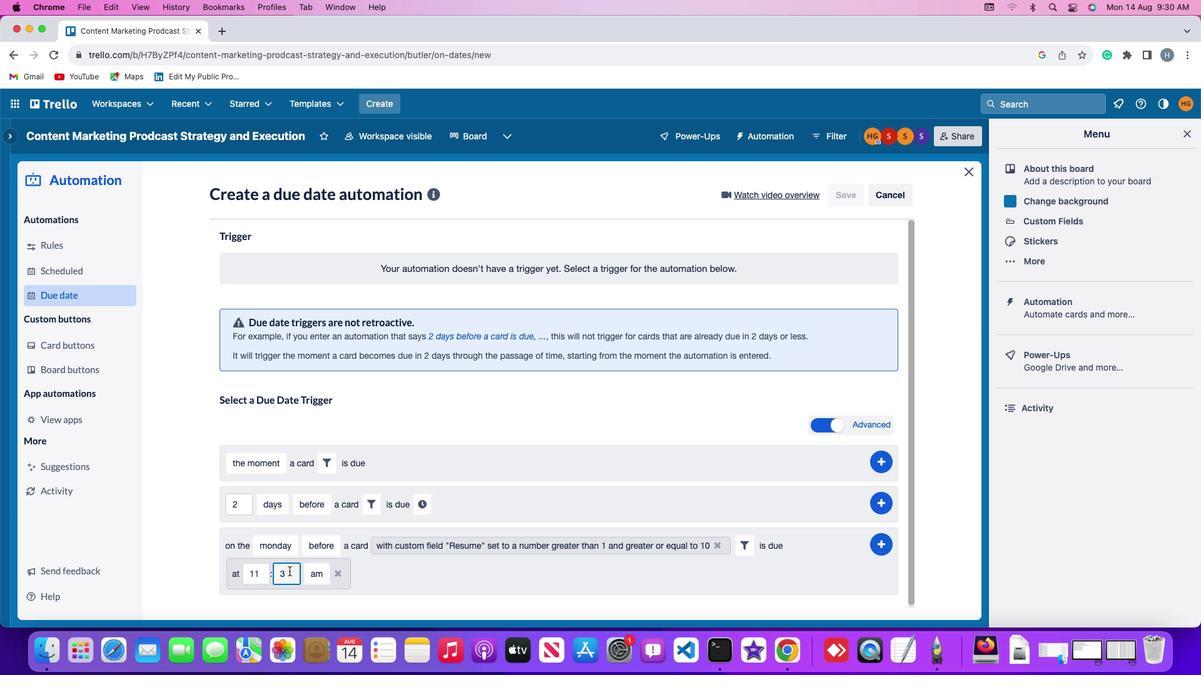 
Action: Key pressed Key.backspace
Screenshot: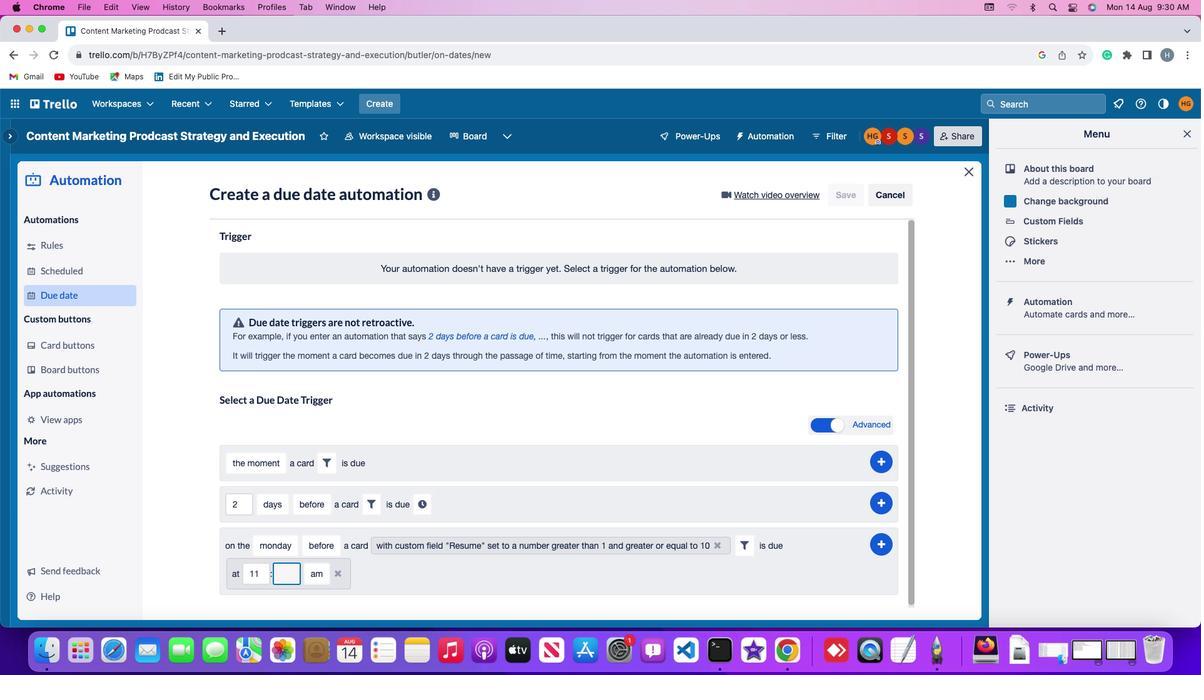 
Action: Mouse moved to (289, 570)
Screenshot: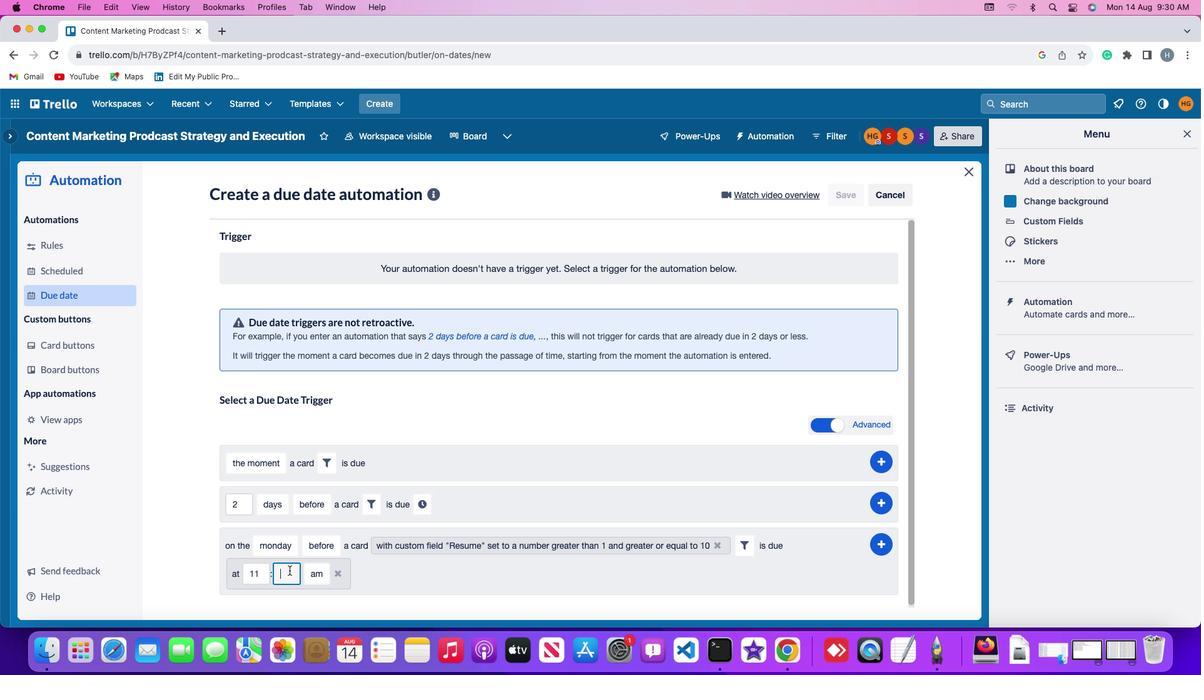 
Action: Key pressed '0''0'
Screenshot: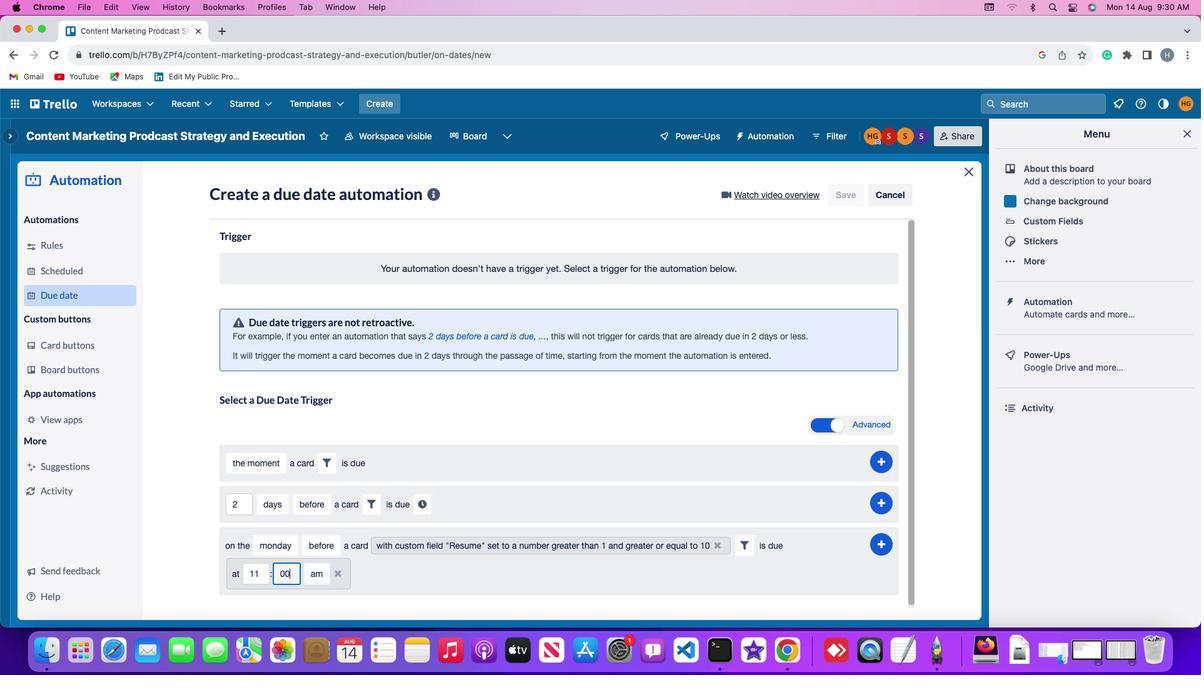 
Action: Mouse moved to (312, 570)
Screenshot: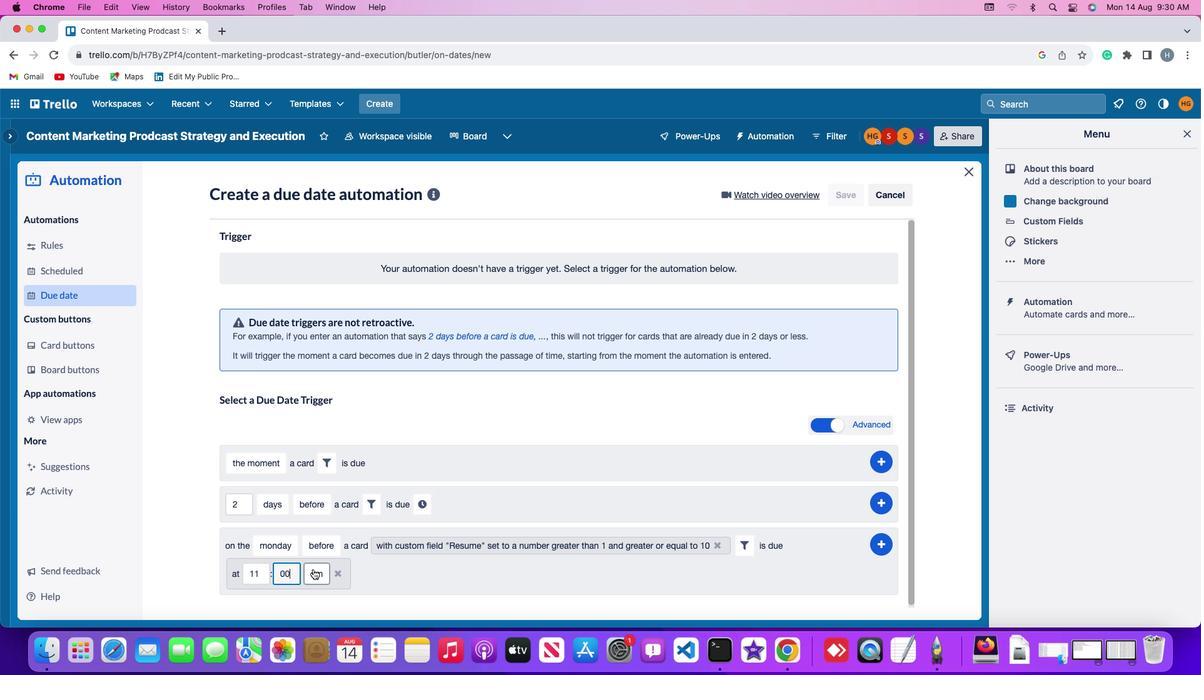 
Action: Mouse pressed left at (312, 570)
Screenshot: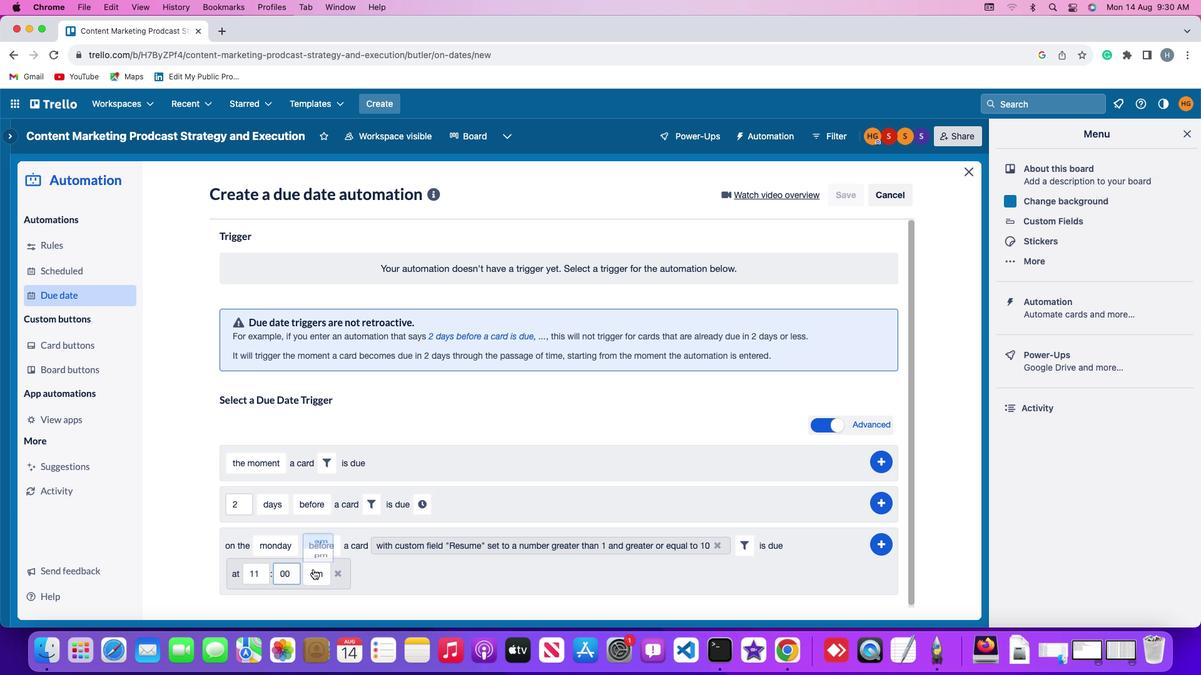 
Action: Mouse moved to (320, 528)
Screenshot: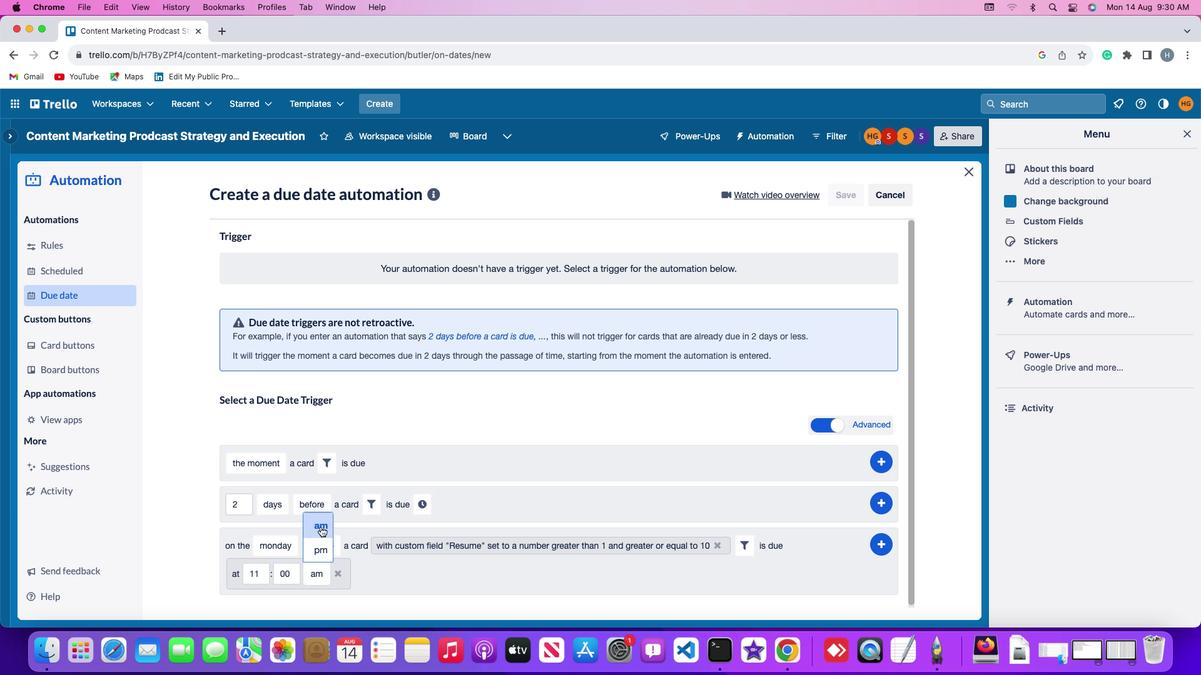 
Action: Mouse pressed left at (320, 528)
Screenshot: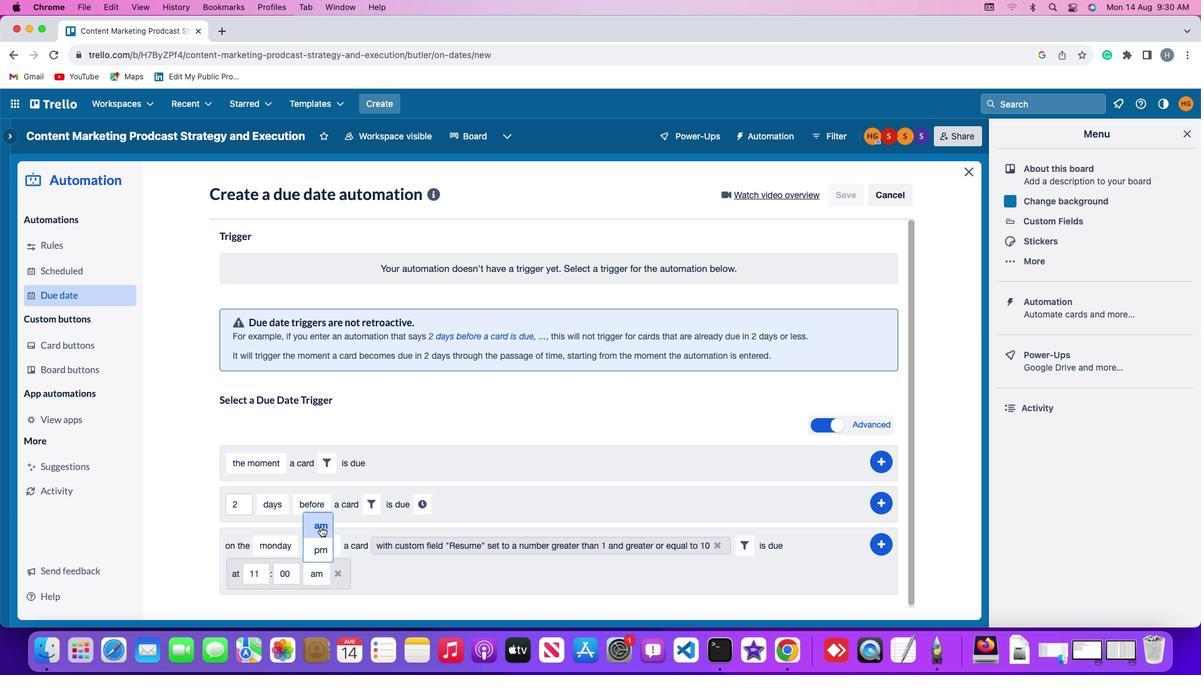 
Action: Mouse moved to (883, 545)
Screenshot: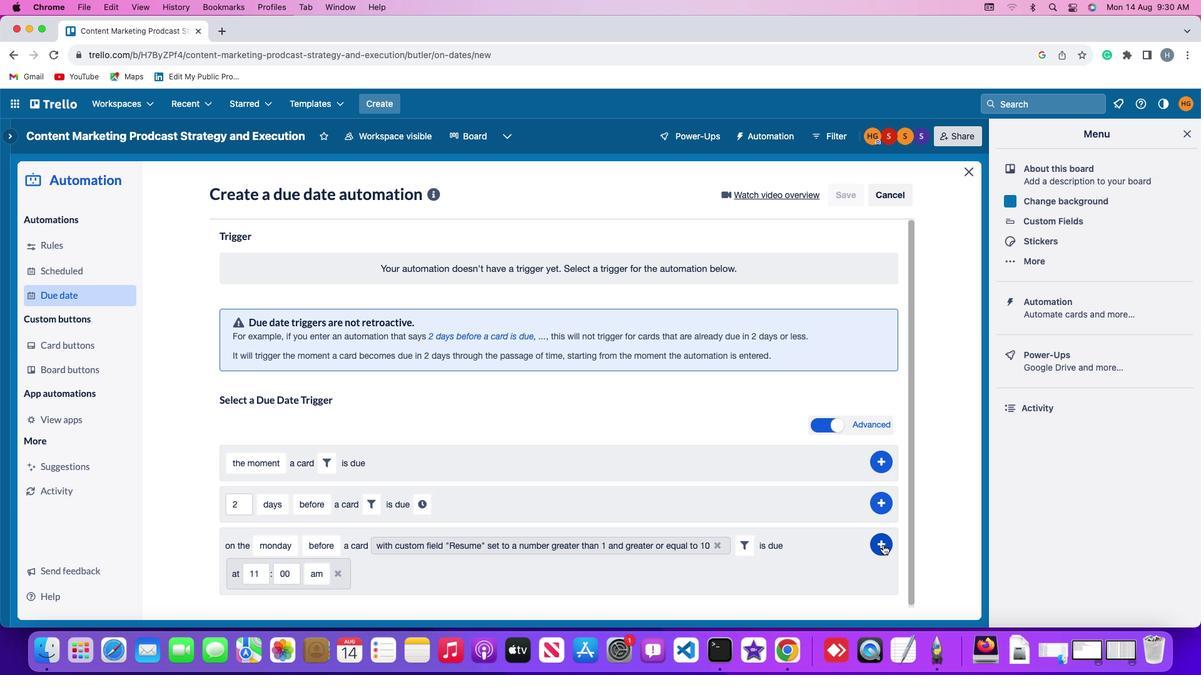 
Action: Mouse pressed left at (883, 545)
Screenshot: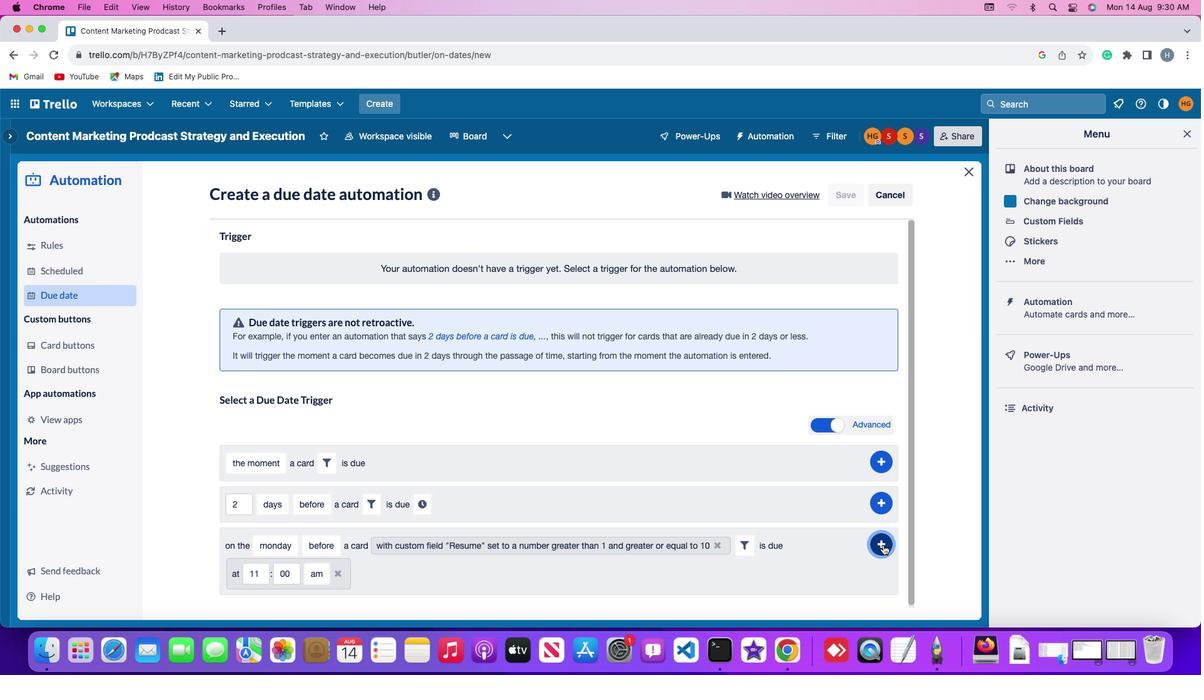 
Action: Mouse moved to (939, 439)
Screenshot: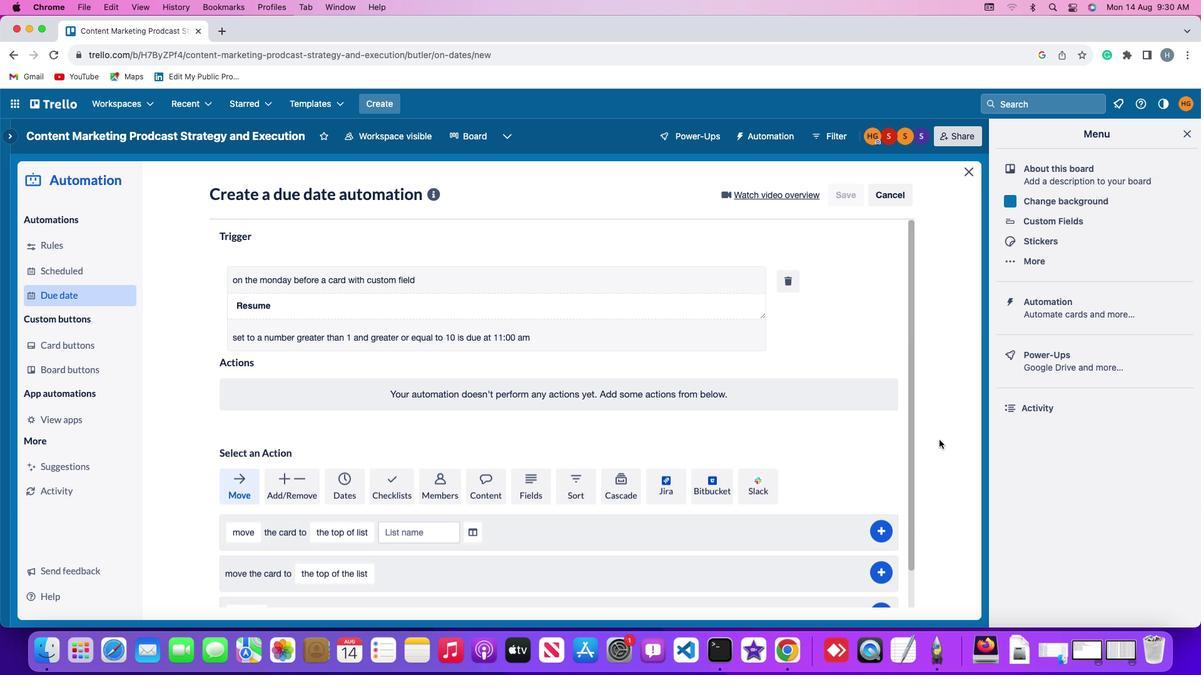 
